 Task: Look for space in Xique Xique, Brazil from 8th June, 2023 to 19th June, 2023 for 1 adult in price range Rs.5000 to Rs.12000. Place can be shared room with 1  bedroom having 1 bed and 1 bathroom. Property type can be house, flat, guest house, hotel. Amenities needed are: washing machine. Booking option can be shelf check-in. Required host language is Spanish.
Action: Mouse moved to (383, 199)
Screenshot: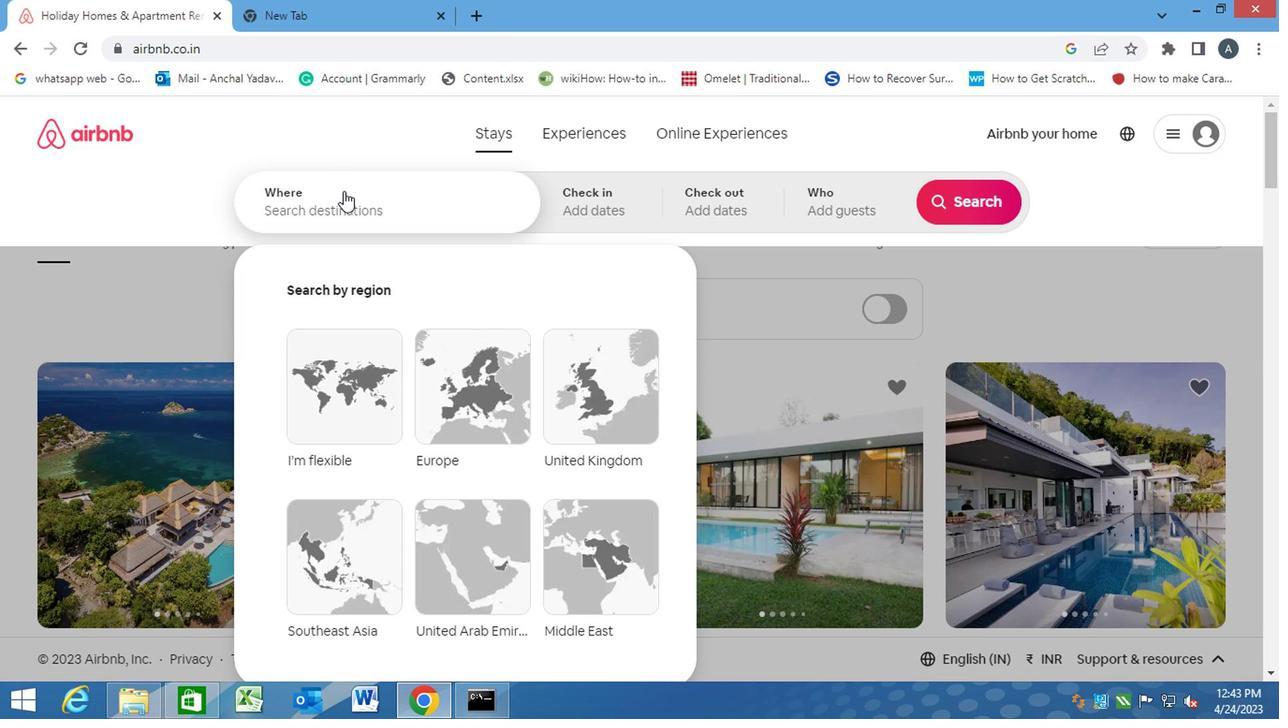 
Action: Mouse pressed left at (383, 199)
Screenshot: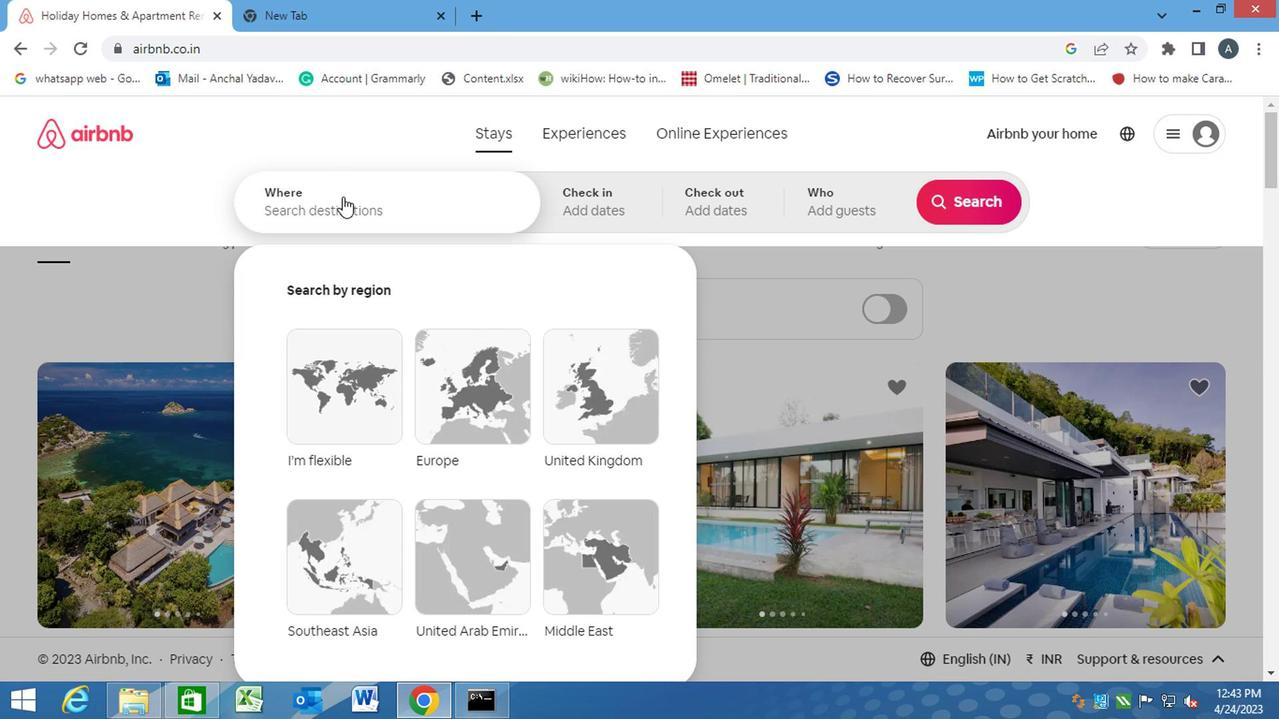 
Action: Key pressed x<Key.caps_lock>ique<Key.space><Key.caps_lock>x<Key.caps_lock>ique,<Key.space><Key.caps_lock>b<Key.caps_lock>razil
Screenshot: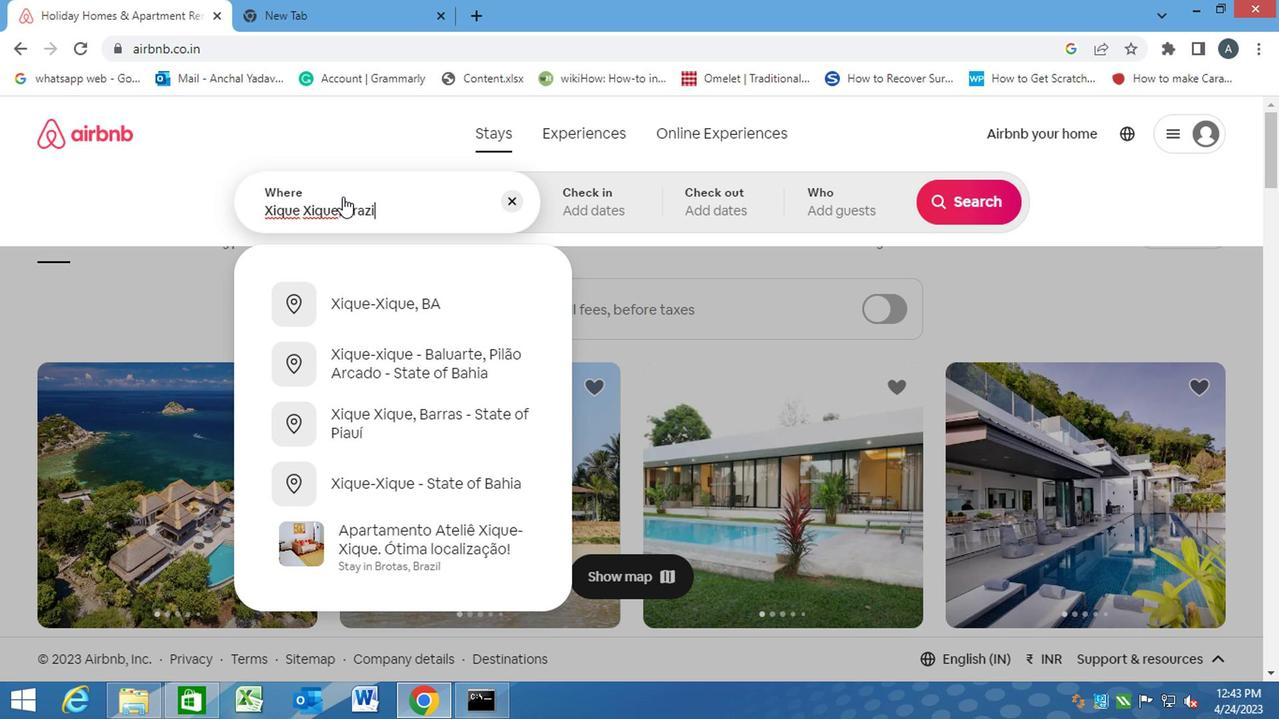
Action: Mouse moved to (732, 430)
Screenshot: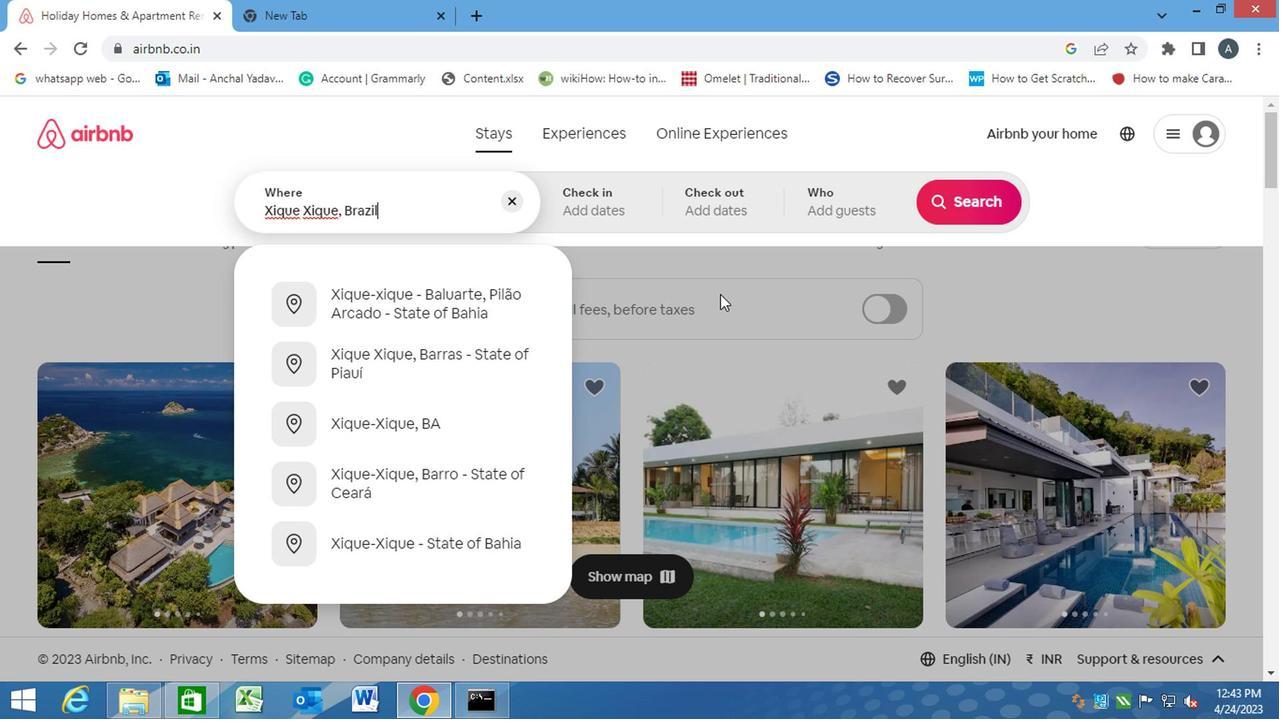 
Action: Key pressed <Key.enter>
Screenshot: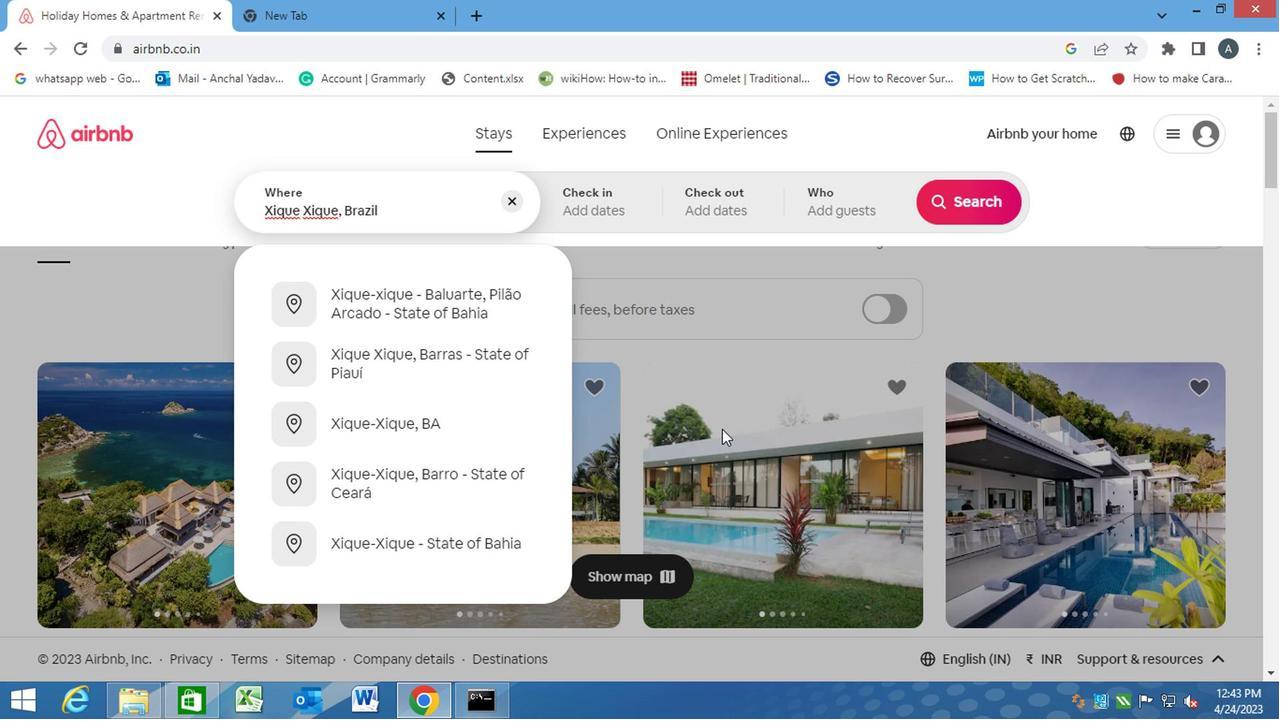 
Action: Mouse moved to (946, 344)
Screenshot: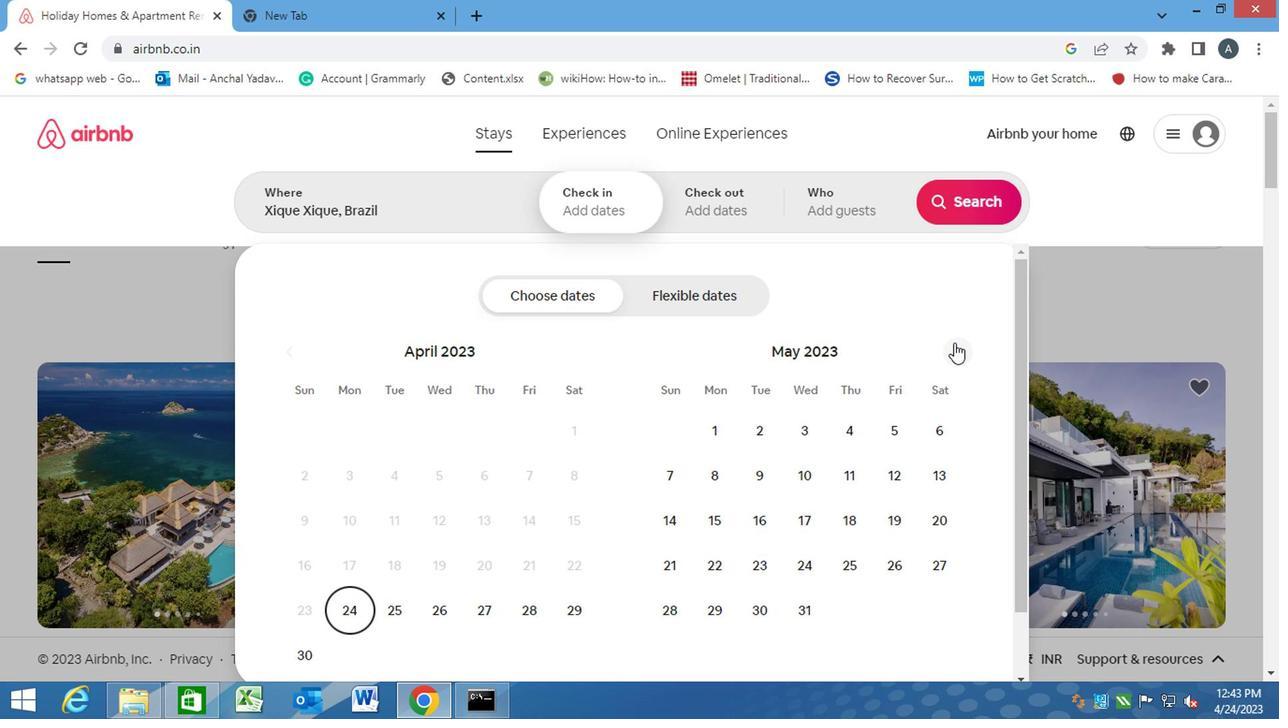 
Action: Mouse pressed left at (946, 344)
Screenshot: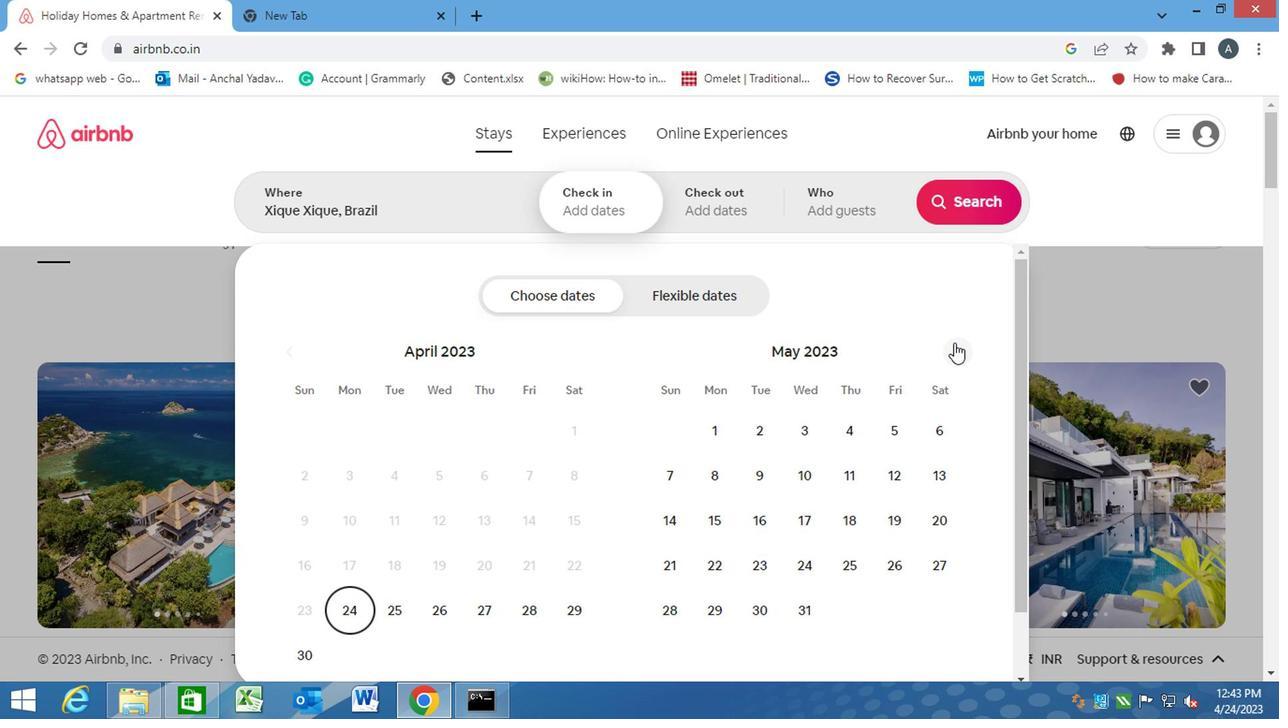 
Action: Mouse moved to (852, 483)
Screenshot: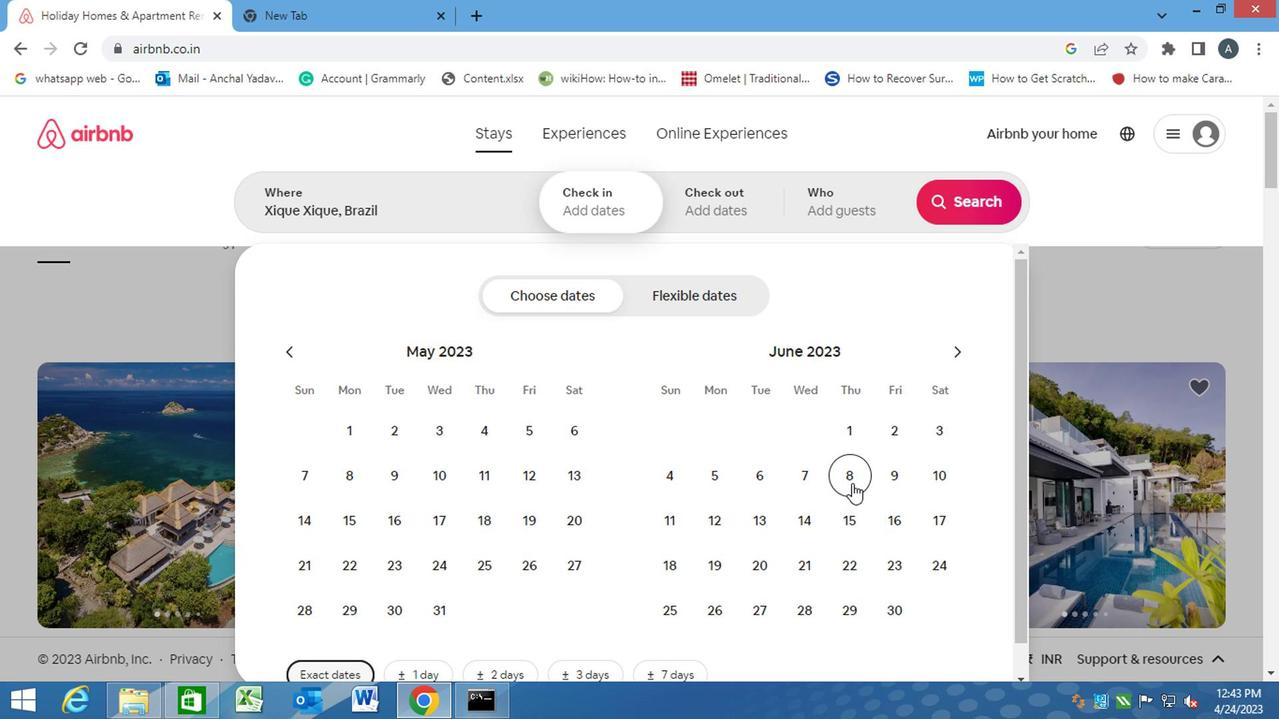 
Action: Mouse pressed left at (852, 483)
Screenshot: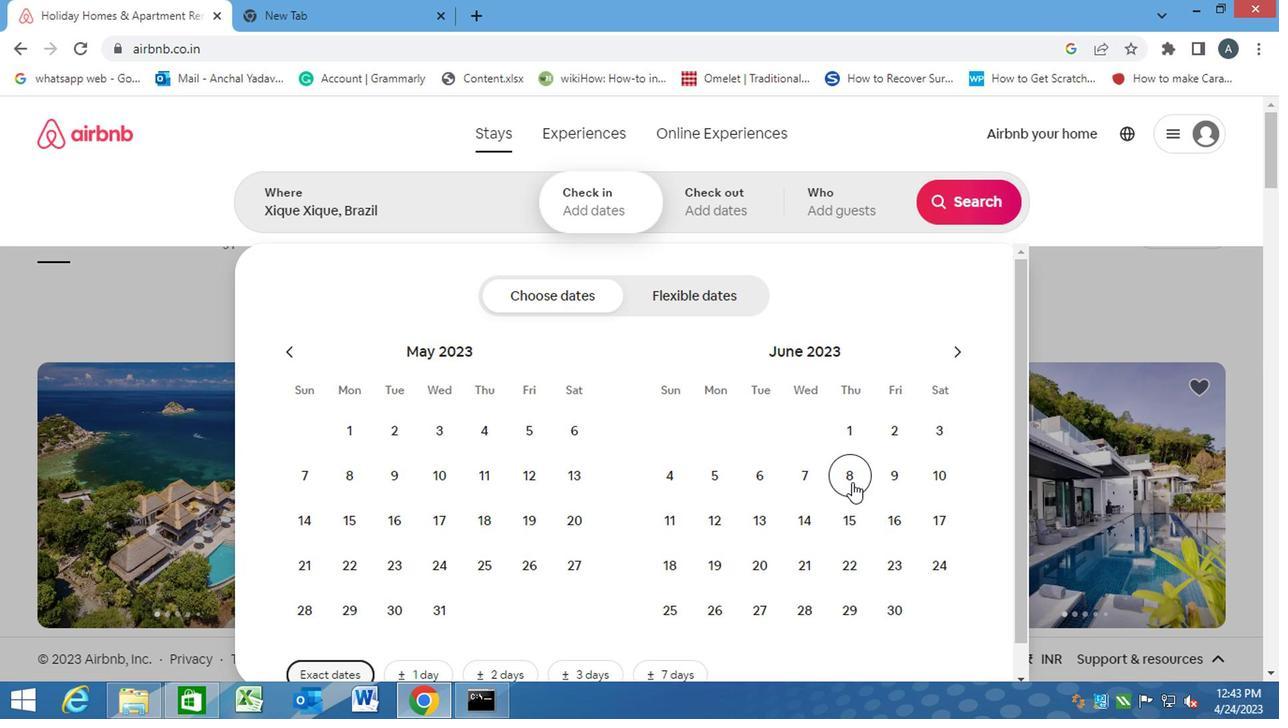 
Action: Mouse moved to (717, 554)
Screenshot: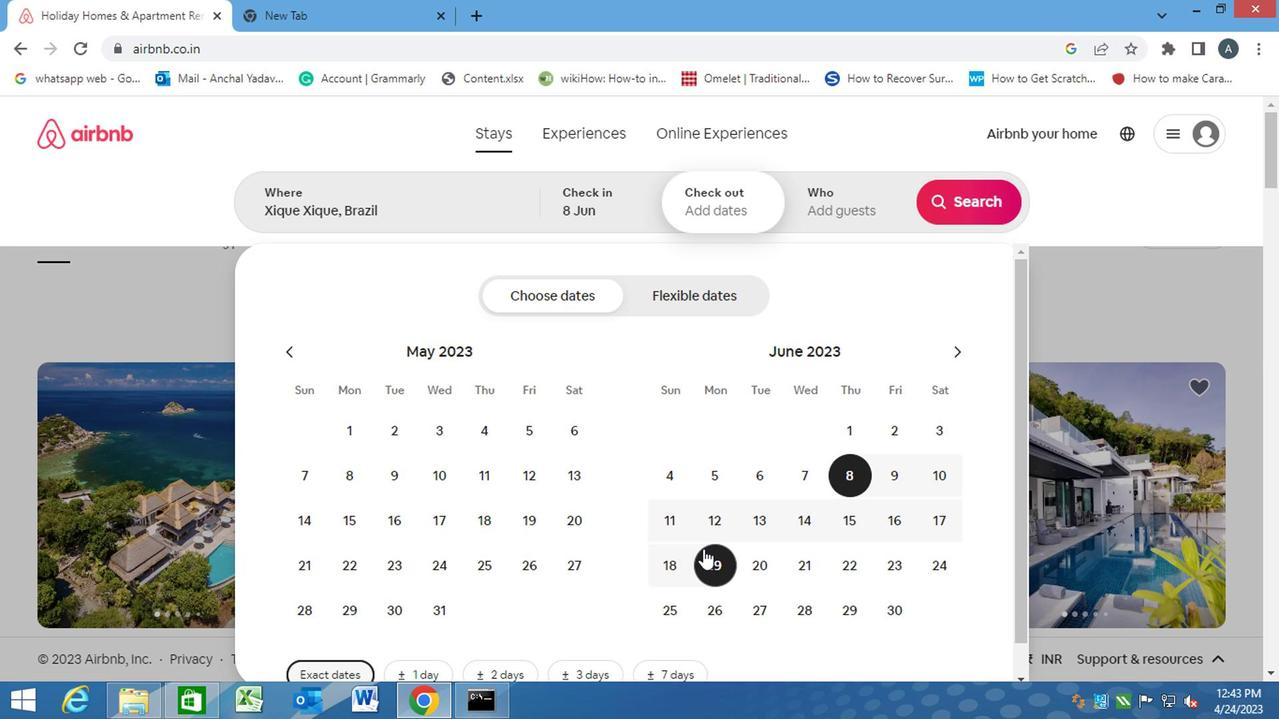 
Action: Mouse pressed left at (717, 554)
Screenshot: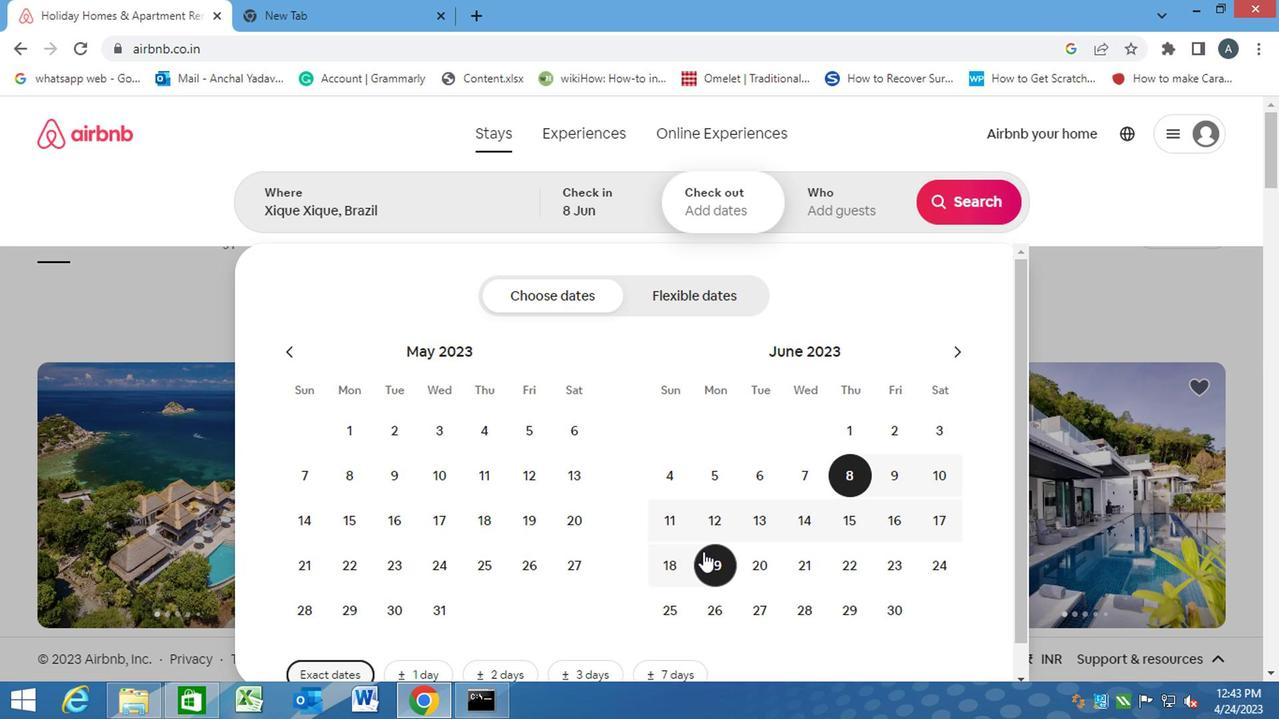 
Action: Mouse moved to (835, 193)
Screenshot: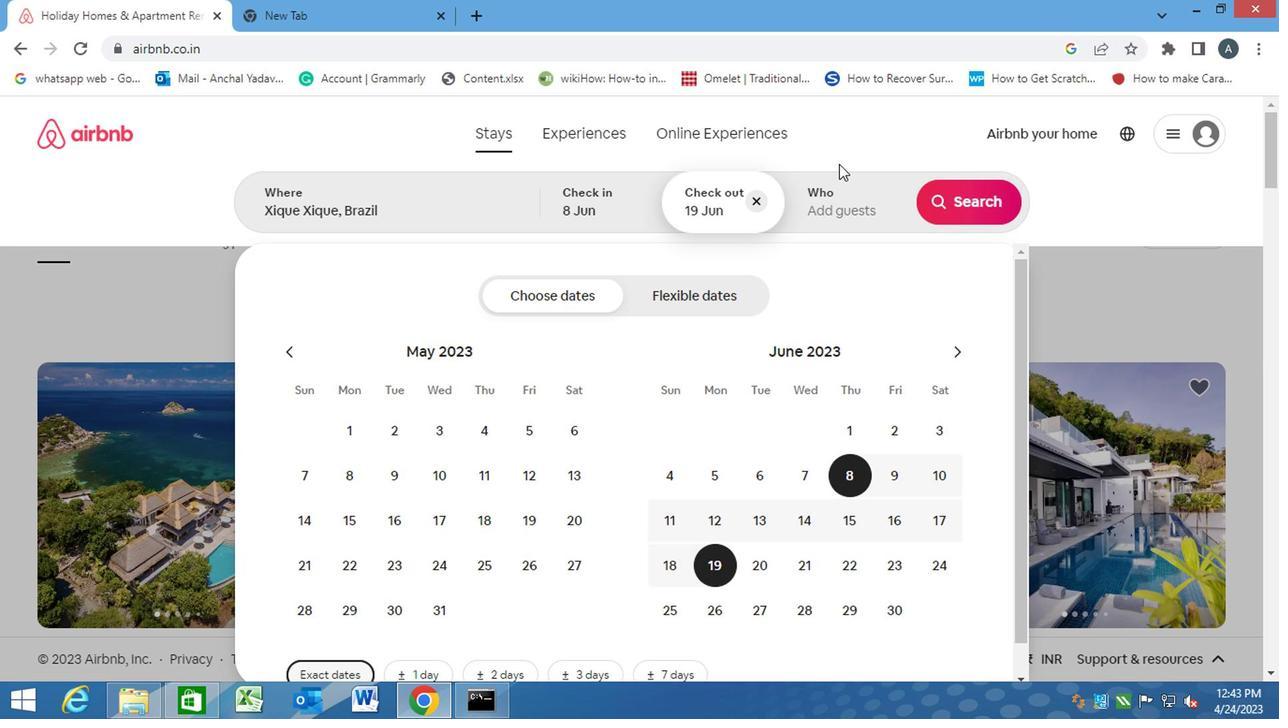 
Action: Mouse pressed left at (835, 193)
Screenshot: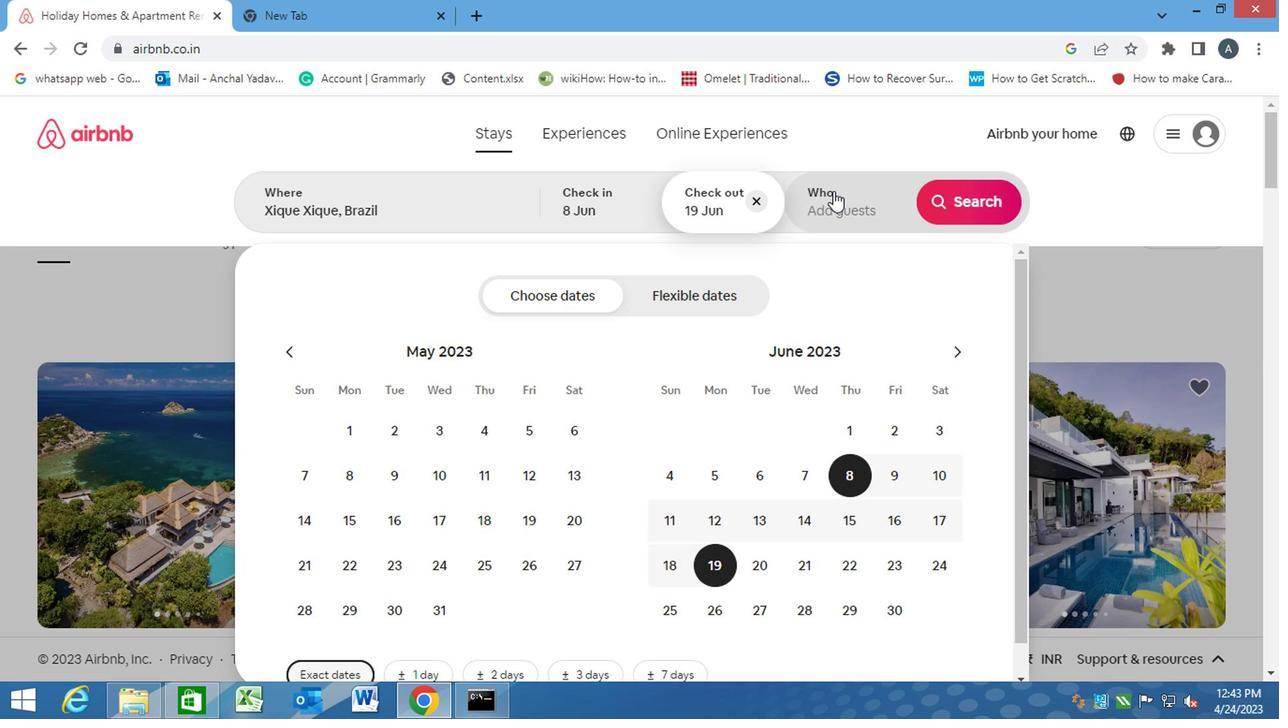 
Action: Mouse moved to (767, 296)
Screenshot: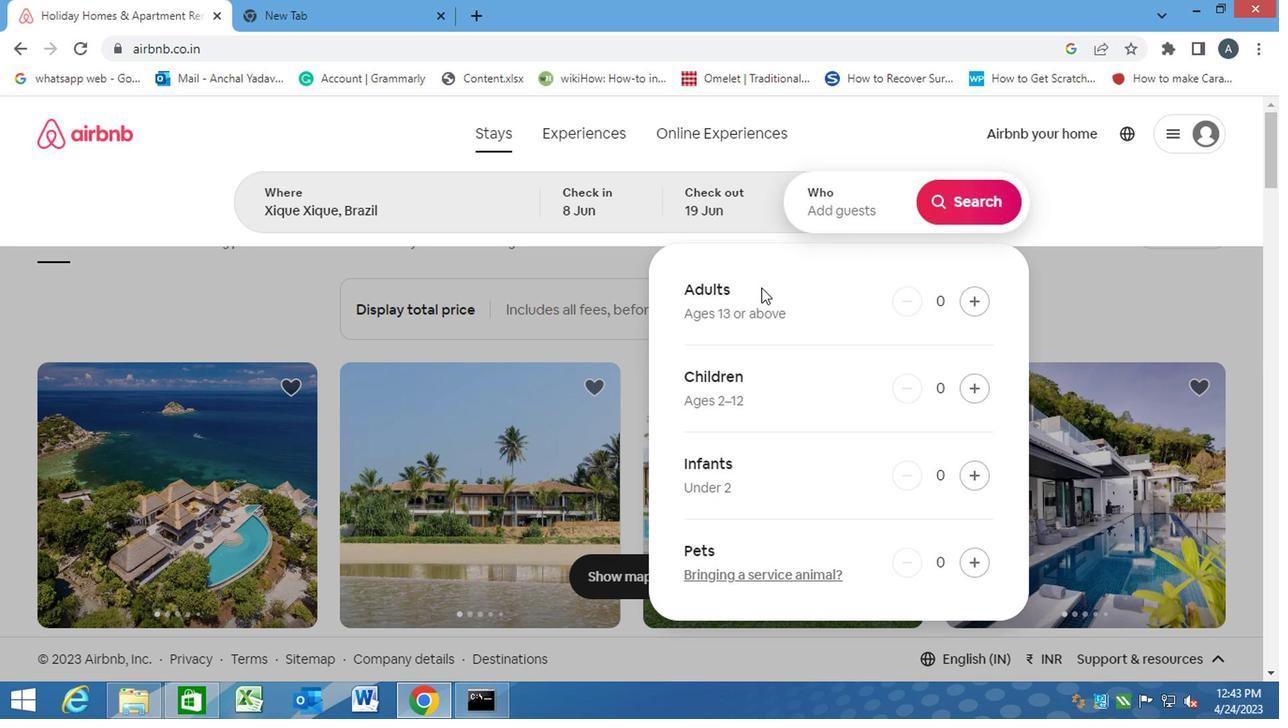 
Action: Mouse pressed left at (767, 296)
Screenshot: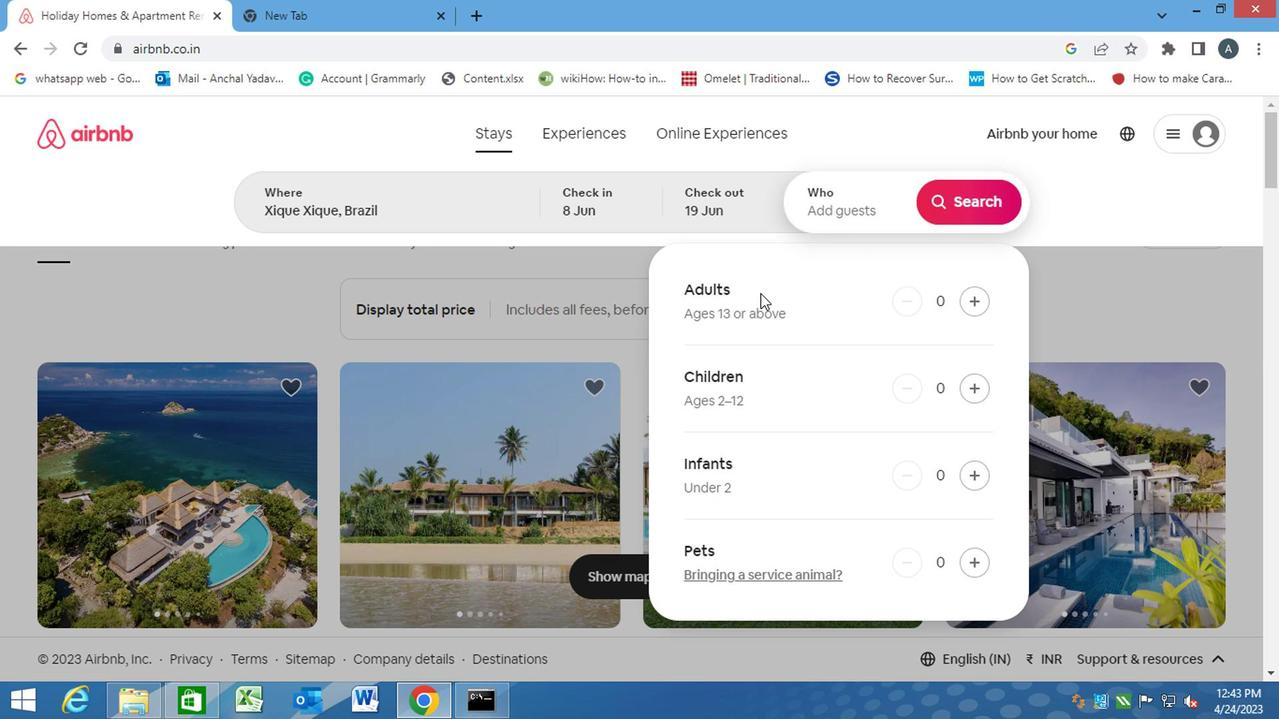 
Action: Mouse moved to (960, 304)
Screenshot: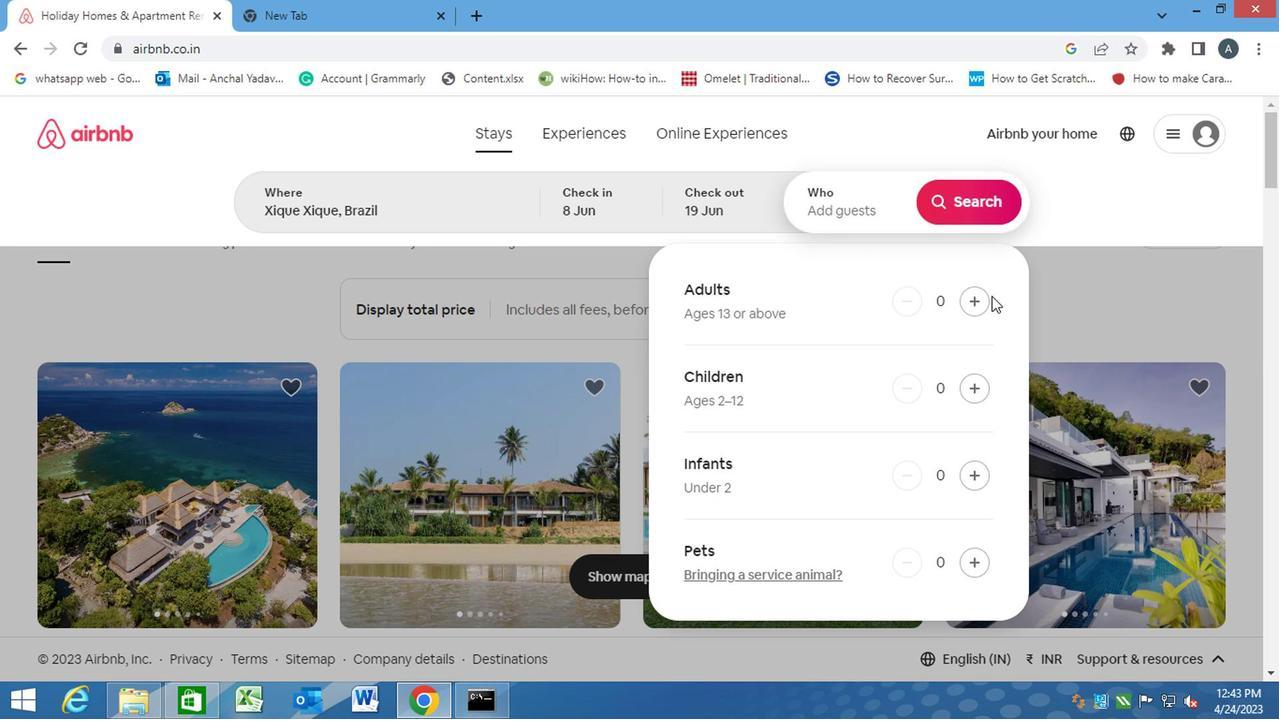 
Action: Mouse pressed left at (960, 304)
Screenshot: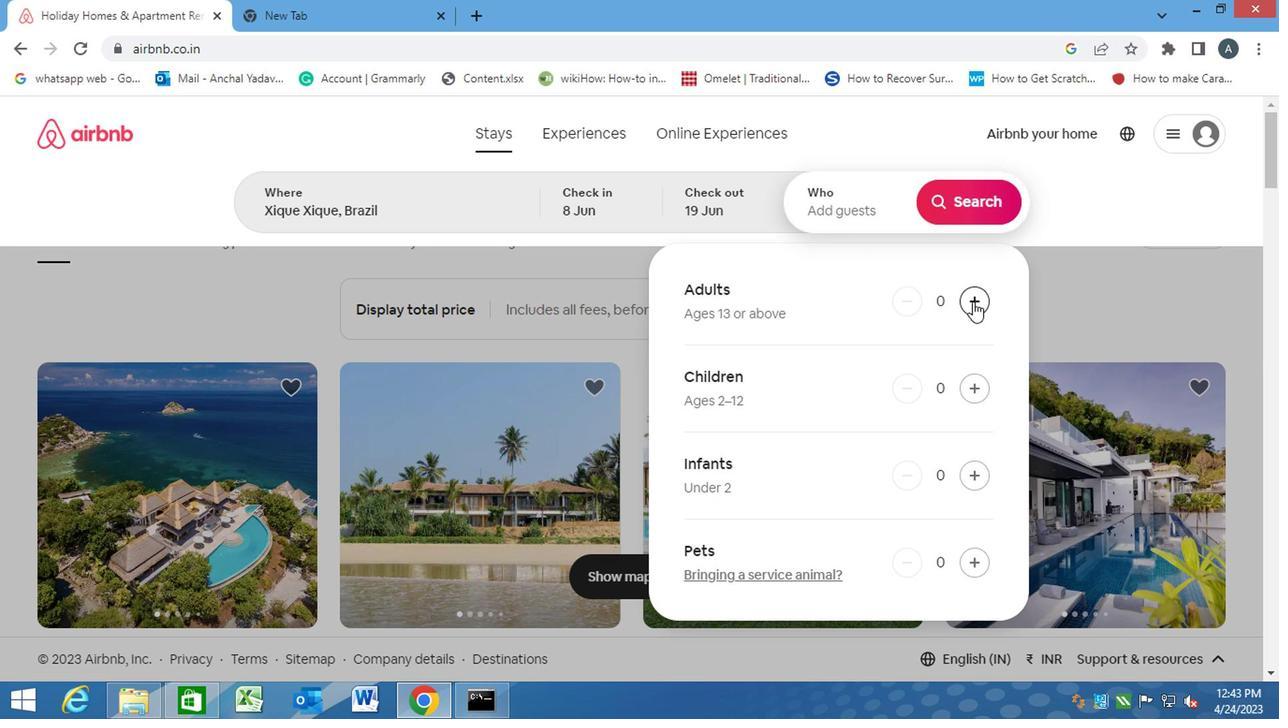 
Action: Mouse moved to (982, 191)
Screenshot: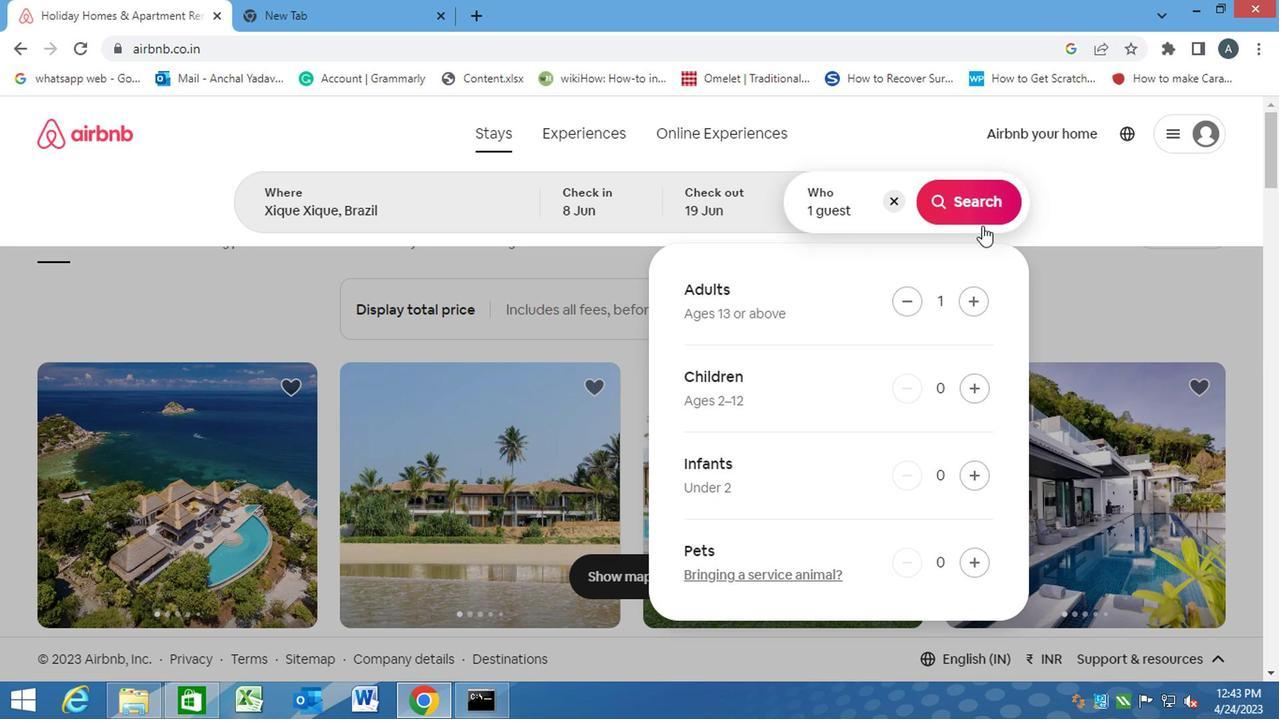 
Action: Mouse pressed left at (982, 191)
Screenshot: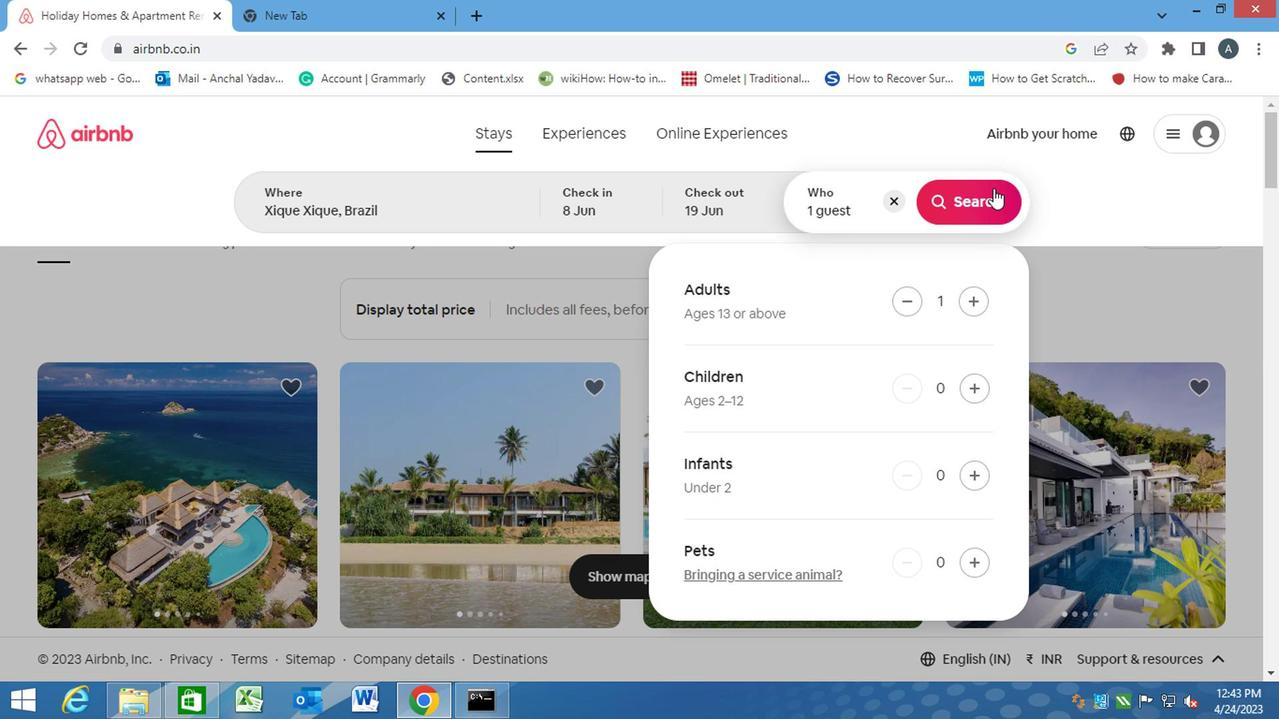 
Action: Mouse moved to (1168, 213)
Screenshot: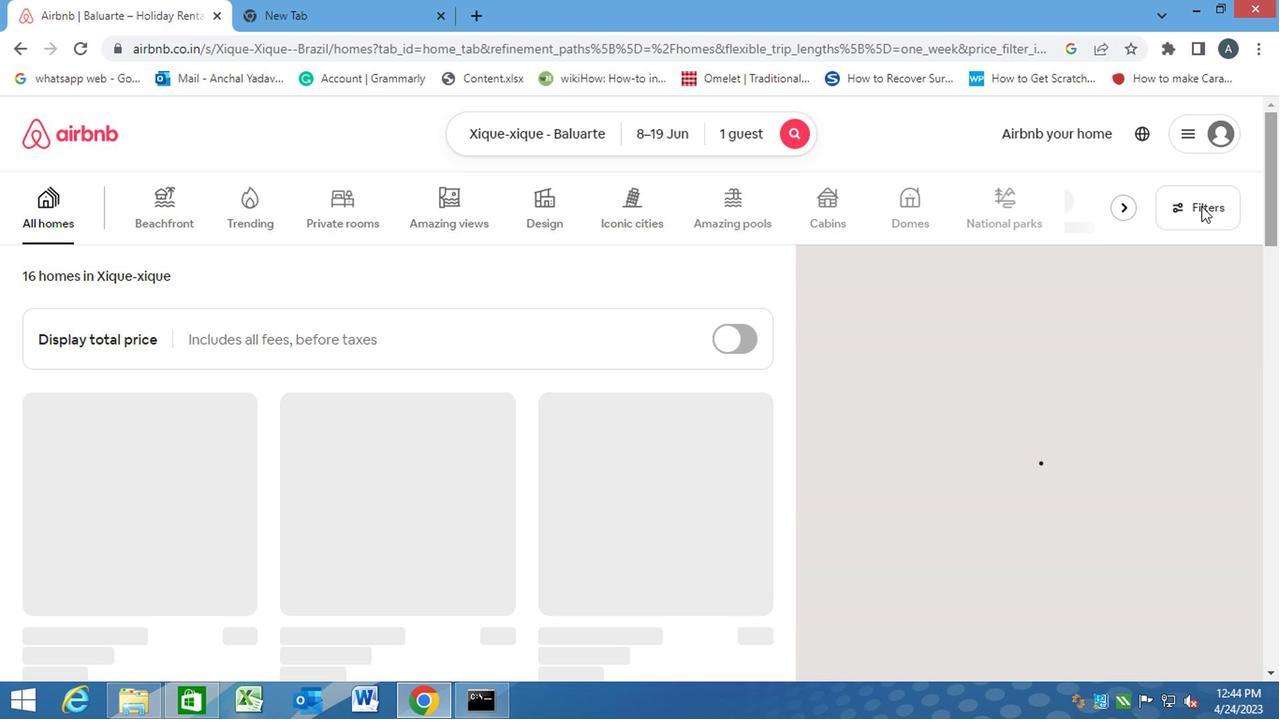 
Action: Mouse pressed left at (1168, 213)
Screenshot: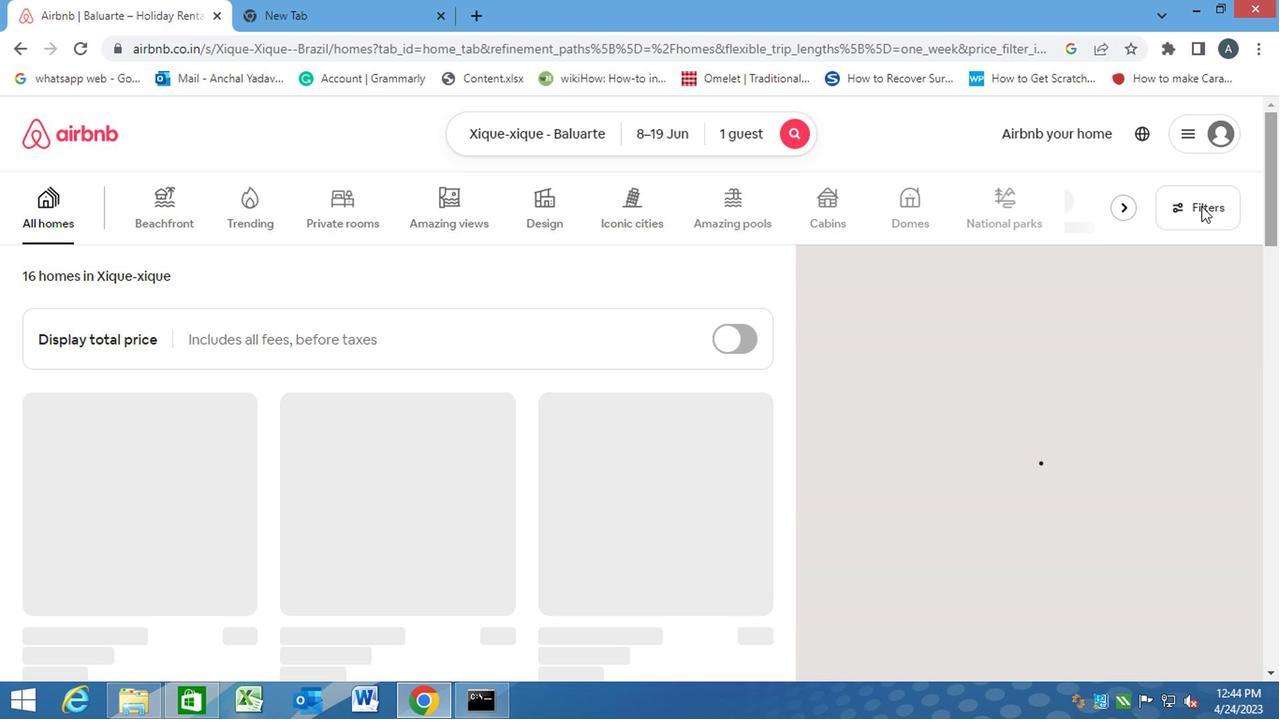 
Action: Mouse moved to (425, 454)
Screenshot: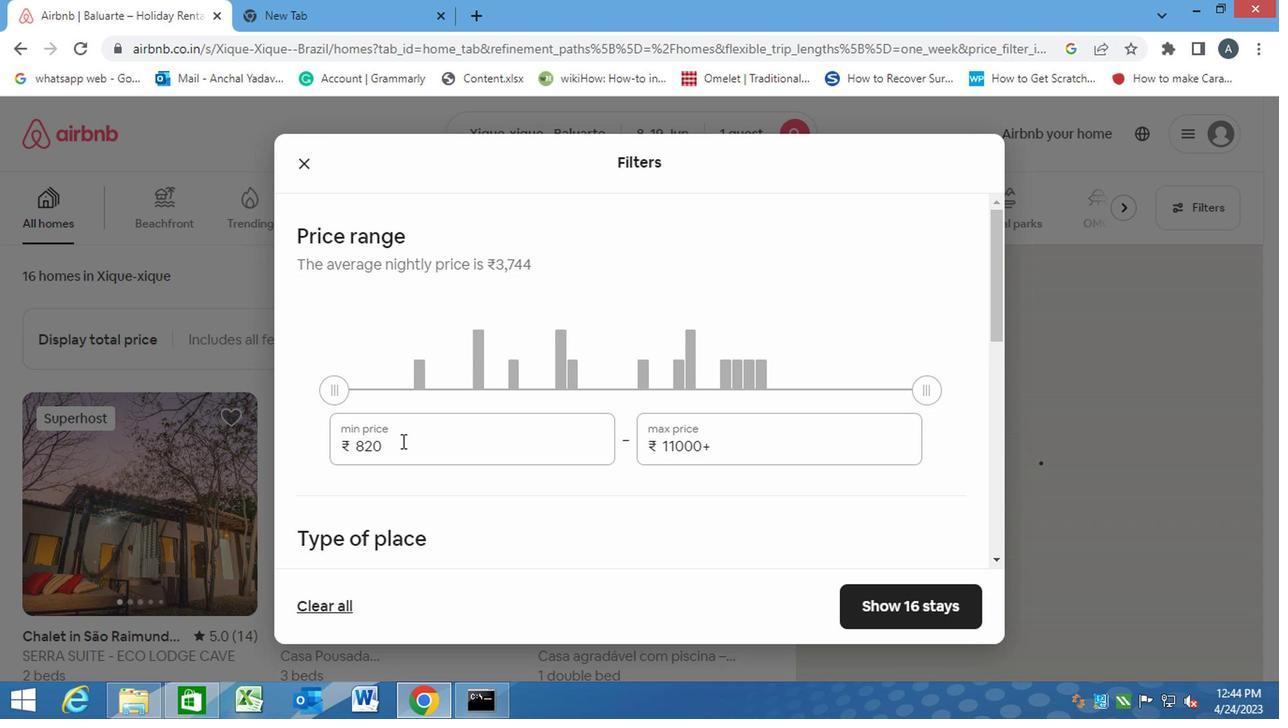 
Action: Mouse pressed left at (425, 454)
Screenshot: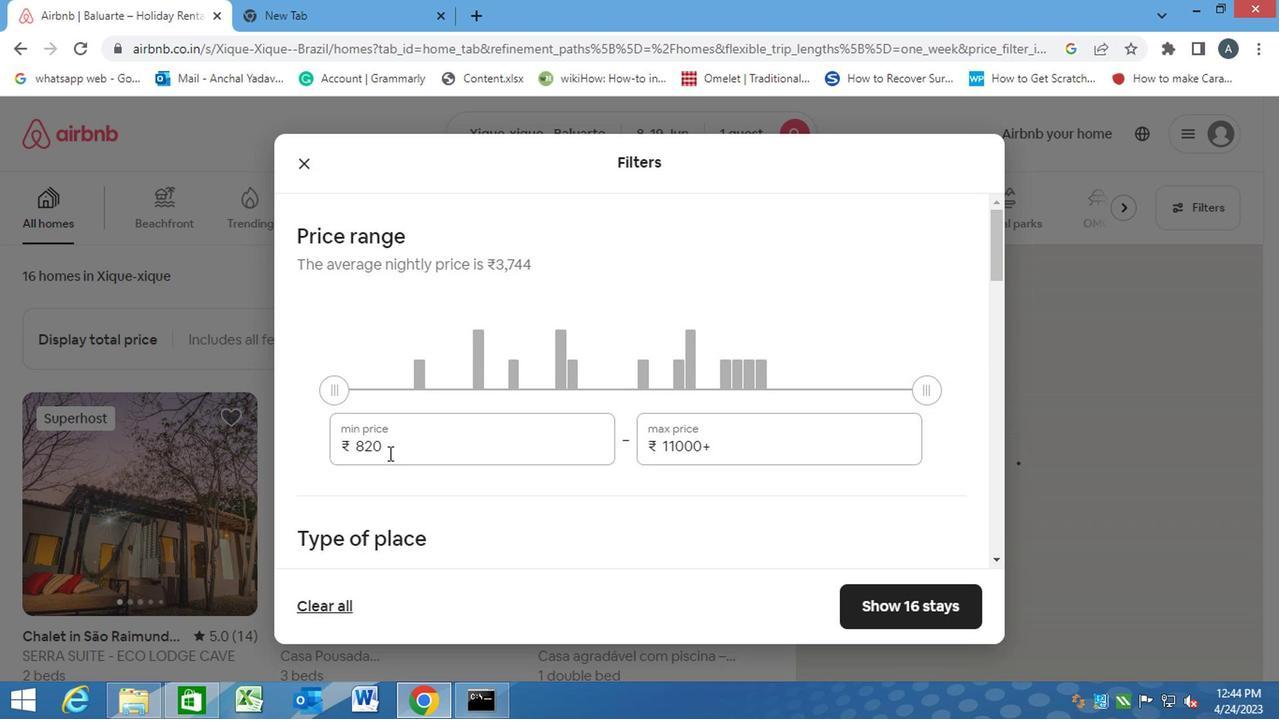 
Action: Mouse moved to (379, 454)
Screenshot: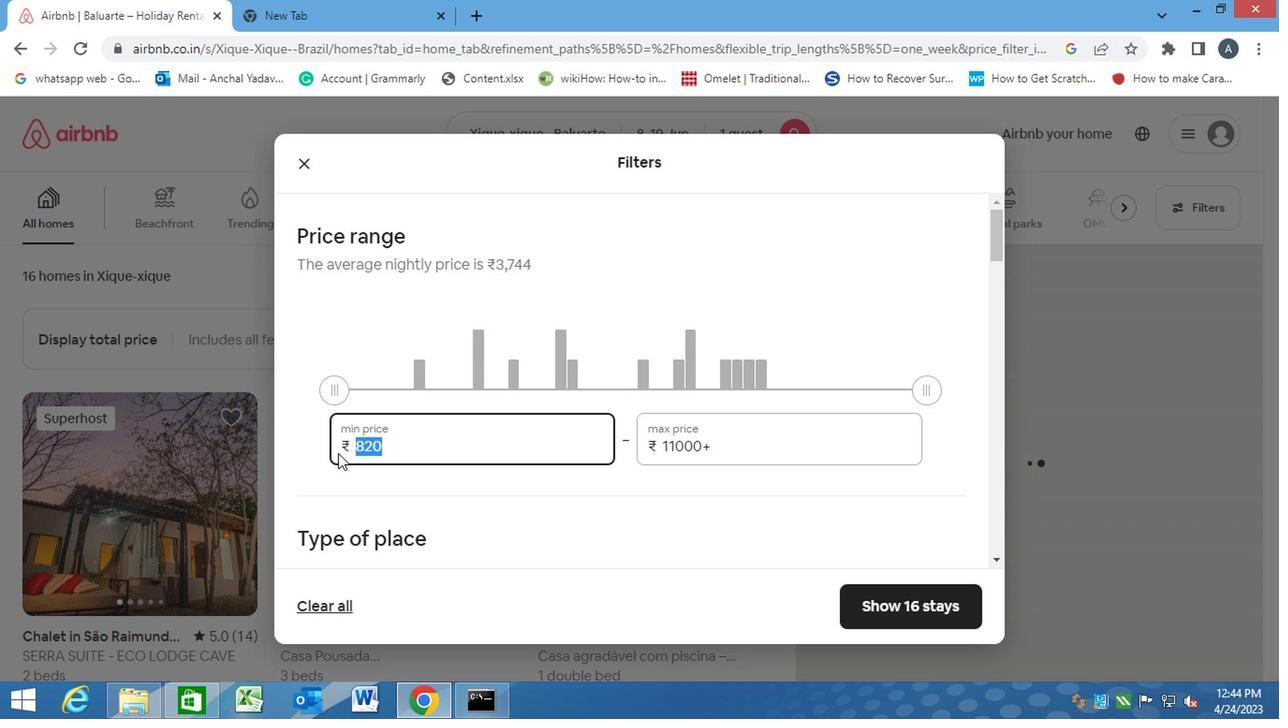 
Action: Key pressed 5000<Key.tab><Key.backspace>12<Key.backspace><Key.backspace><Key.backspace><Key.backspace><Key.backspace><Key.backspace><Key.backspace><Key.backspace><Key.backspace><Key.backspace><Key.backspace><Key.backspace><Key.backspace><Key.backspace><Key.backspace><Key.backspace><Key.backspace><Key.backspace><Key.backspace><Key.backspace><Key.backspace><Key.backspace><Key.backspace><Key.backspace><Key.backspace><Key.backspace>12000
Screenshot: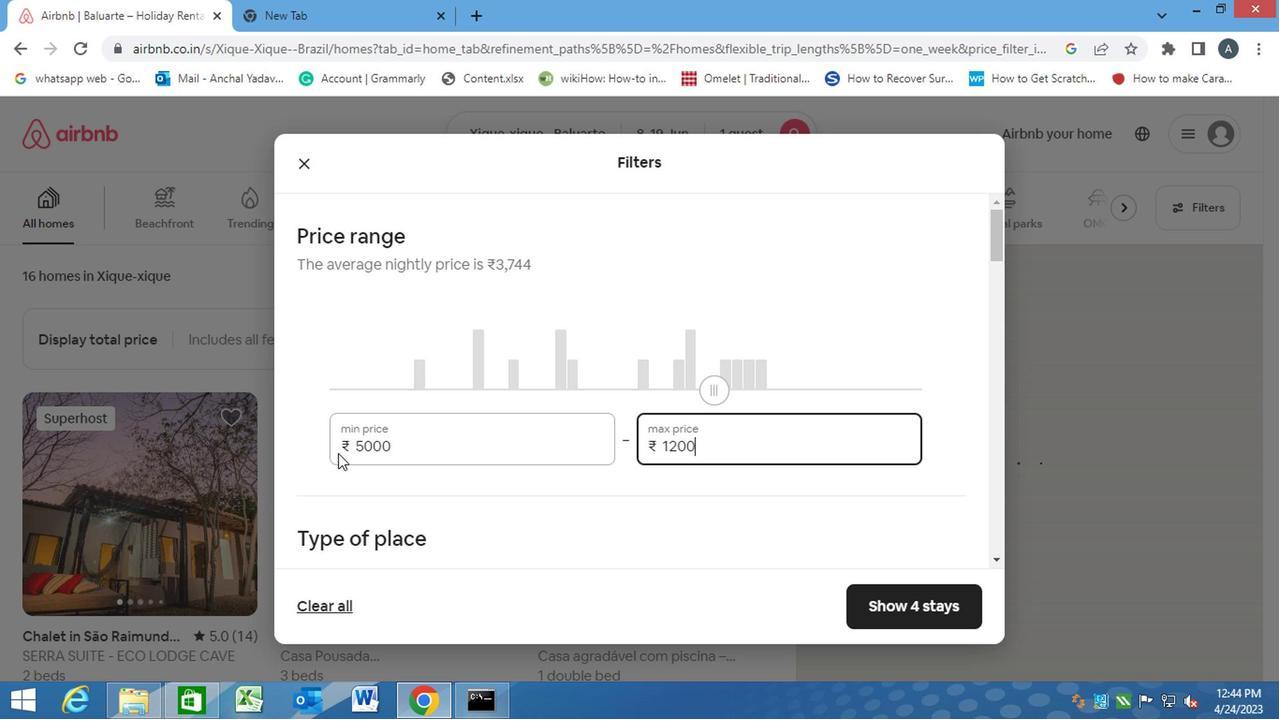 
Action: Mouse moved to (627, 558)
Screenshot: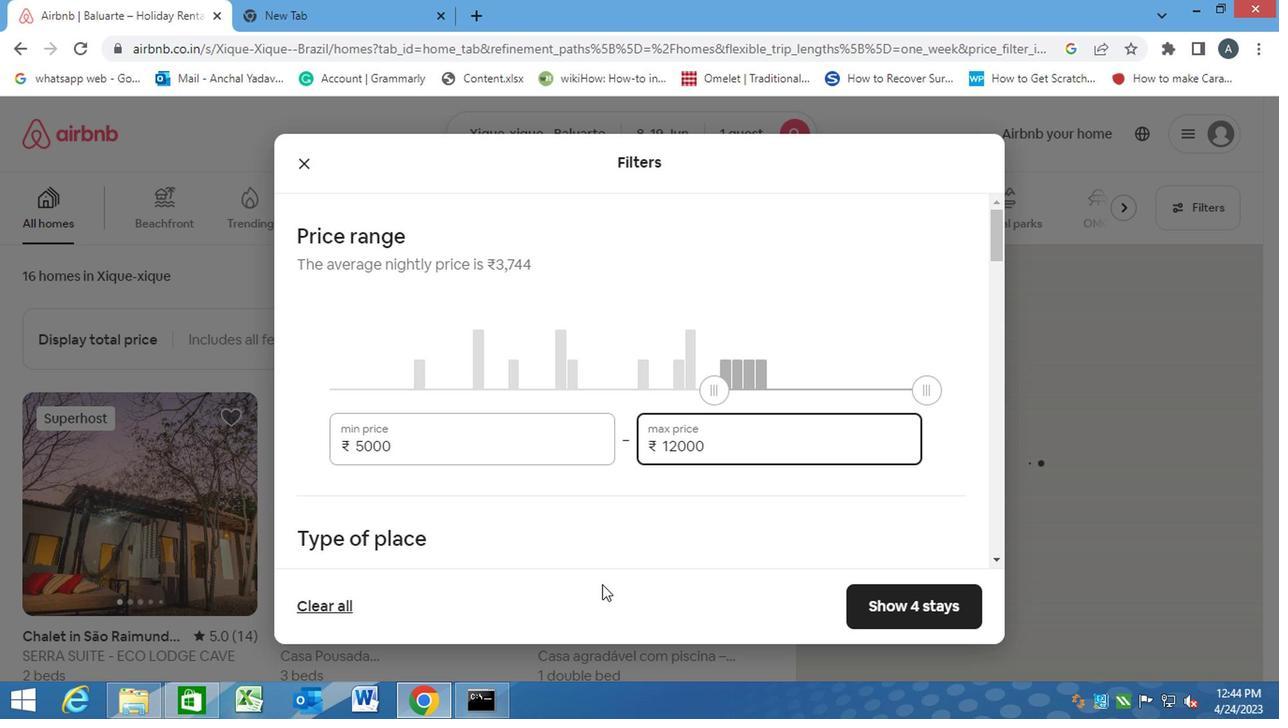 
Action: Mouse pressed left at (627, 558)
Screenshot: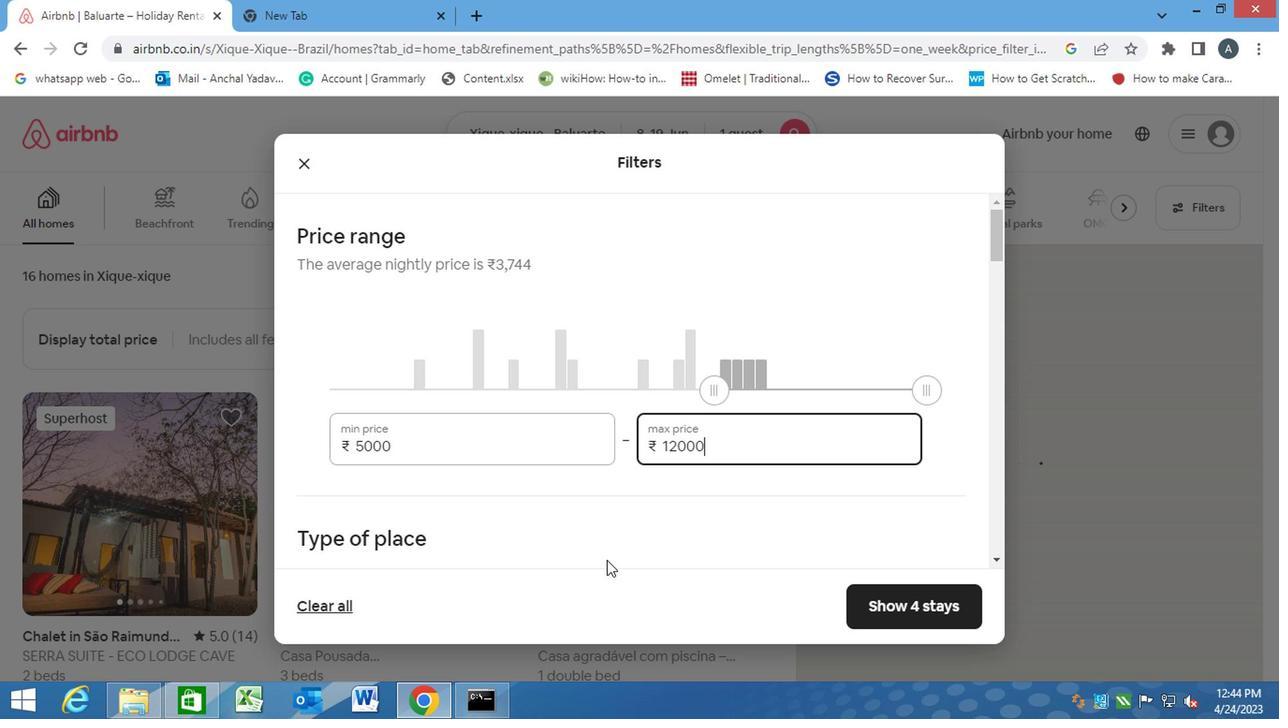 
Action: Mouse scrolled (627, 557) with delta (0, -1)
Screenshot: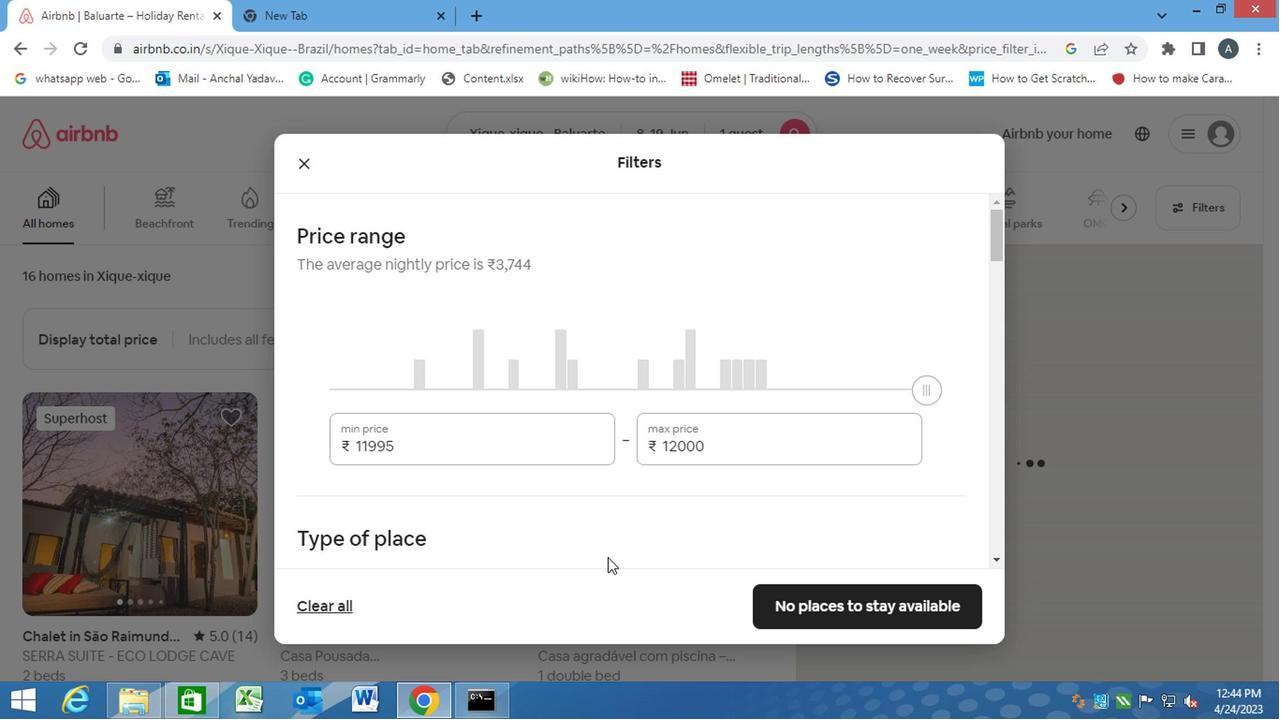 
Action: Mouse scrolled (627, 557) with delta (0, -1)
Screenshot: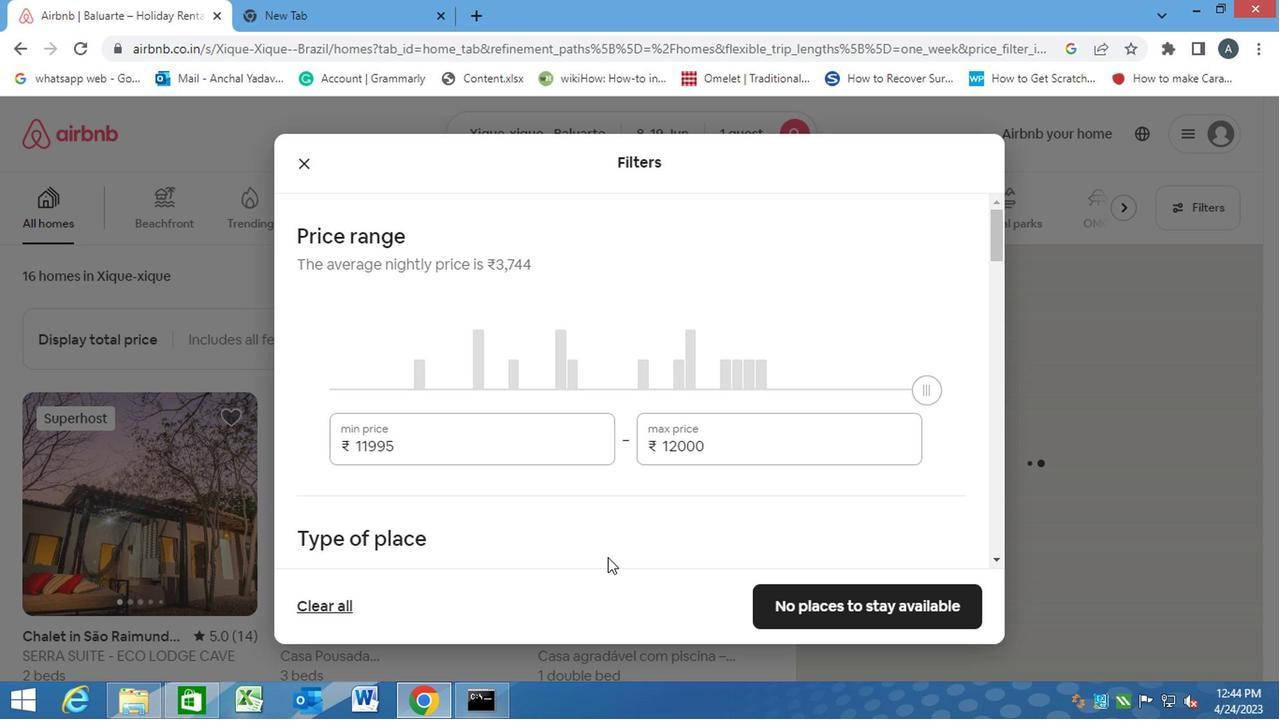 
Action: Mouse moved to (363, 486)
Screenshot: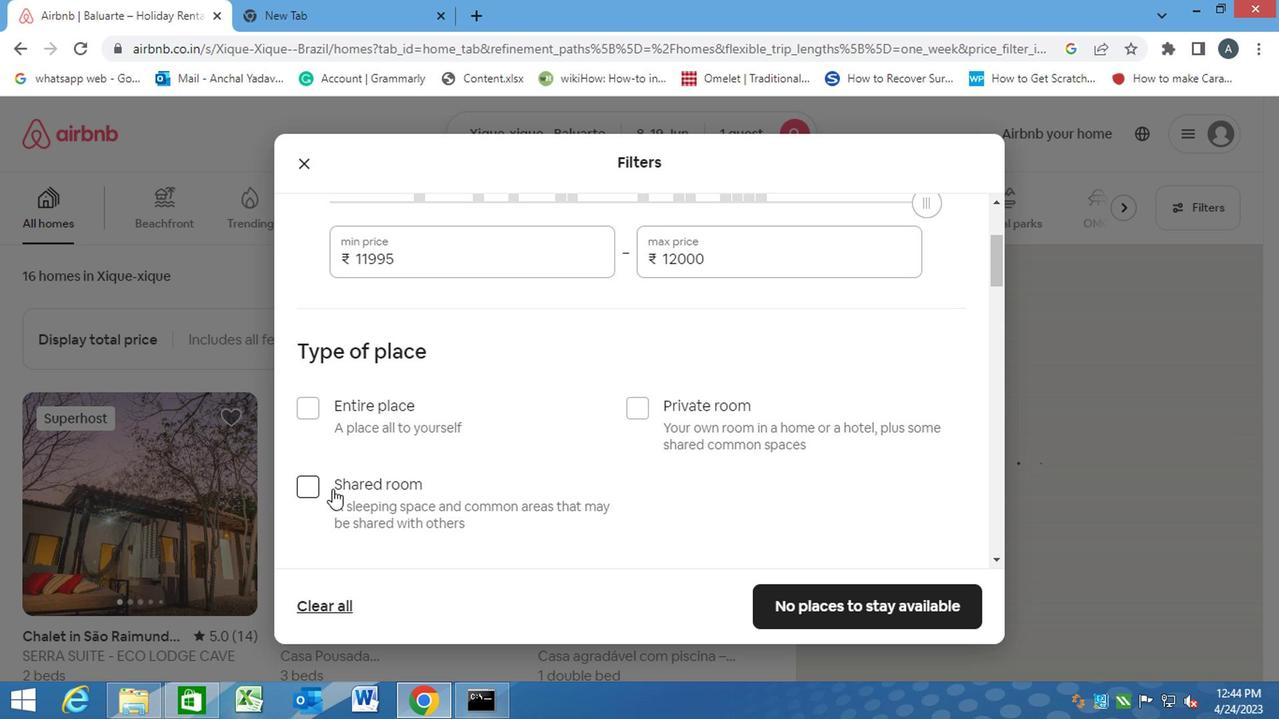 
Action: Mouse pressed left at (363, 486)
Screenshot: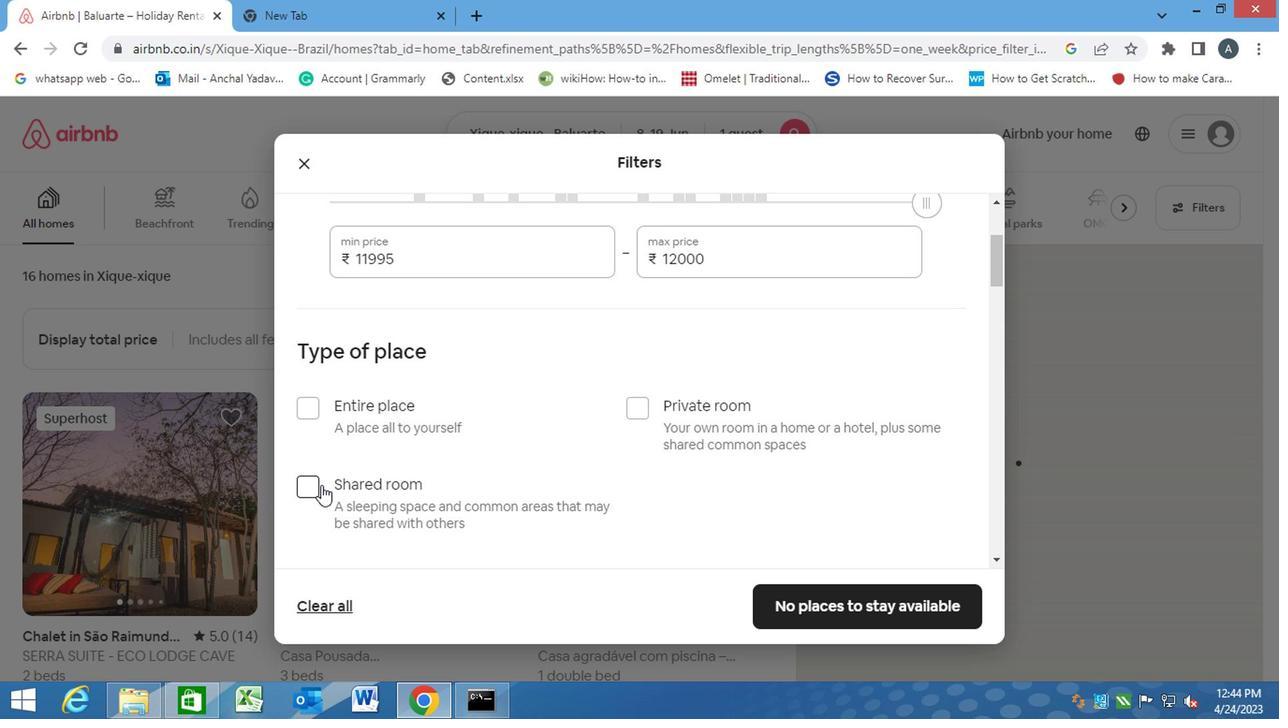 
Action: Mouse moved to (515, 499)
Screenshot: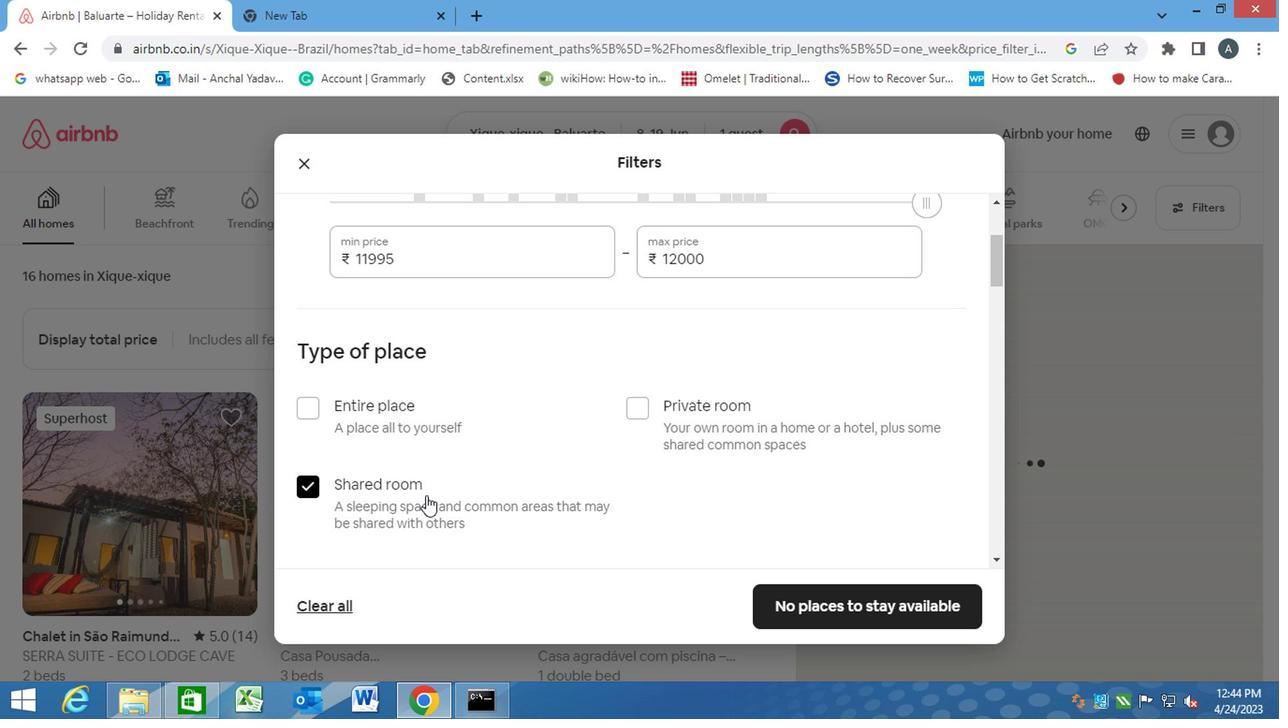 
Action: Mouse scrolled (515, 498) with delta (0, -1)
Screenshot: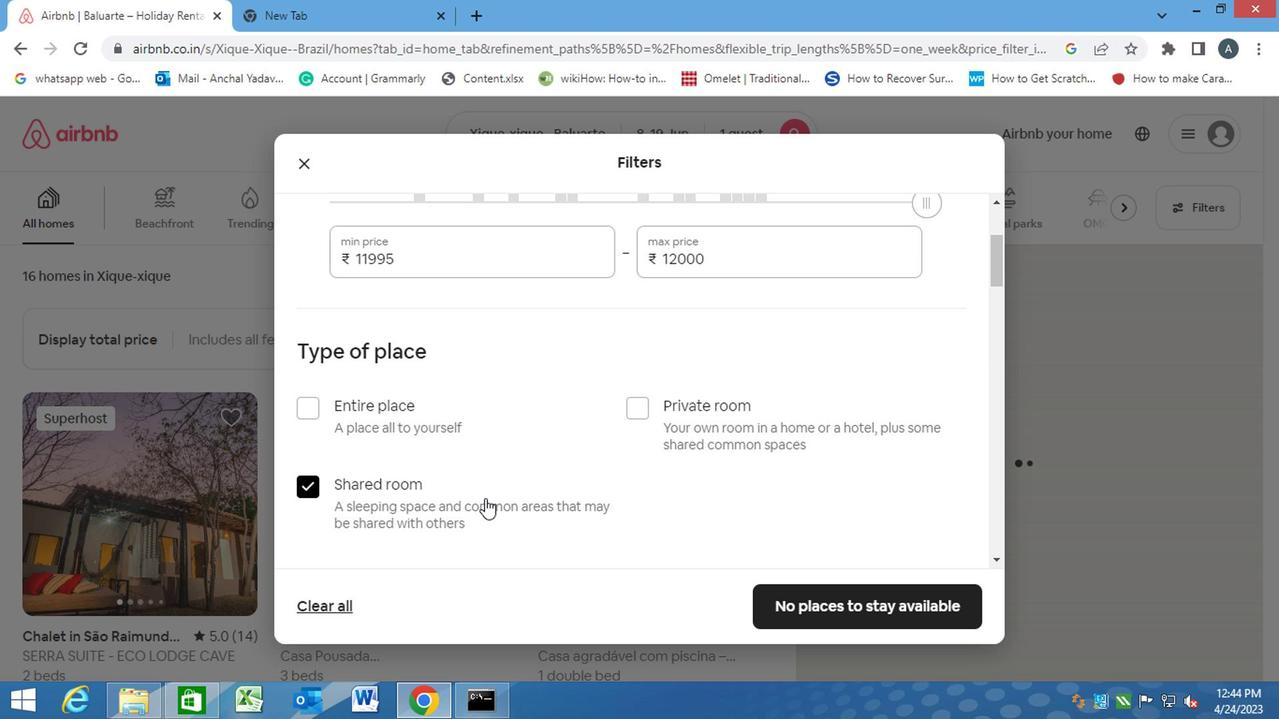 
Action: Mouse scrolled (515, 498) with delta (0, -1)
Screenshot: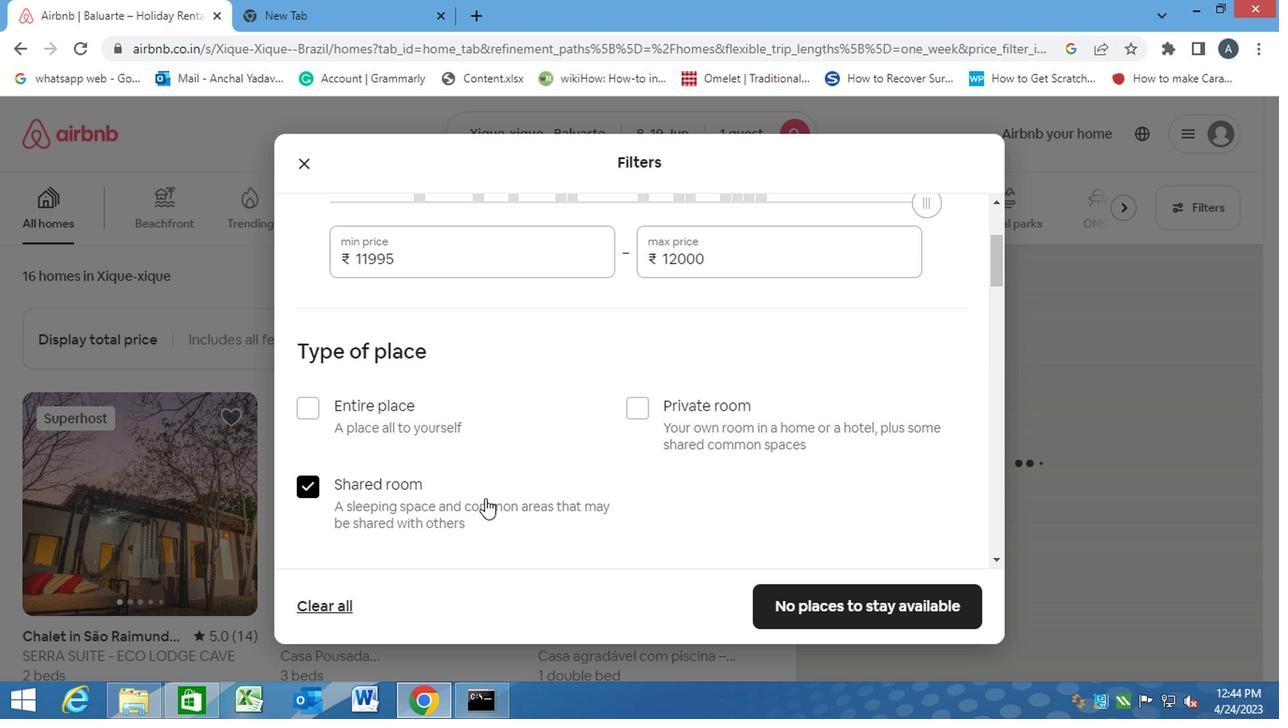 
Action: Mouse scrolled (515, 498) with delta (0, -1)
Screenshot: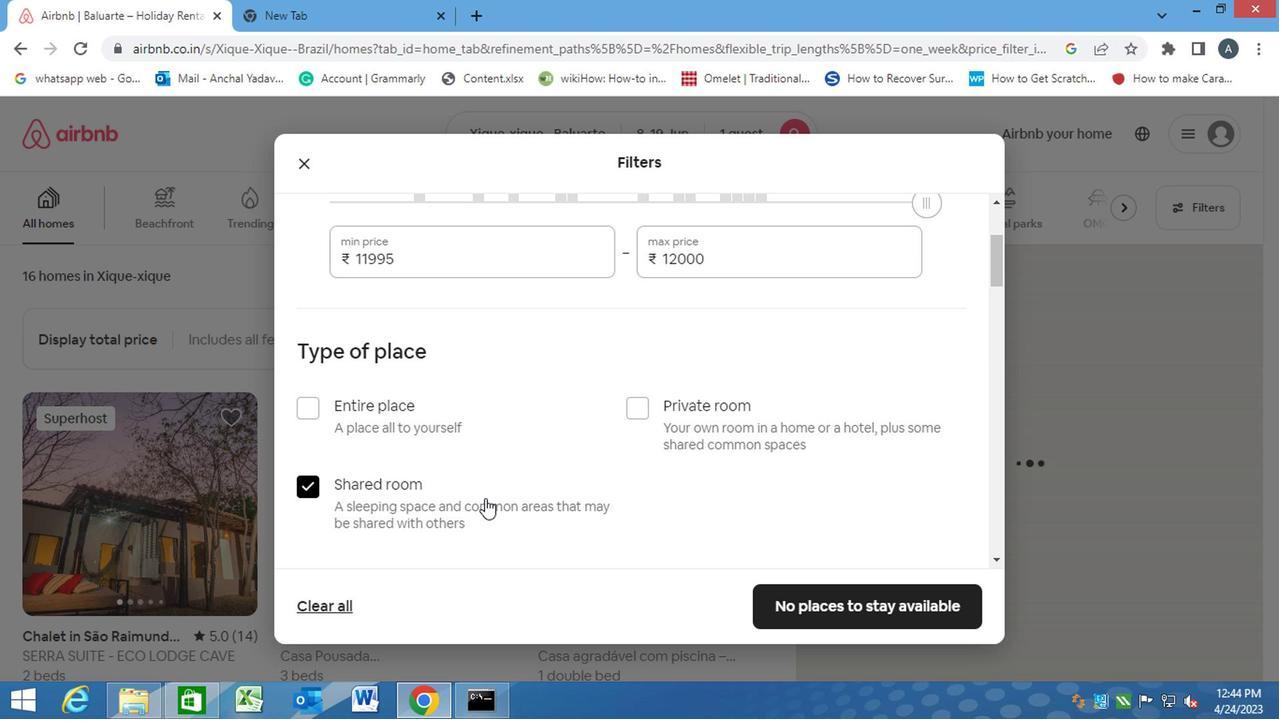 
Action: Mouse scrolled (515, 498) with delta (0, -1)
Screenshot: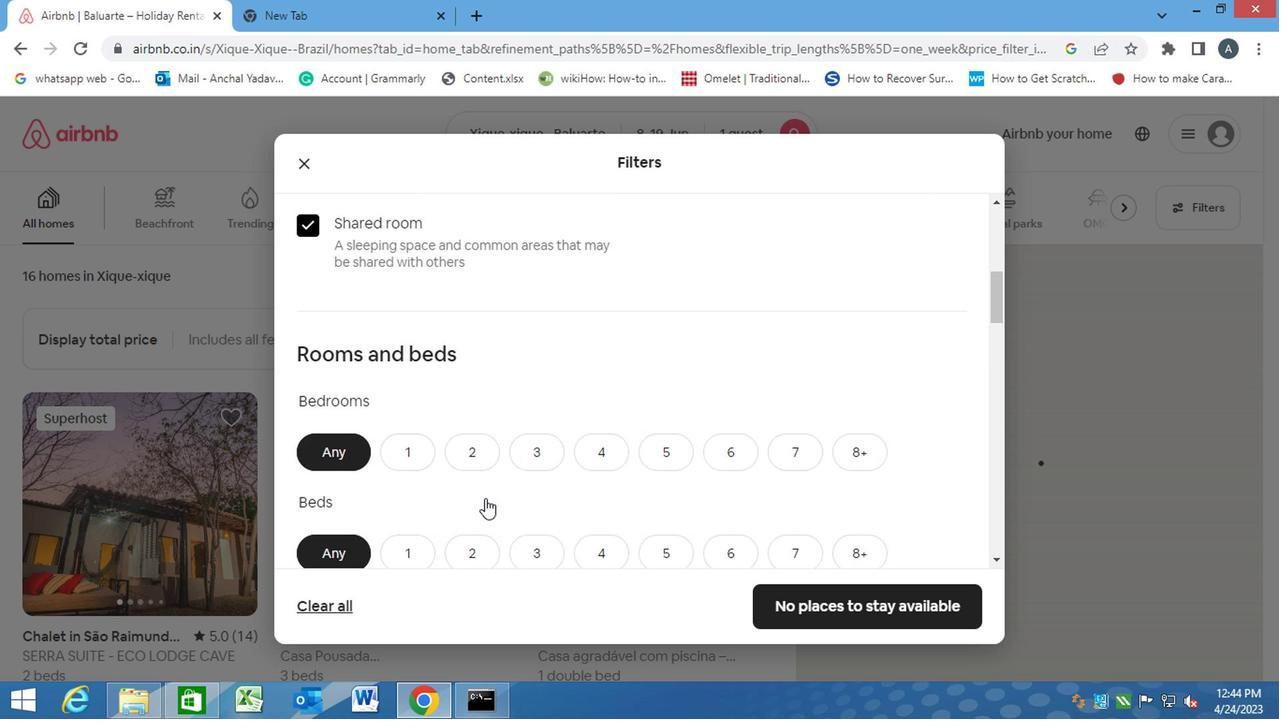 
Action: Mouse scrolled (515, 498) with delta (0, -1)
Screenshot: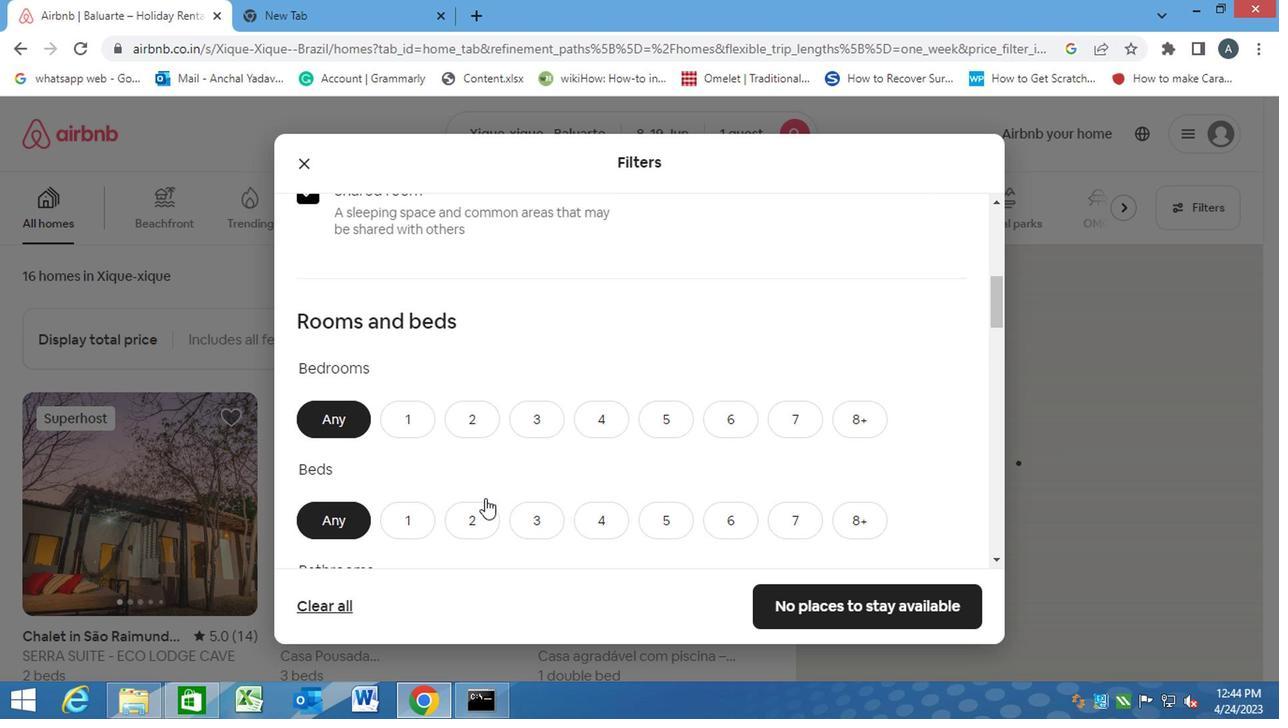 
Action: Mouse moved to (444, 261)
Screenshot: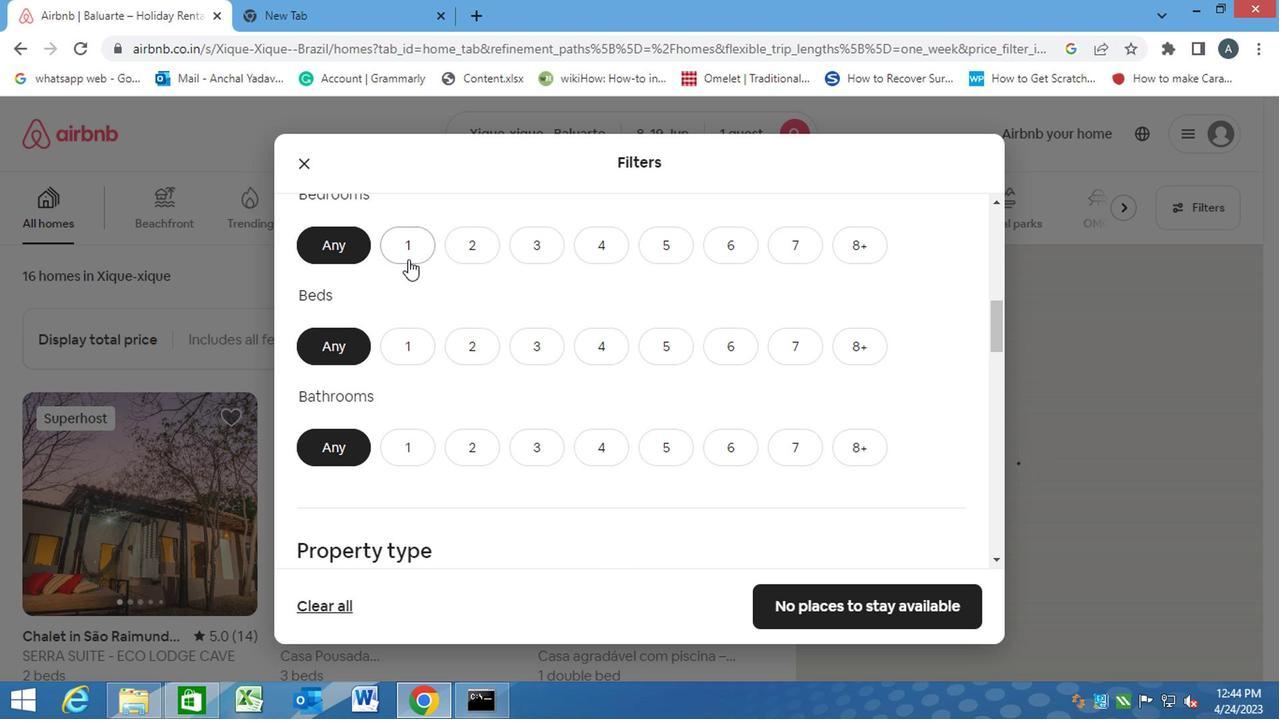 
Action: Mouse pressed left at (444, 261)
Screenshot: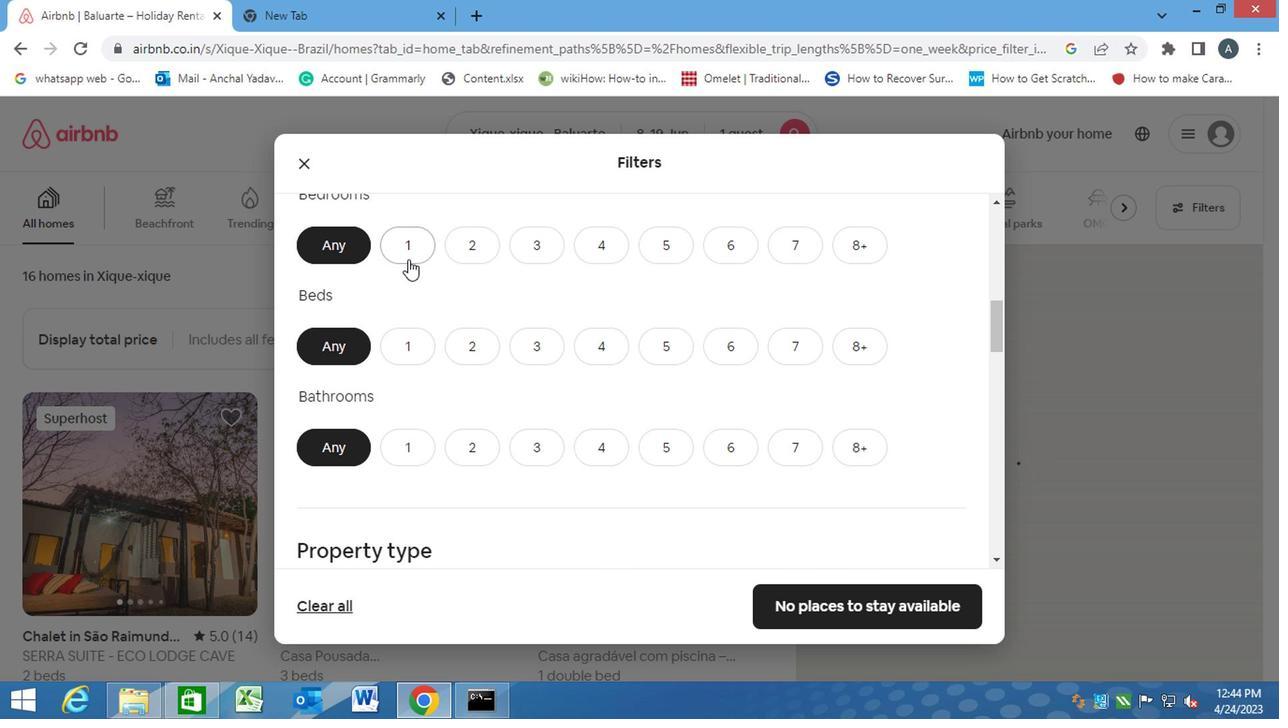 
Action: Mouse moved to (445, 343)
Screenshot: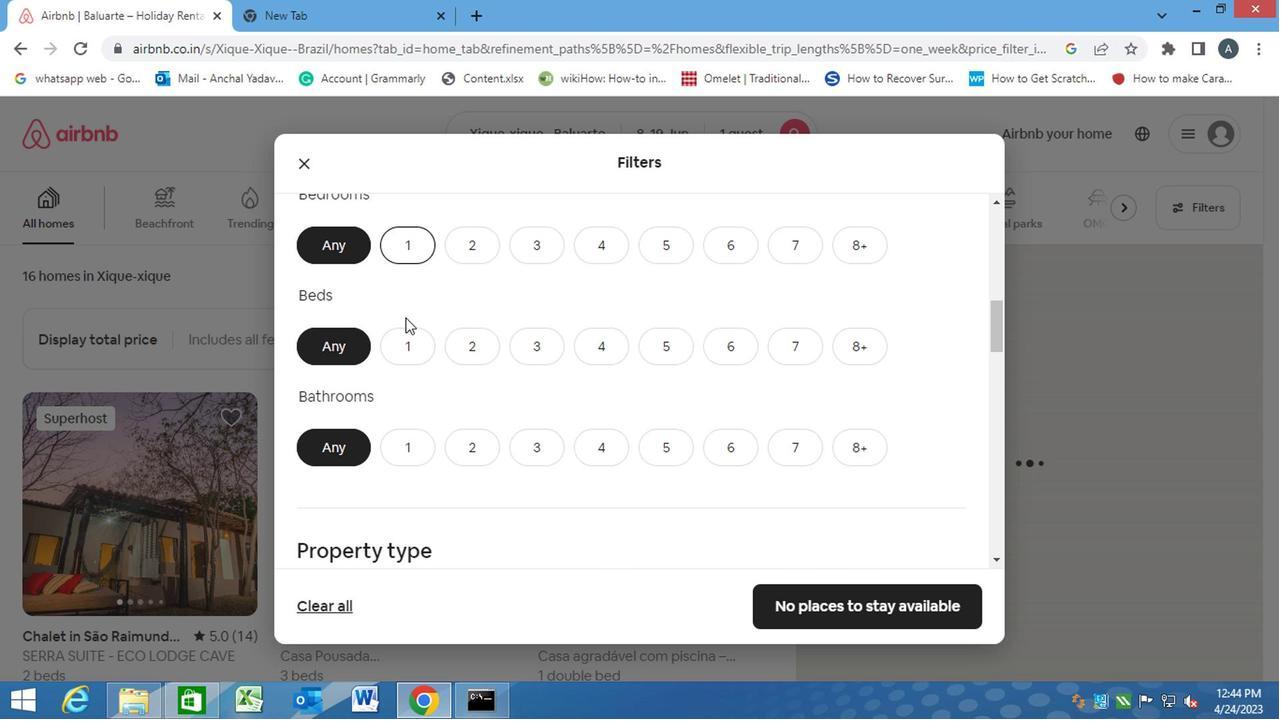 
Action: Mouse pressed left at (445, 343)
Screenshot: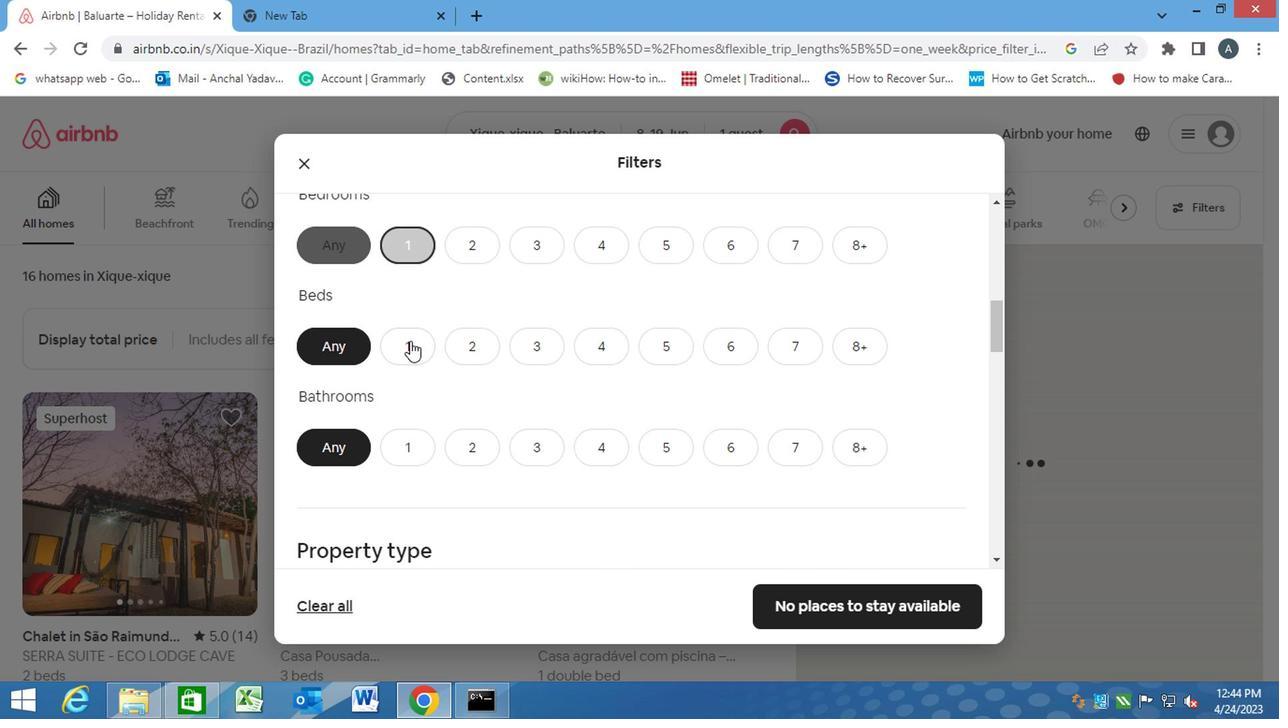 
Action: Mouse moved to (438, 453)
Screenshot: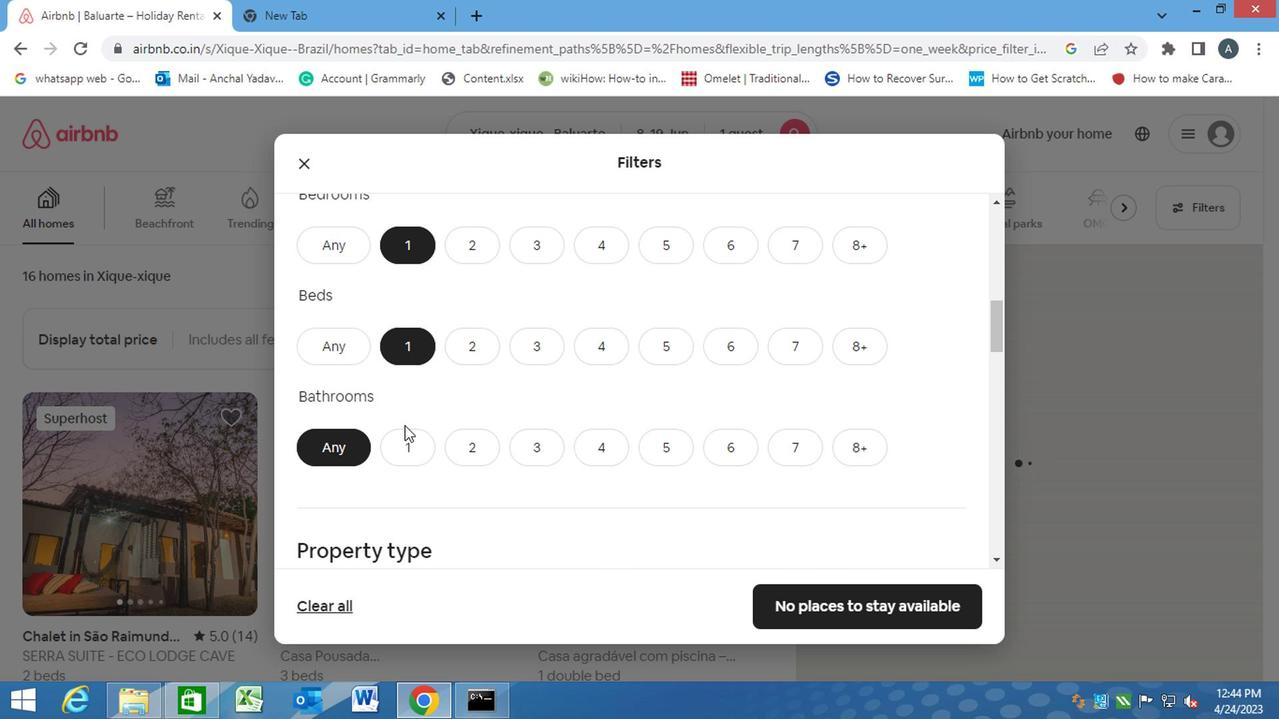 
Action: Mouse pressed left at (438, 453)
Screenshot: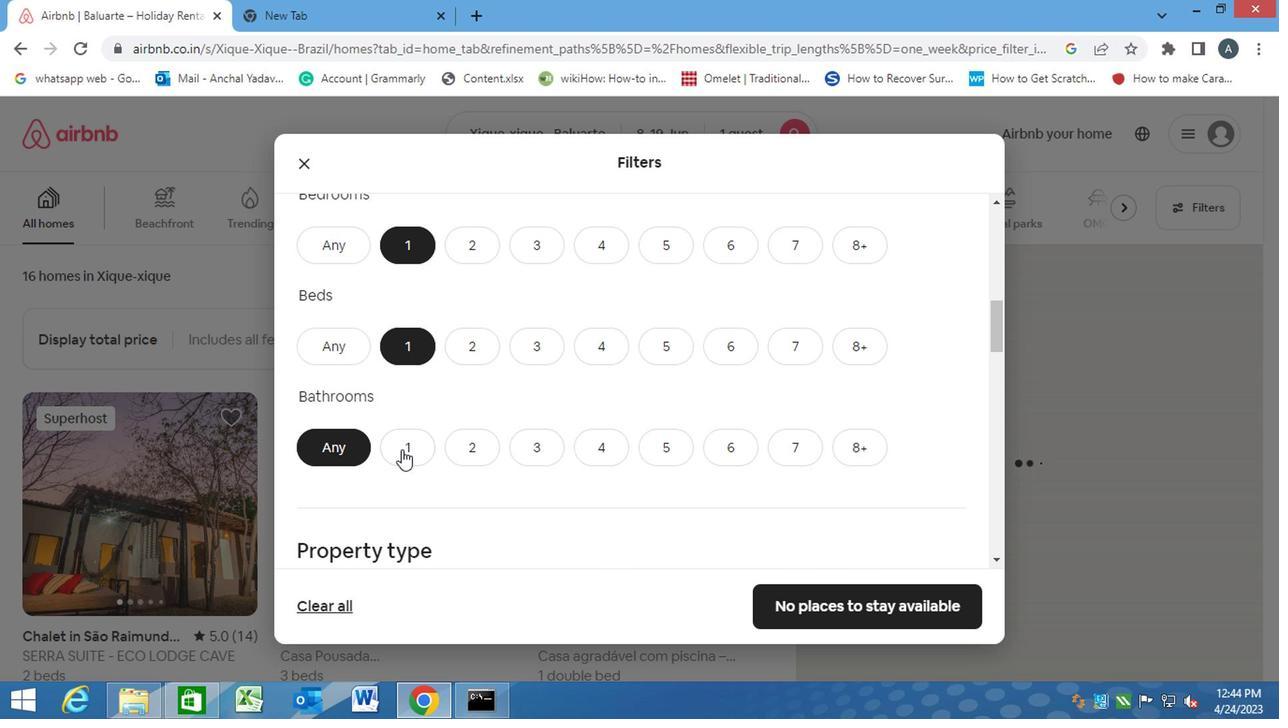 
Action: Mouse moved to (437, 453)
Screenshot: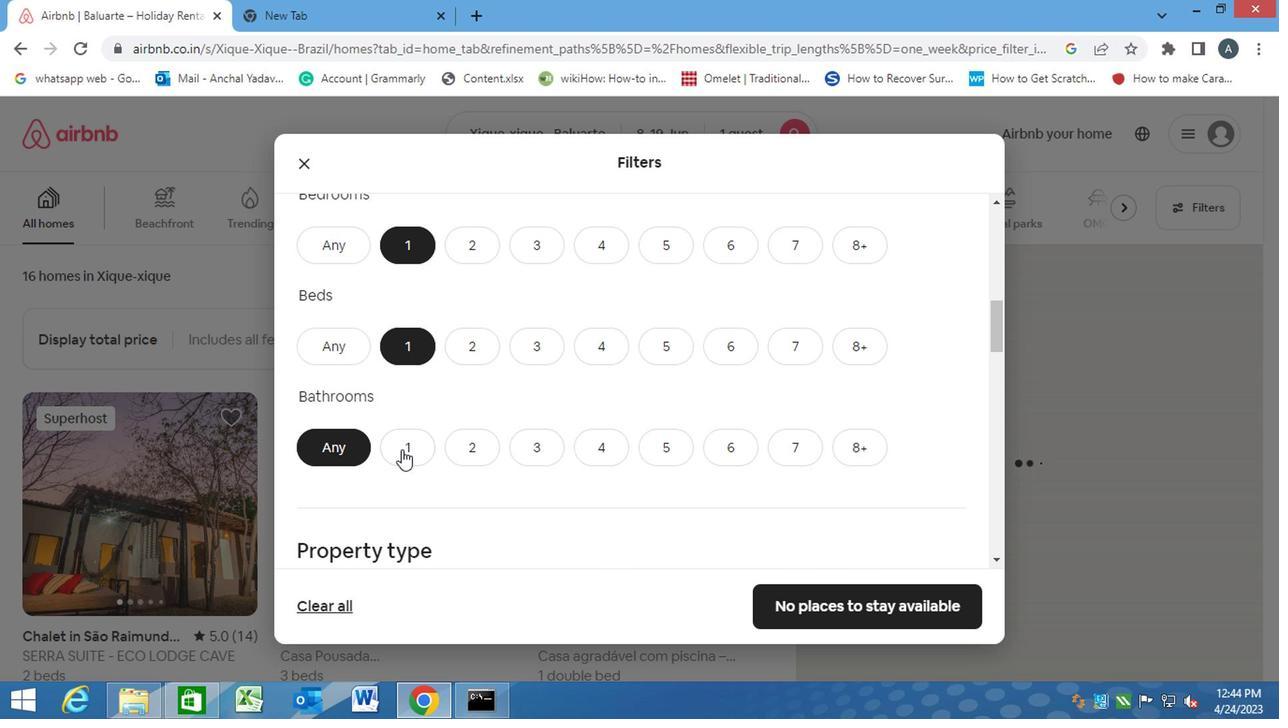 
Action: Mouse scrolled (437, 453) with delta (0, 0)
Screenshot: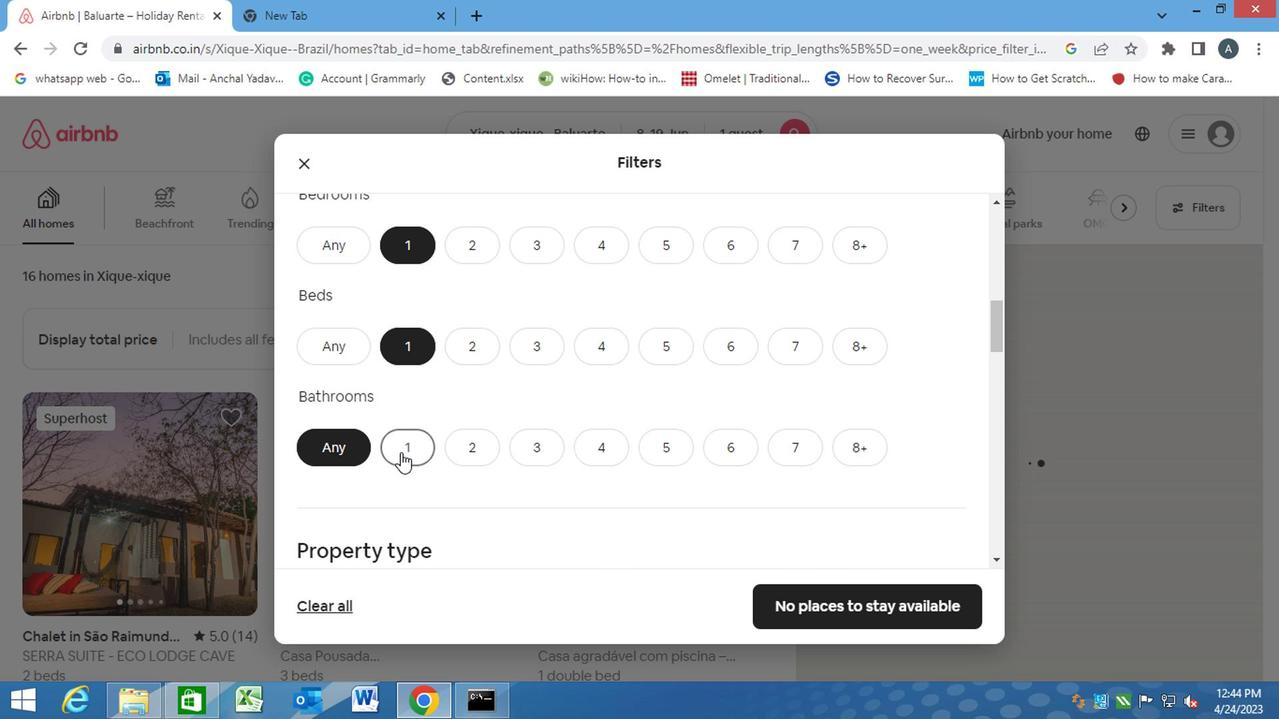 
Action: Mouse scrolled (437, 453) with delta (0, 0)
Screenshot: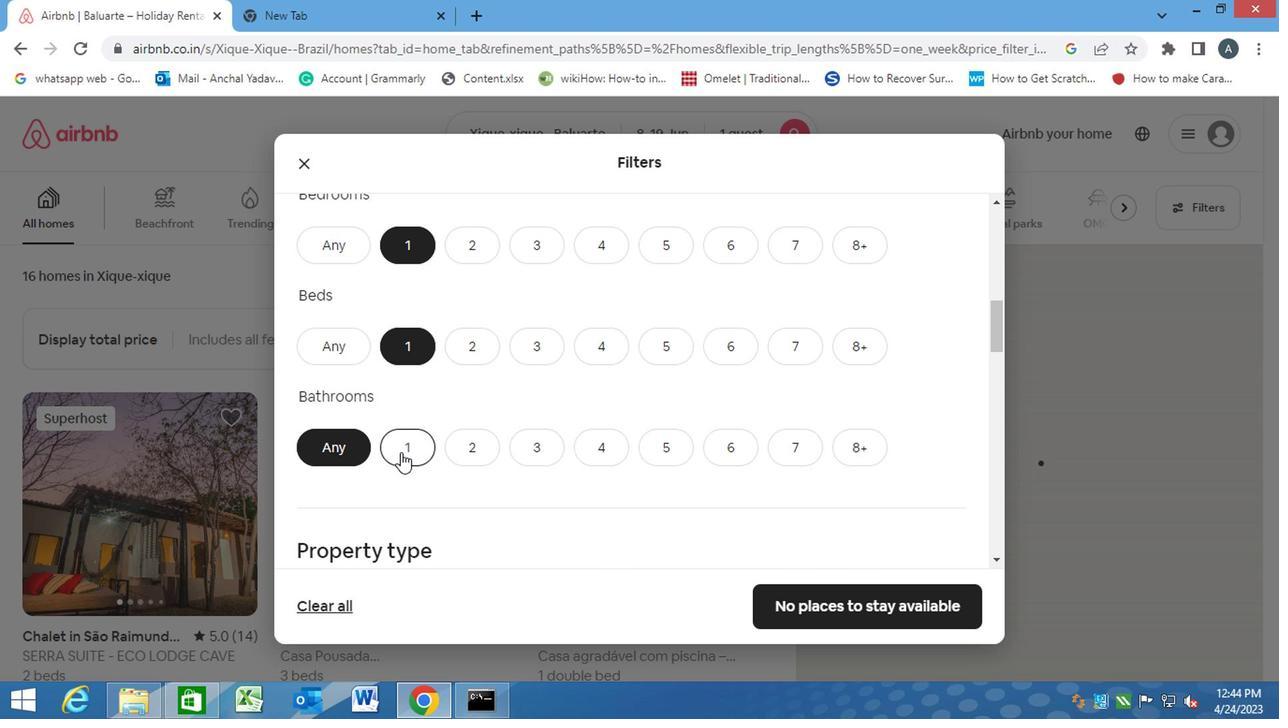 
Action: Mouse scrolled (437, 453) with delta (0, 0)
Screenshot: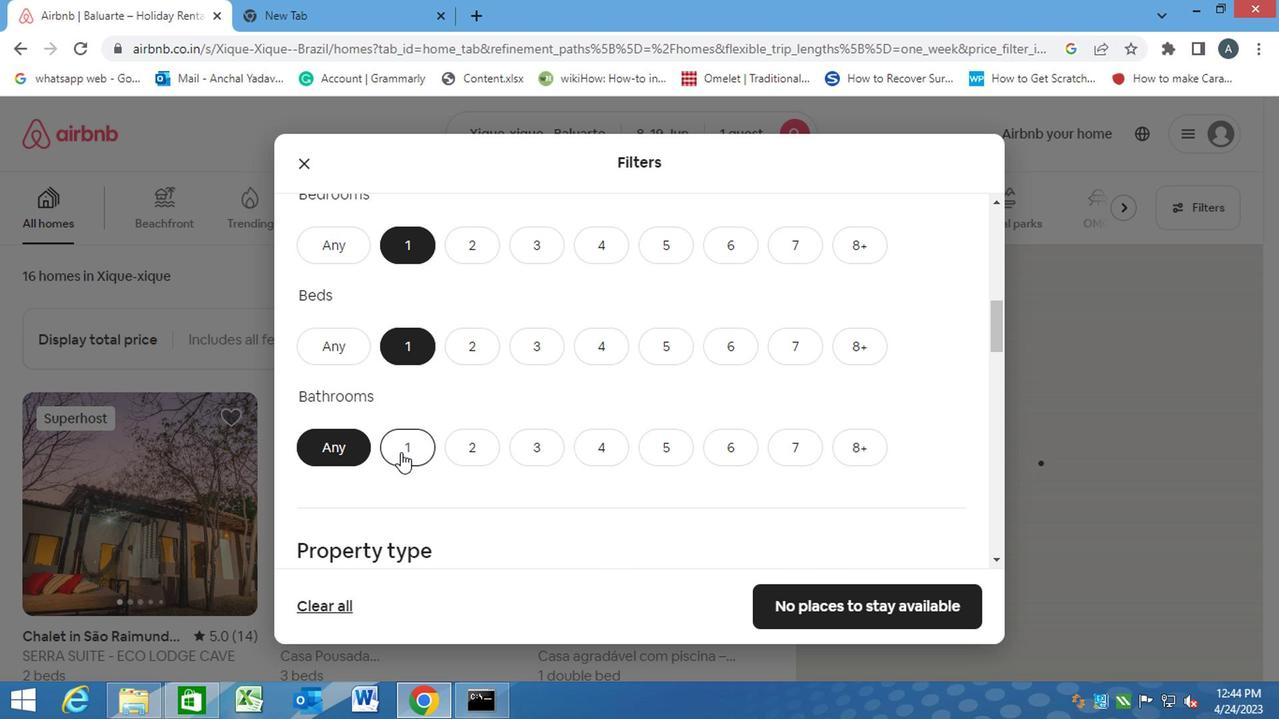 
Action: Mouse scrolled (437, 454) with delta (0, 0)
Screenshot: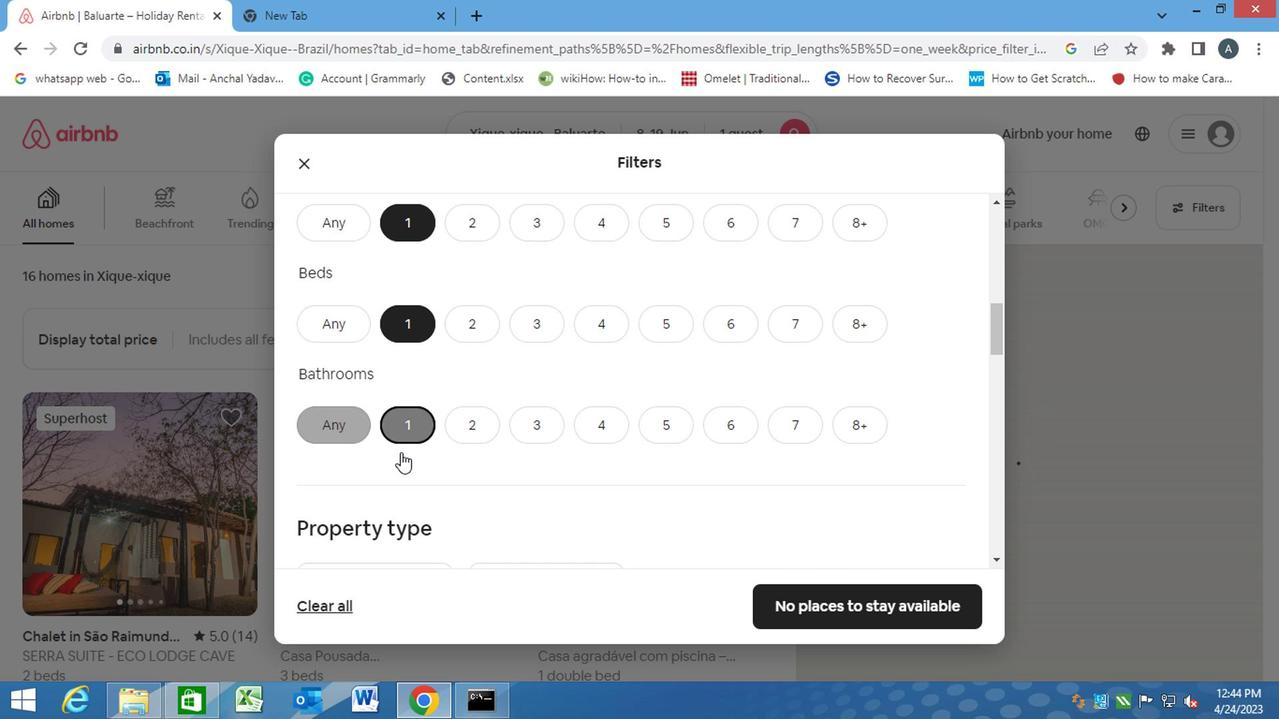 
Action: Mouse scrolled (437, 453) with delta (0, 0)
Screenshot: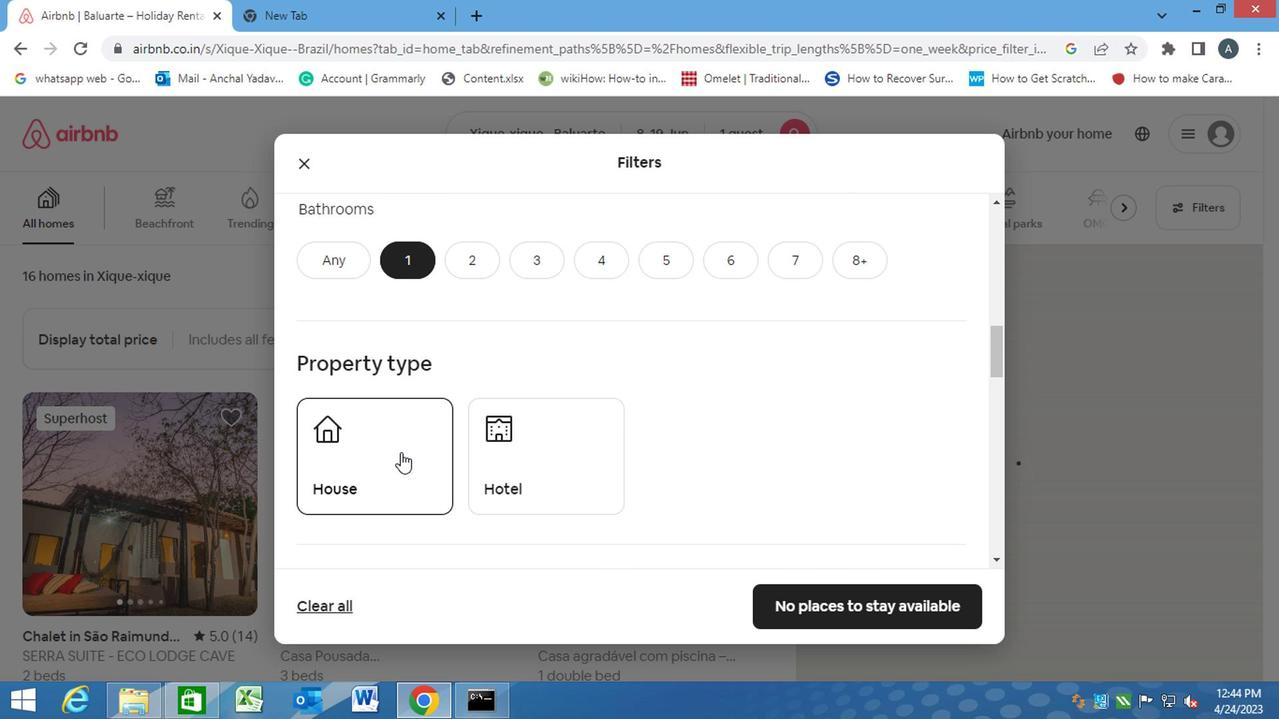 
Action: Mouse scrolled (437, 453) with delta (0, 0)
Screenshot: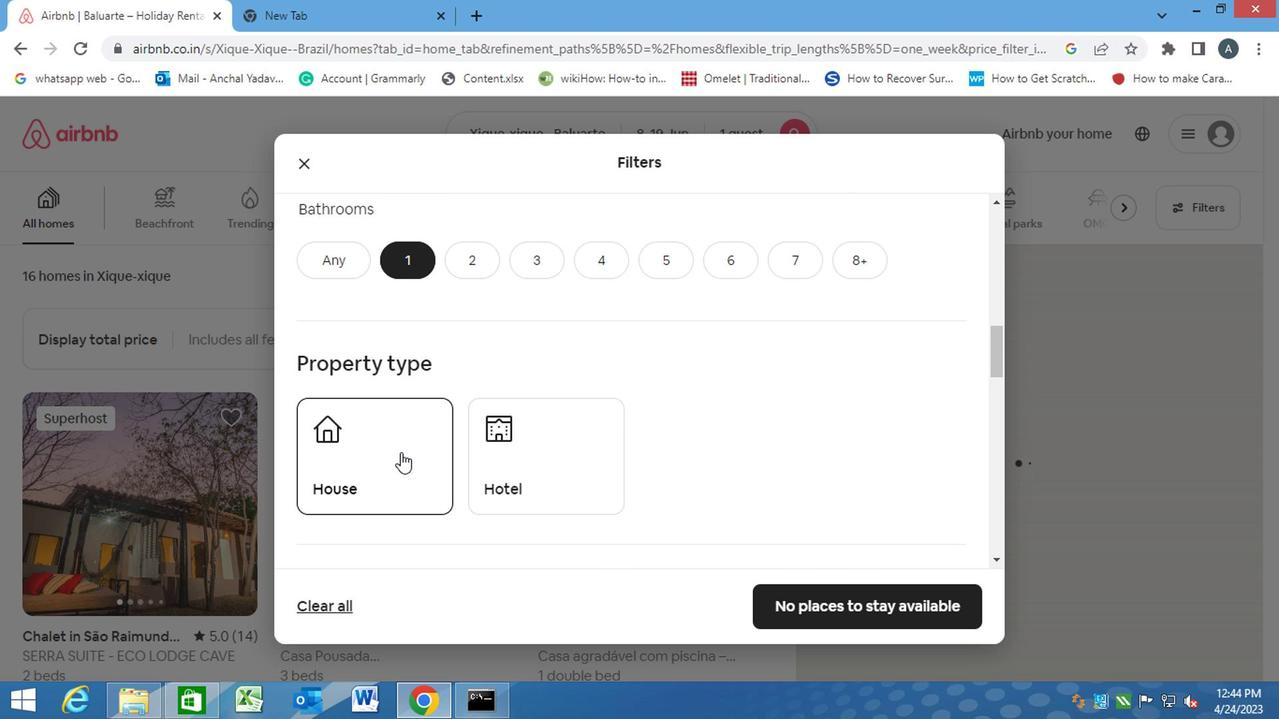 
Action: Mouse scrolled (437, 454) with delta (0, 0)
Screenshot: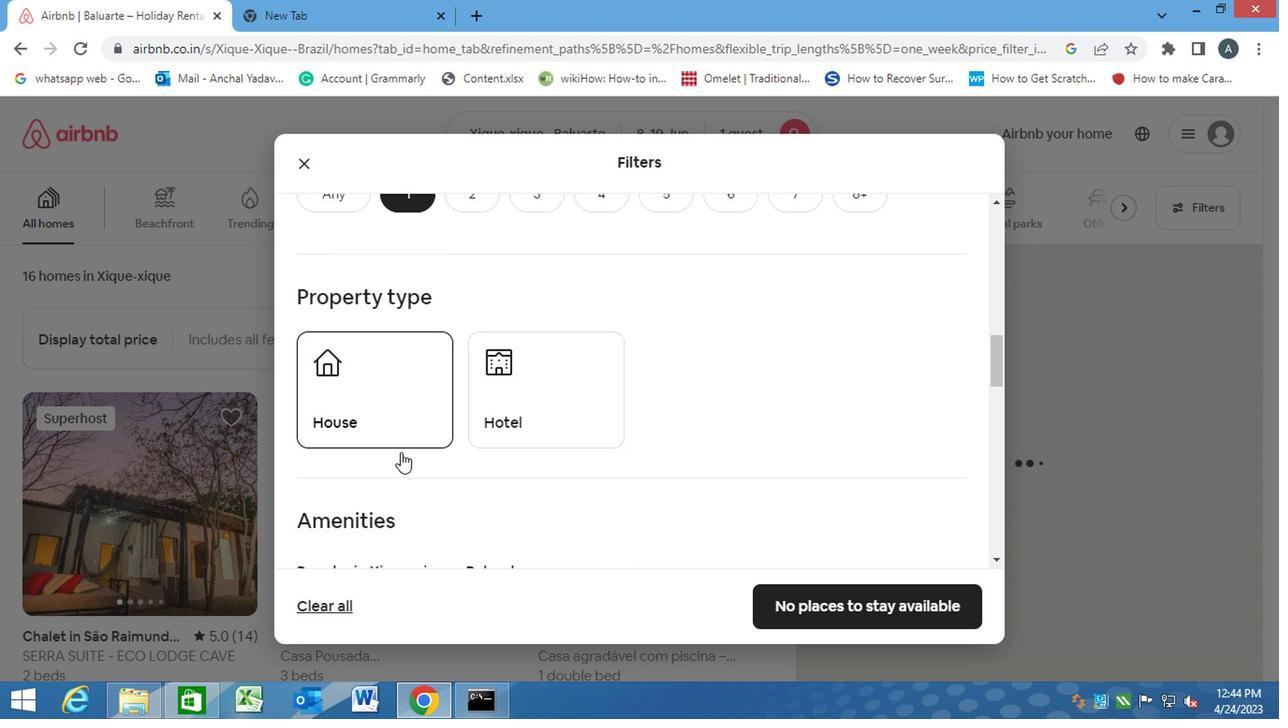 
Action: Mouse moved to (395, 385)
Screenshot: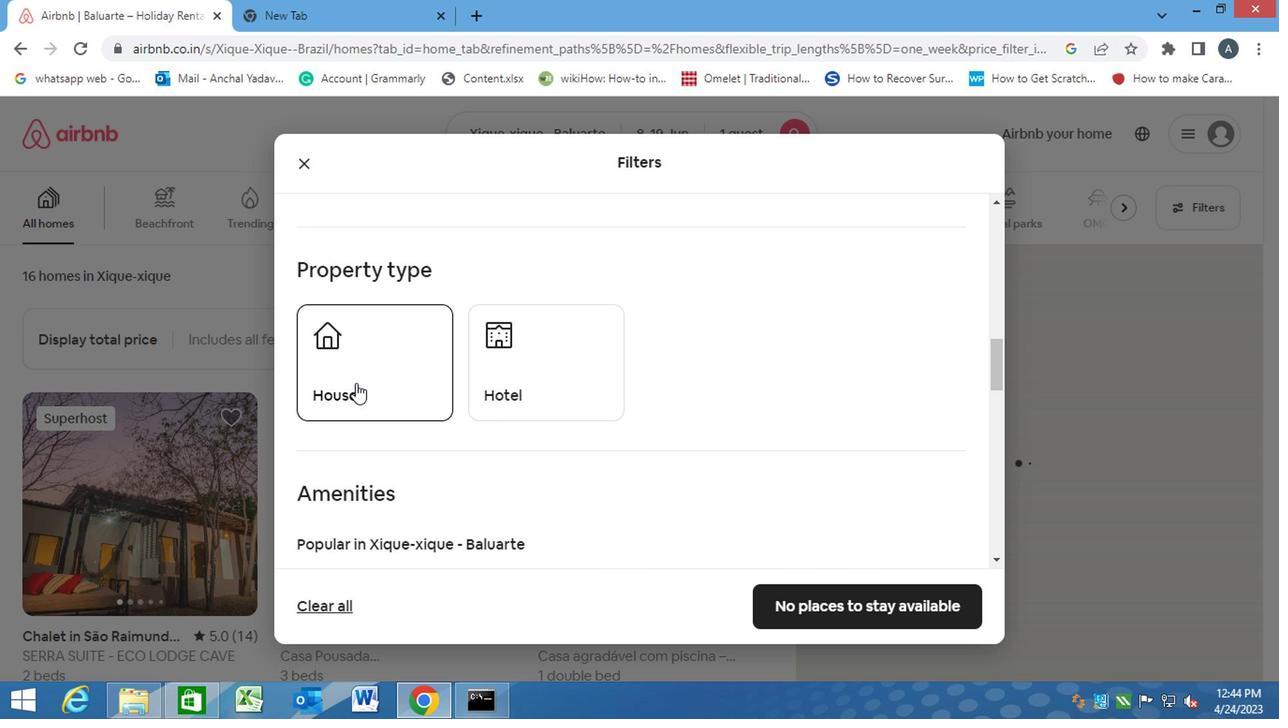 
Action: Mouse pressed left at (395, 385)
Screenshot: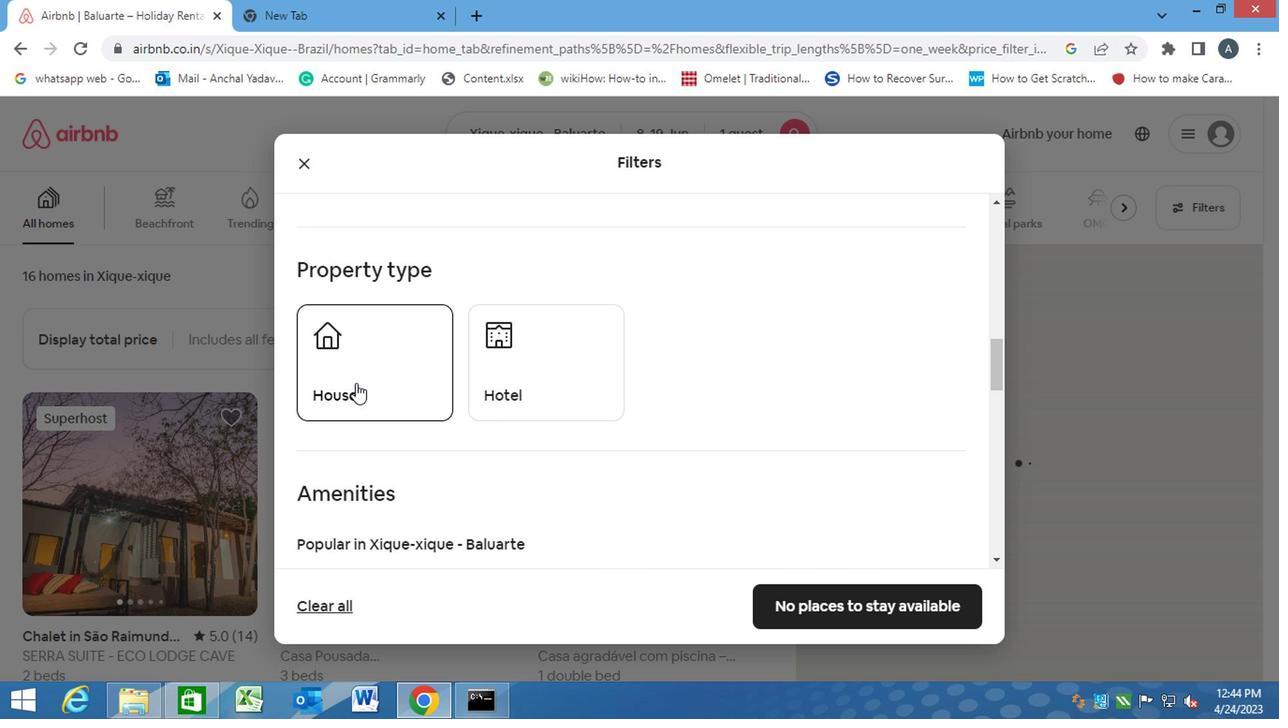 
Action: Mouse moved to (450, 471)
Screenshot: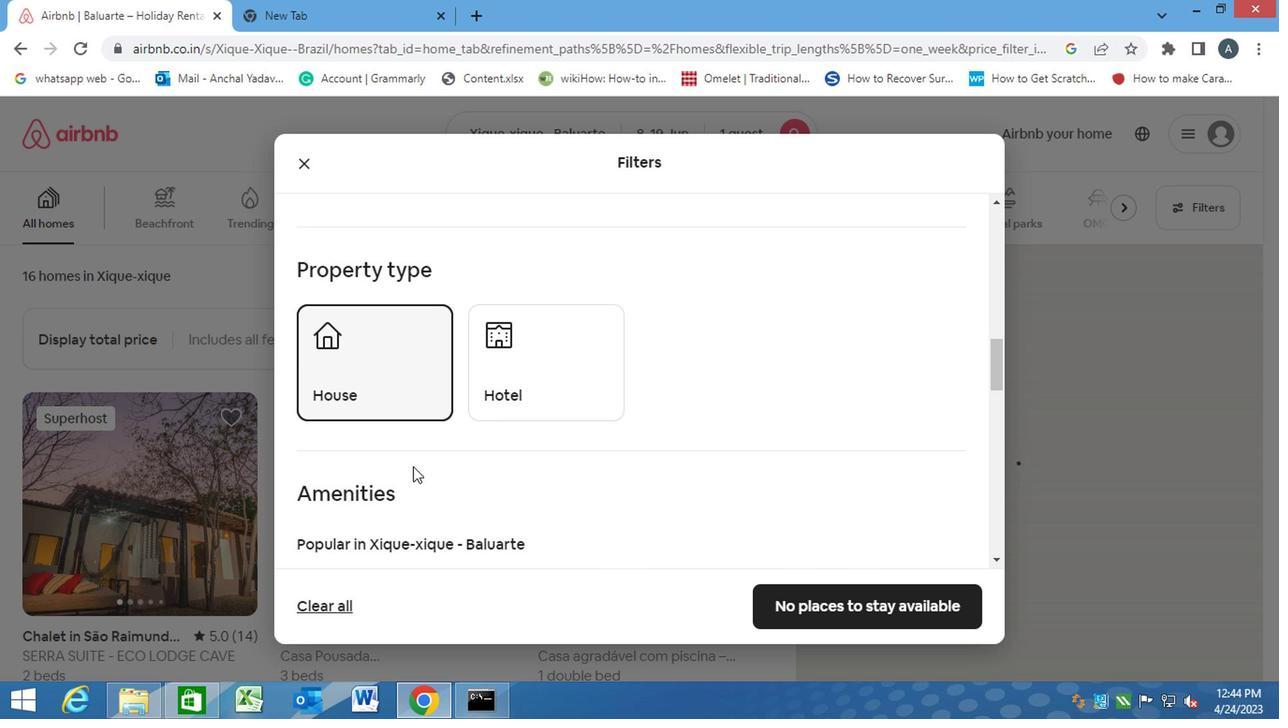 
Action: Mouse scrolled (450, 470) with delta (0, -1)
Screenshot: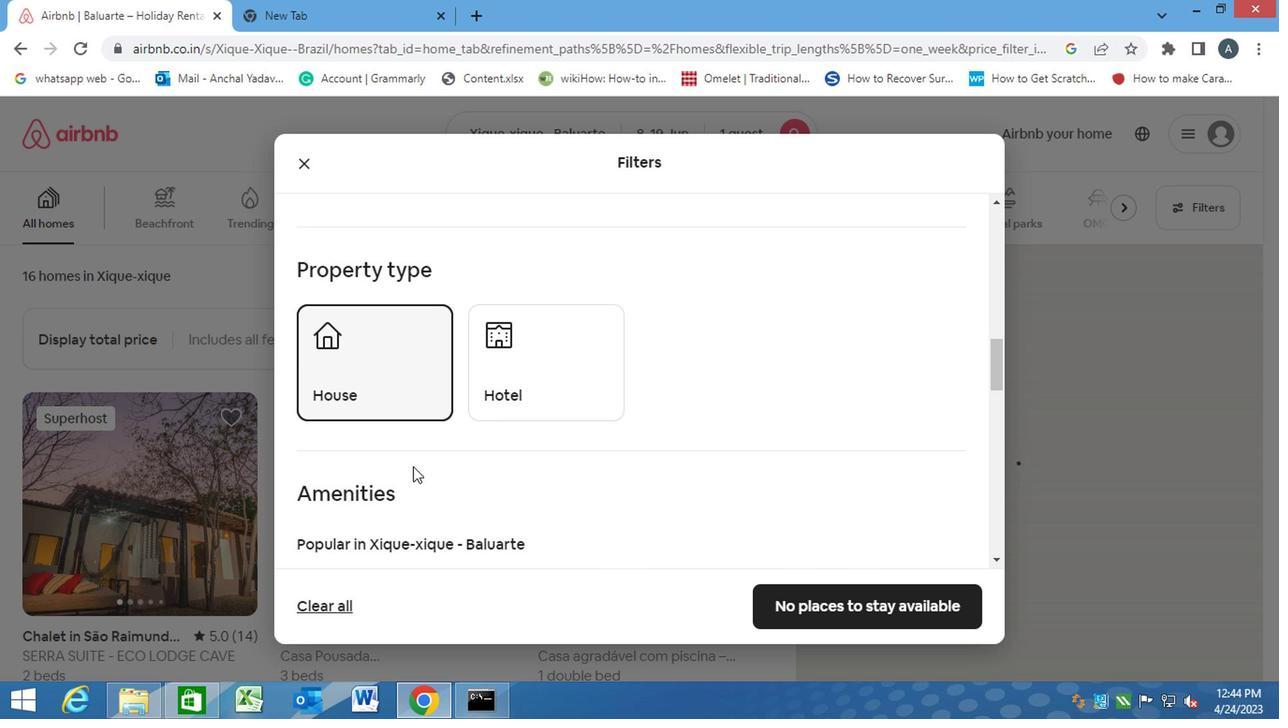 
Action: Mouse moved to (450, 472)
Screenshot: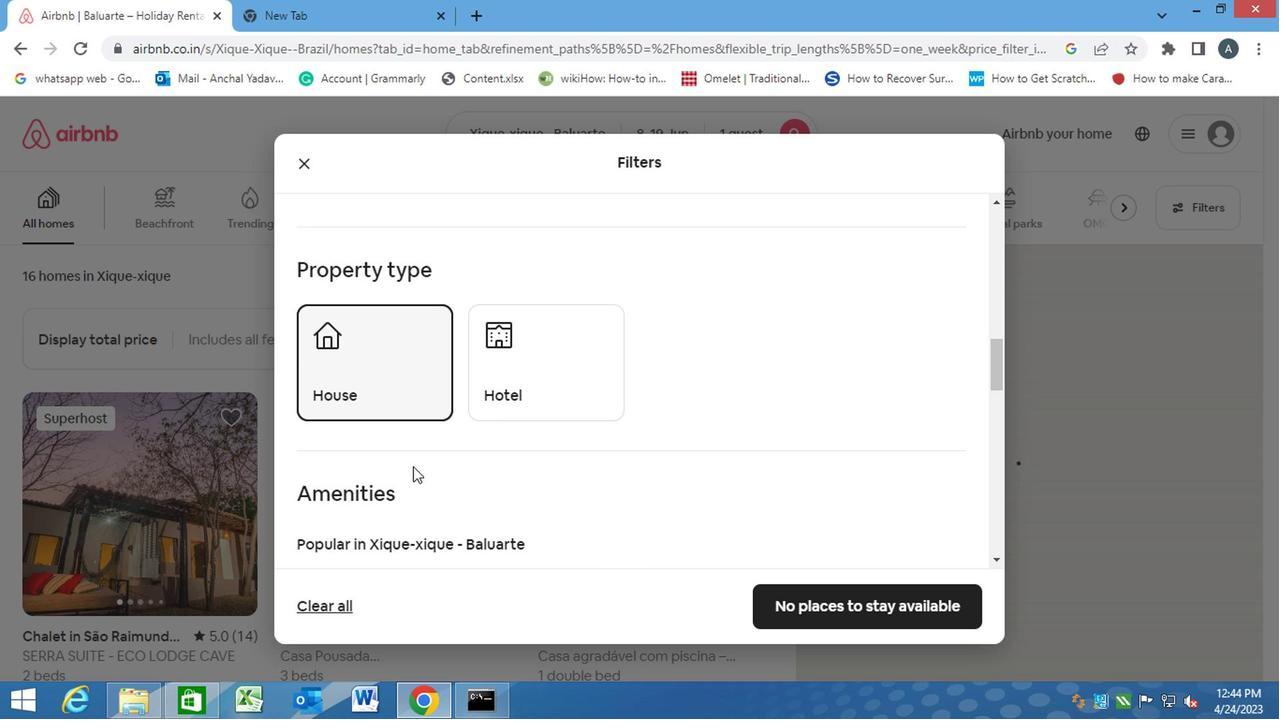 
Action: Mouse scrolled (450, 471) with delta (0, 0)
Screenshot: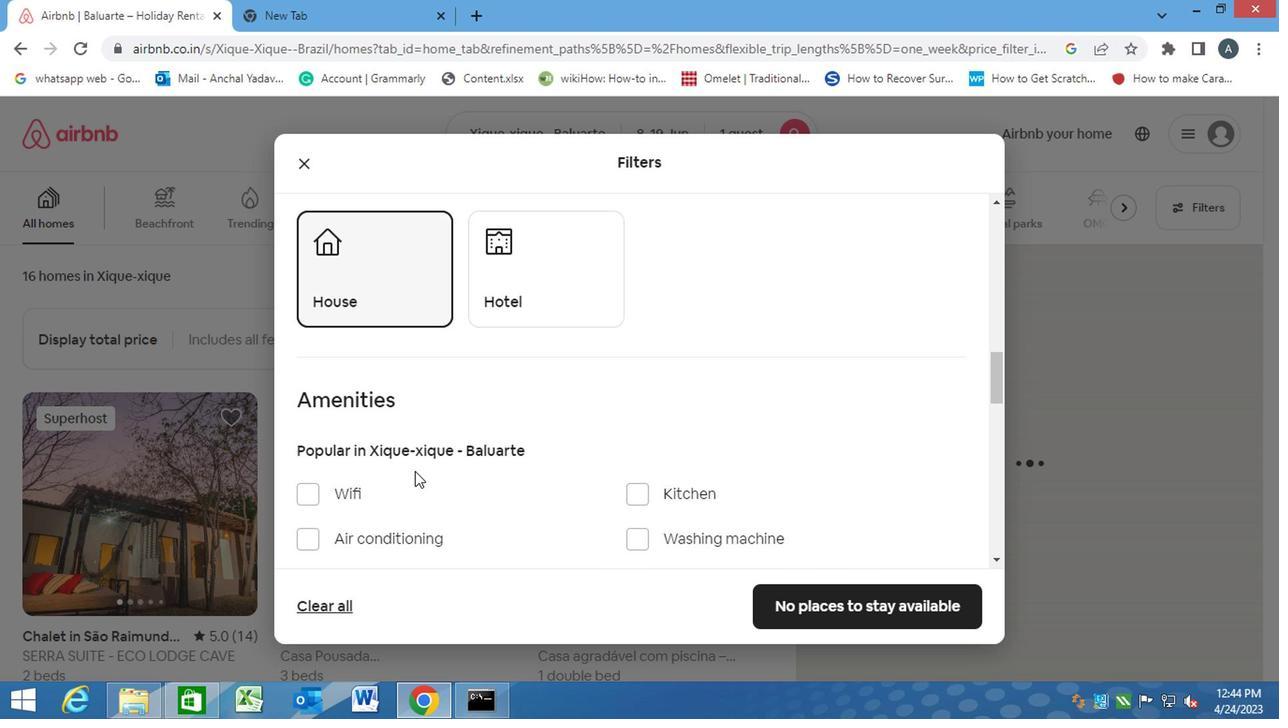 
Action: Mouse scrolled (450, 471) with delta (0, 0)
Screenshot: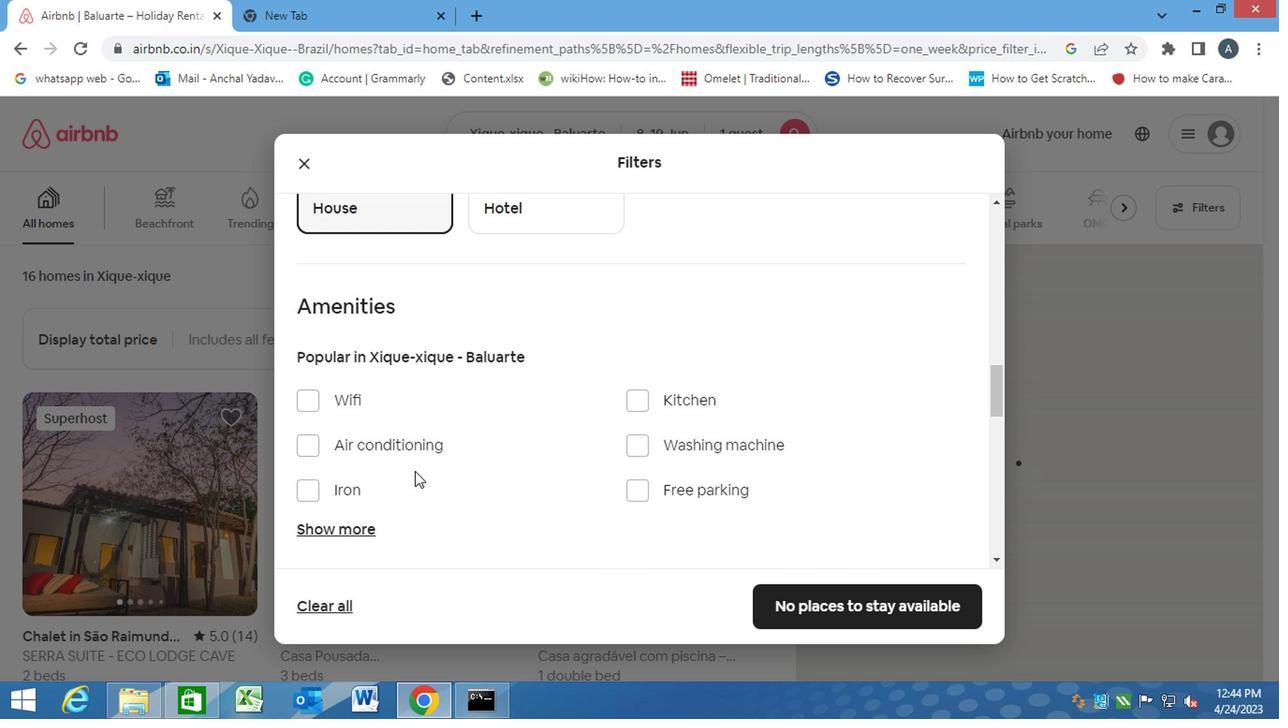 
Action: Mouse moved to (663, 353)
Screenshot: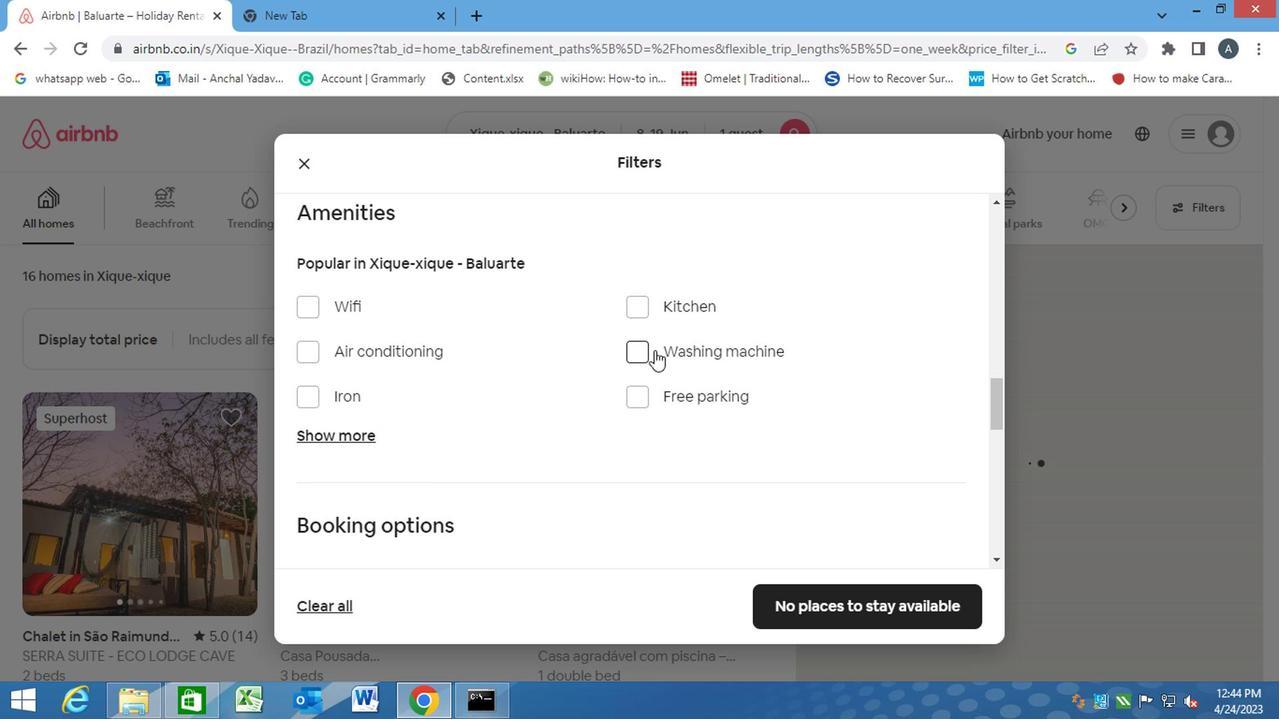 
Action: Mouse pressed left at (663, 353)
Screenshot: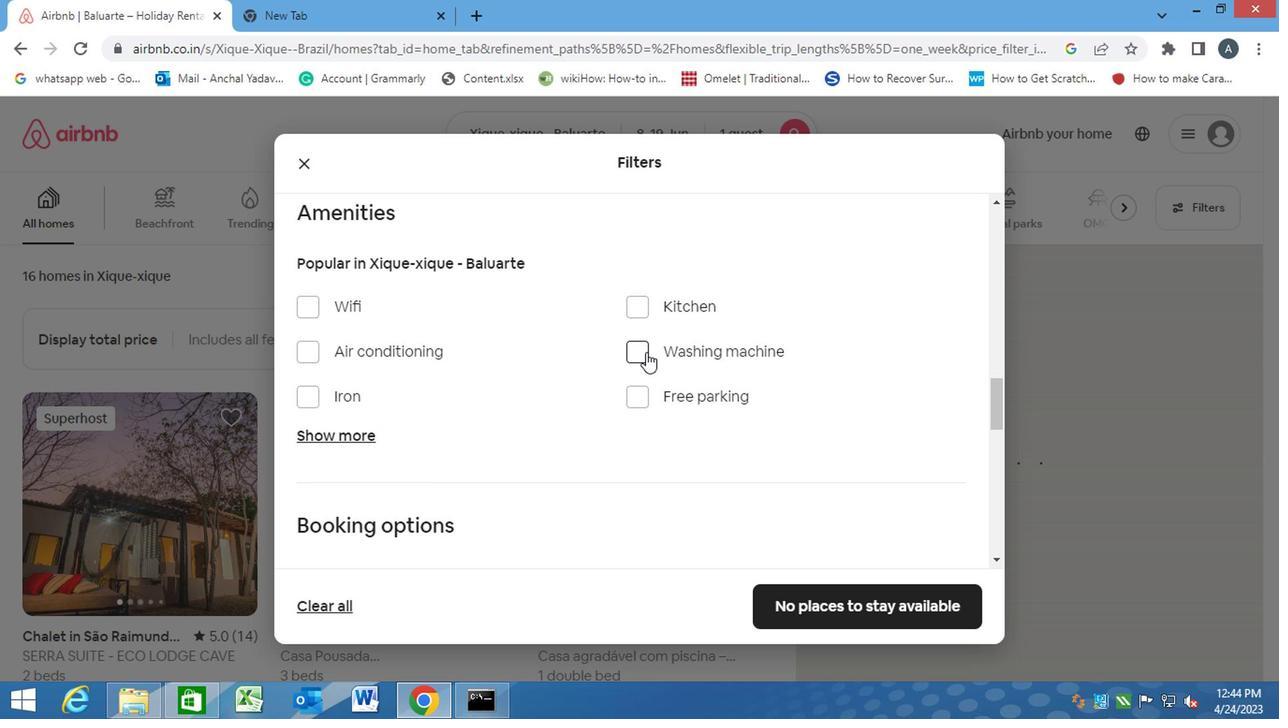 
Action: Mouse moved to (599, 448)
Screenshot: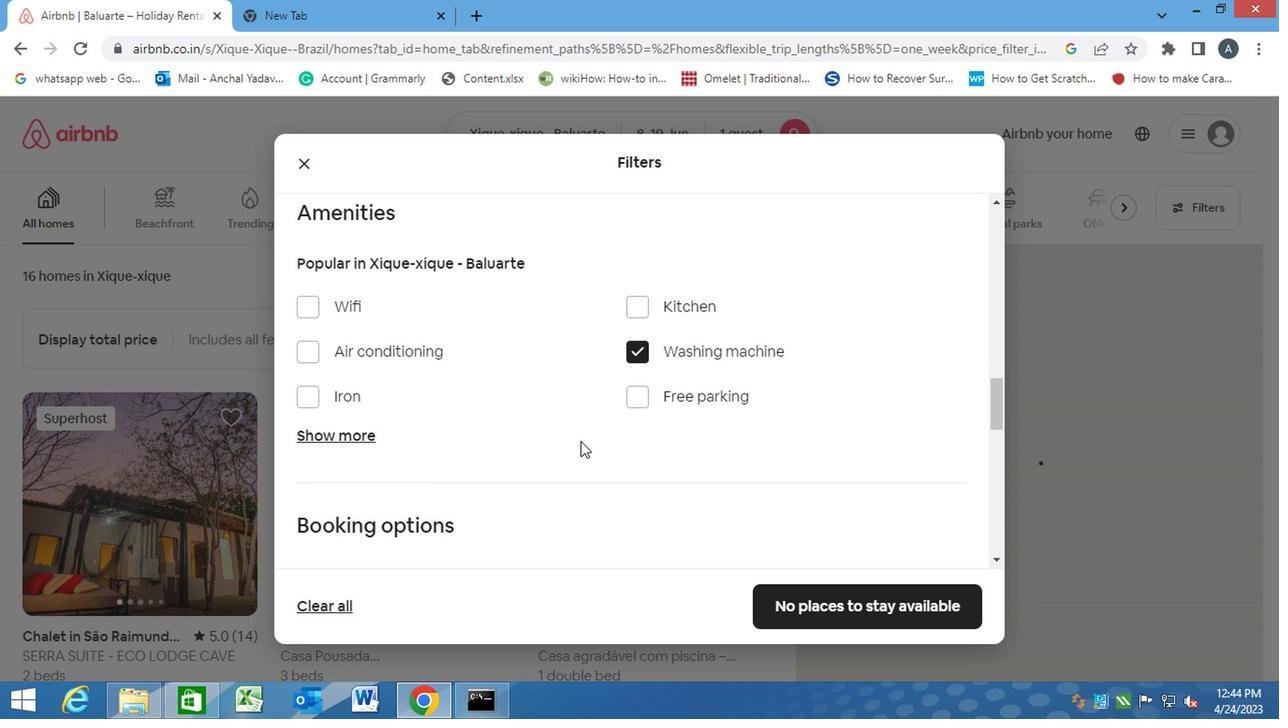 
Action: Mouse scrolled (599, 447) with delta (0, -1)
Screenshot: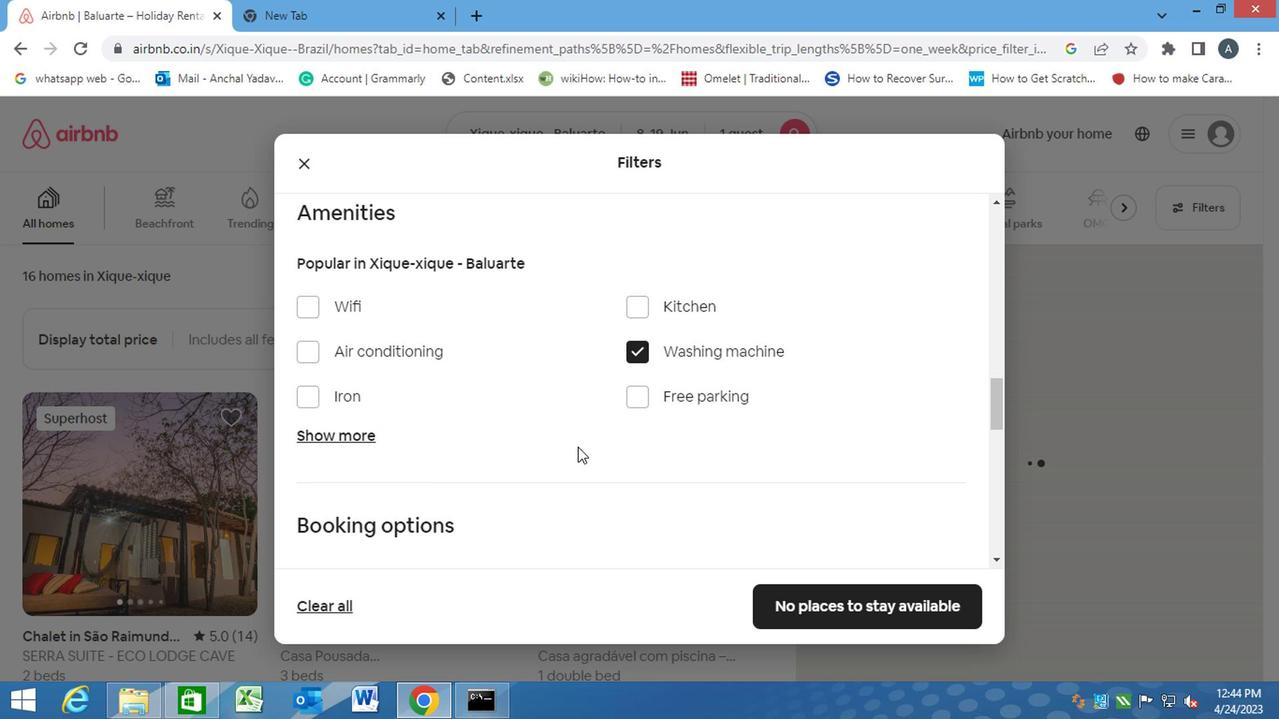 
Action: Mouse scrolled (599, 447) with delta (0, -1)
Screenshot: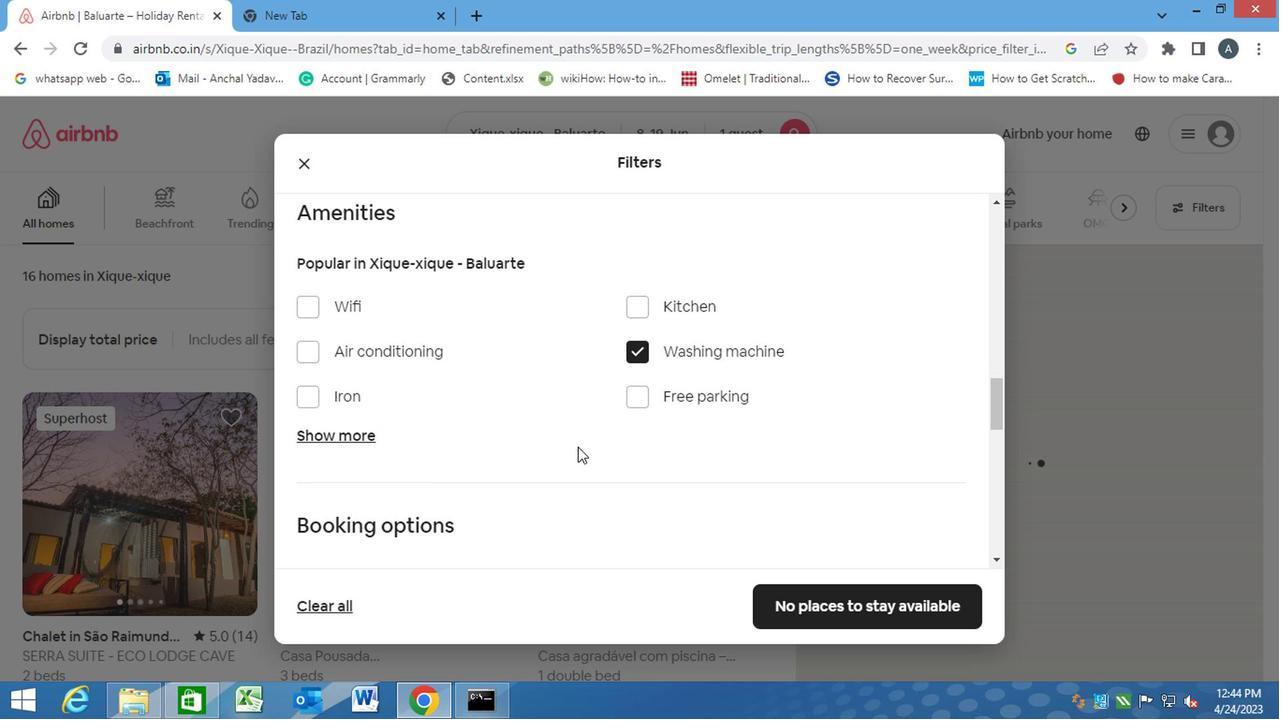 
Action: Mouse scrolled (599, 447) with delta (0, -1)
Screenshot: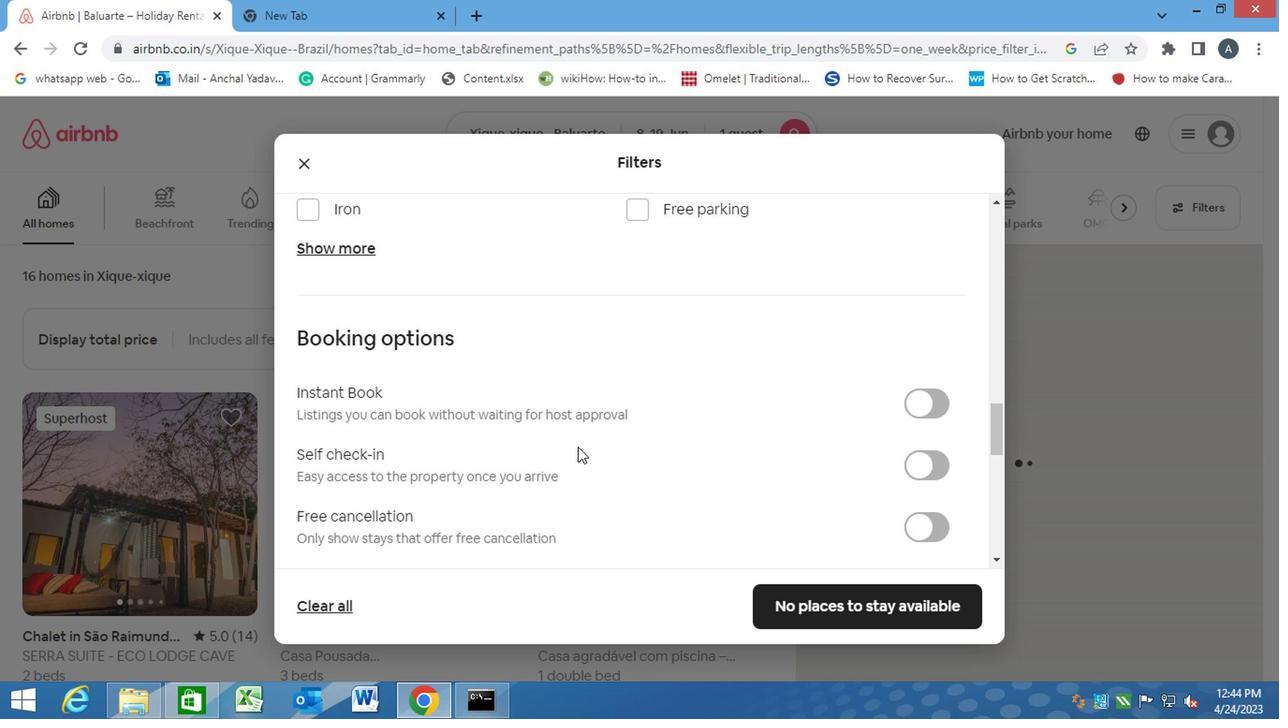 
Action: Mouse scrolled (599, 447) with delta (0, -1)
Screenshot: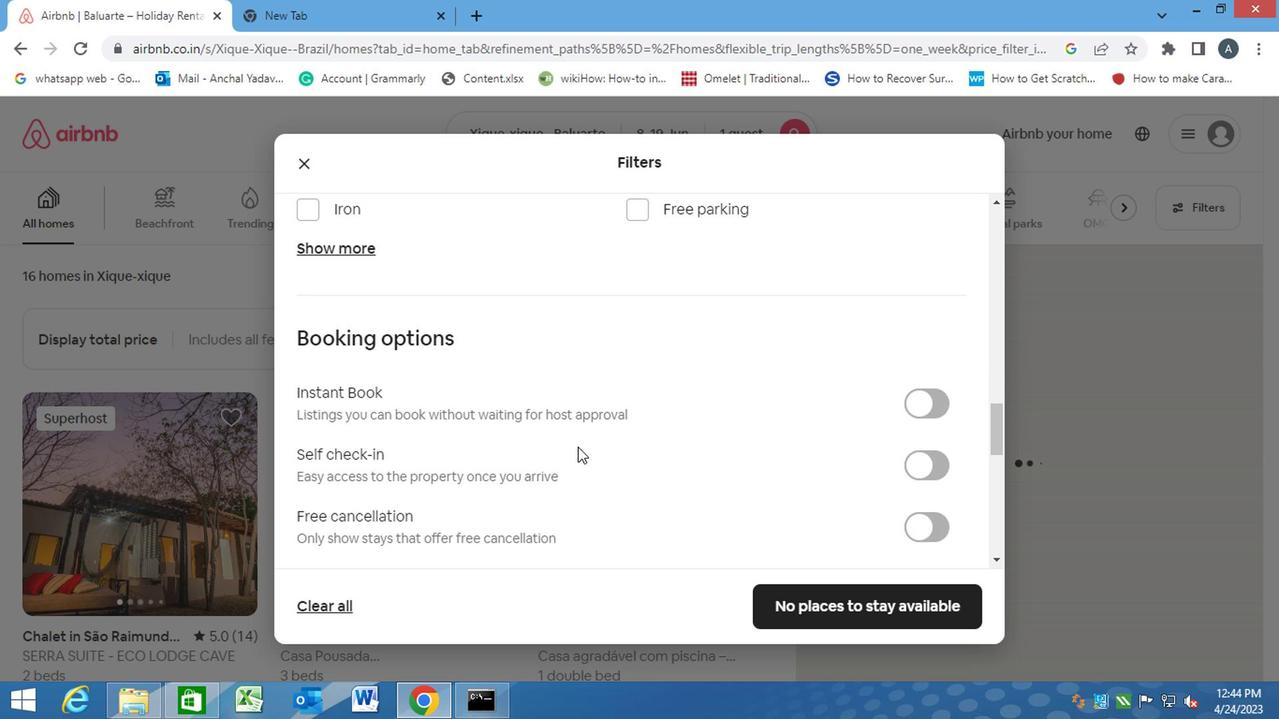 
Action: Mouse moved to (899, 284)
Screenshot: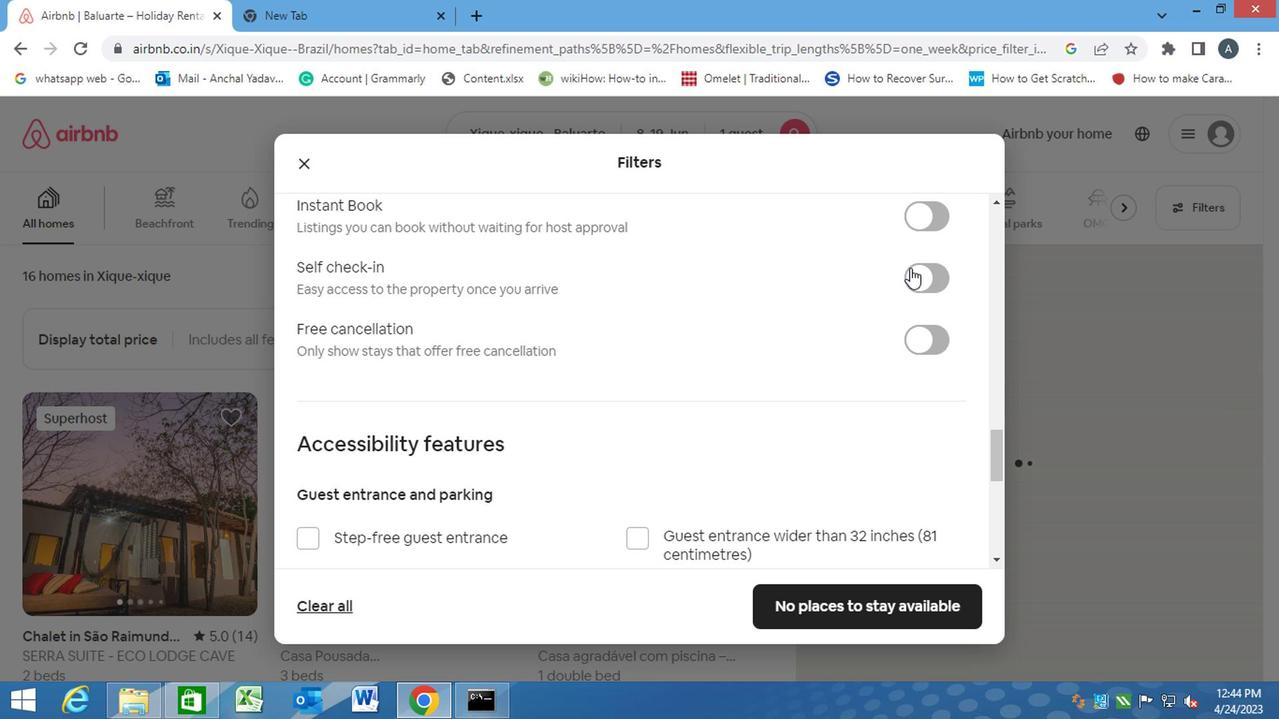 
Action: Mouse pressed left at (899, 284)
Screenshot: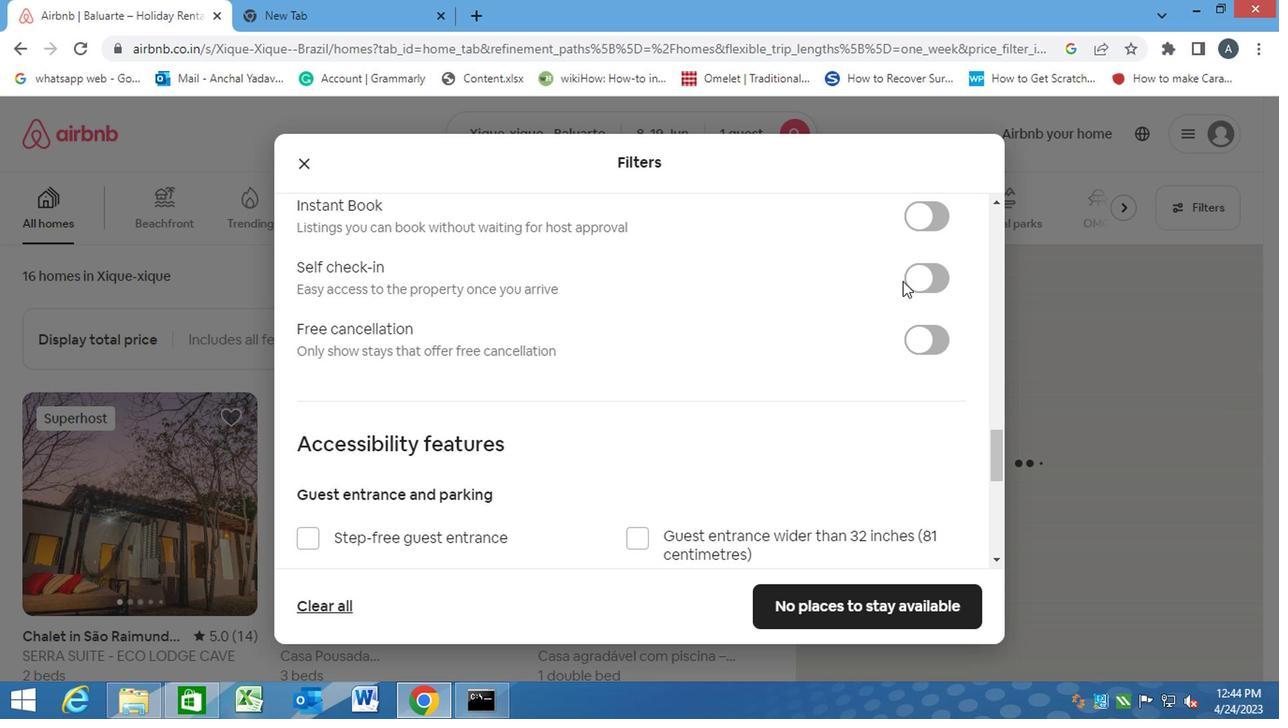 
Action: Mouse moved to (912, 275)
Screenshot: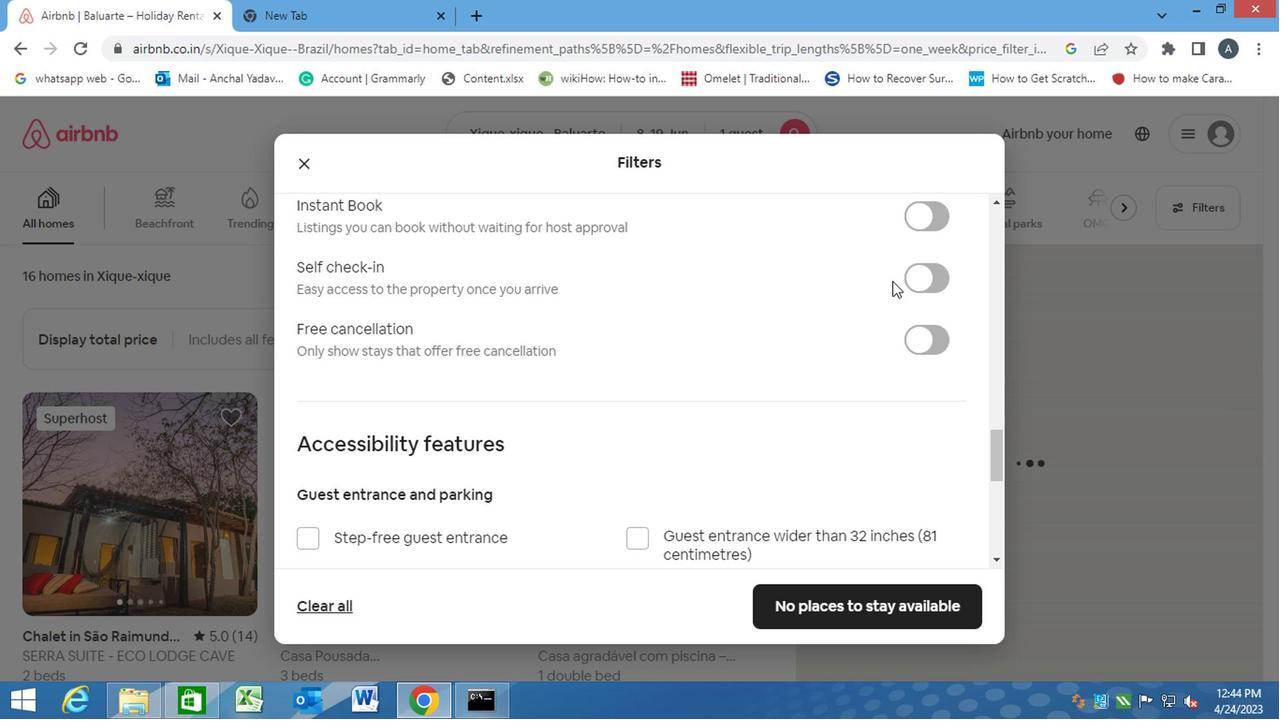 
Action: Mouse pressed left at (912, 275)
Screenshot: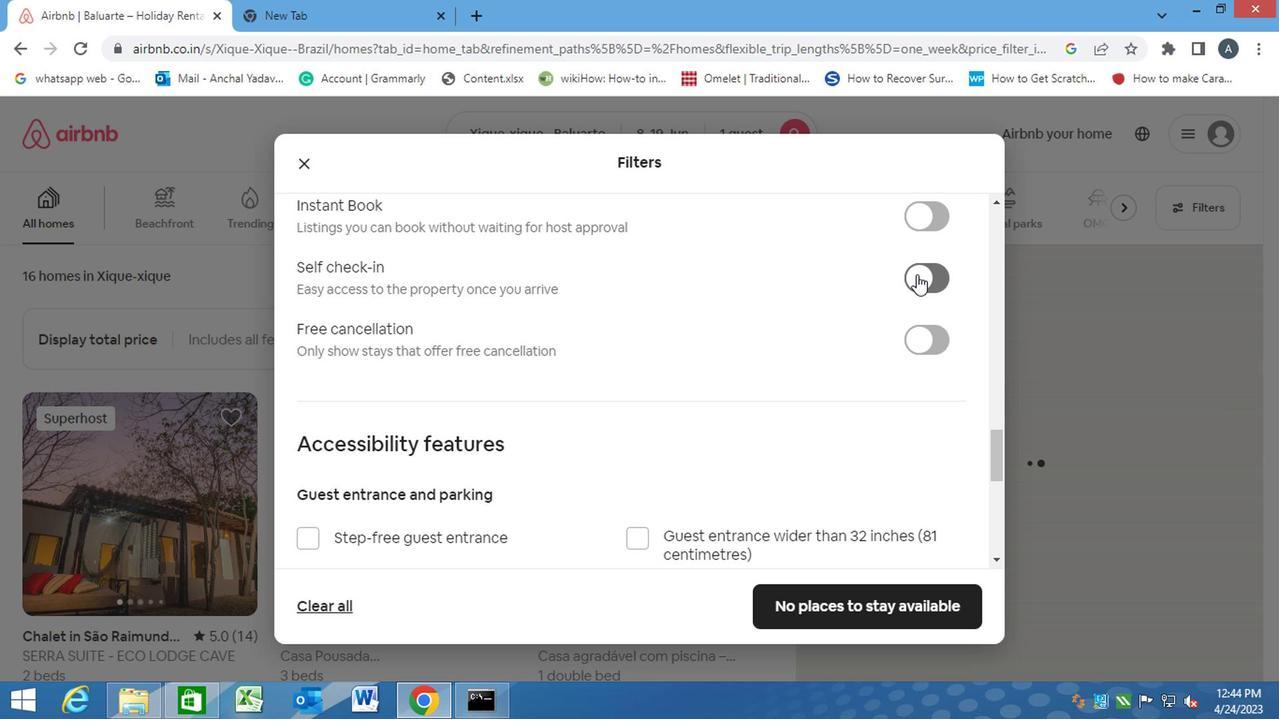 
Action: Mouse moved to (651, 385)
Screenshot: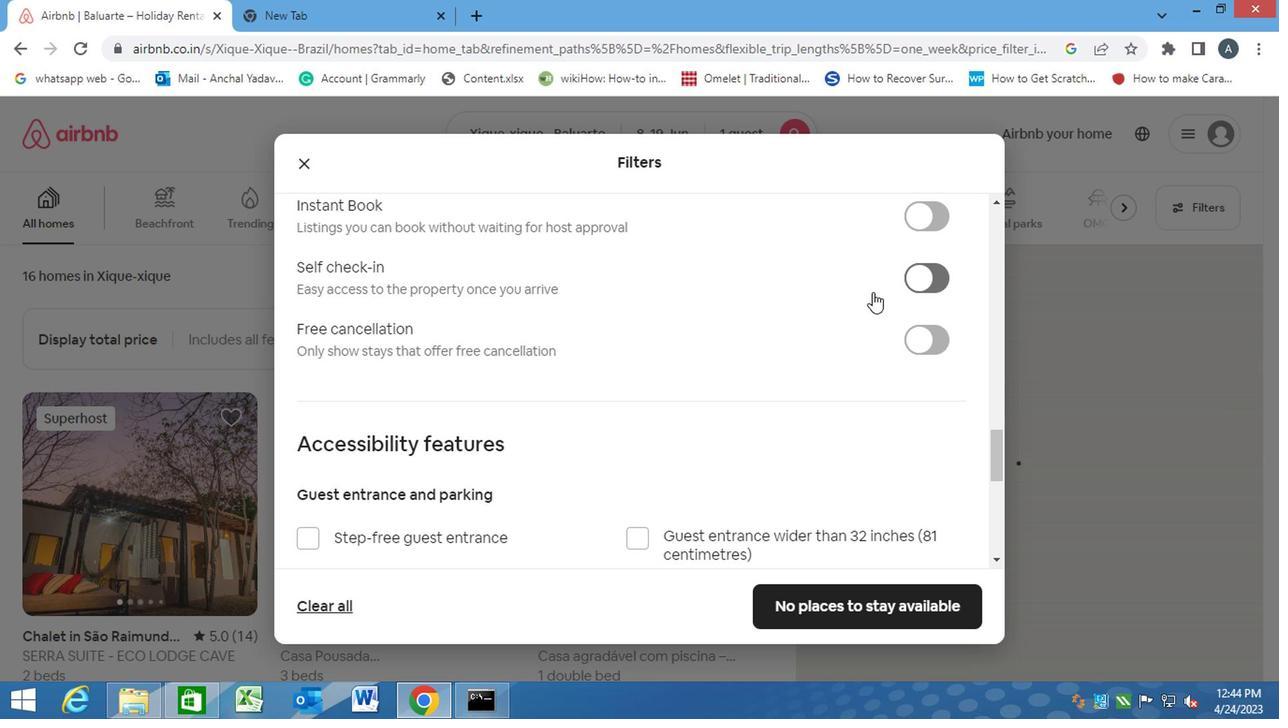 
Action: Mouse scrolled (651, 383) with delta (0, -1)
Screenshot: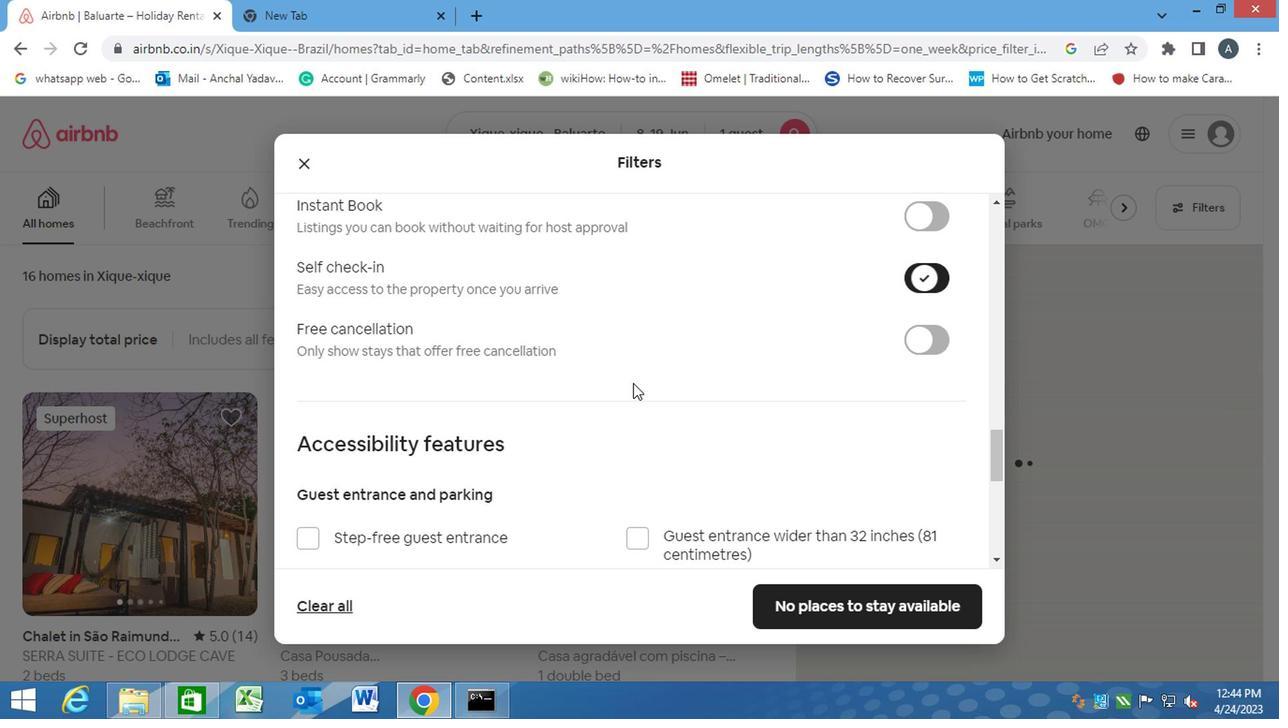 
Action: Mouse scrolled (651, 383) with delta (0, -1)
Screenshot: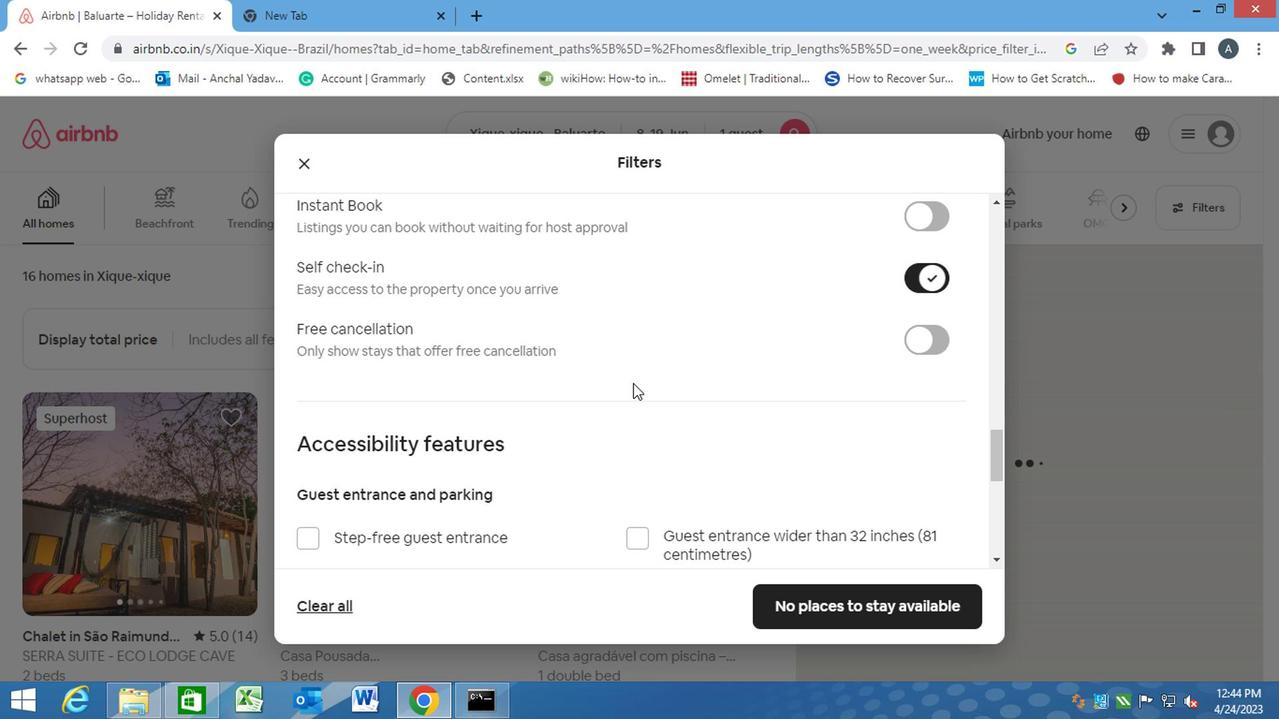 
Action: Mouse scrolled (651, 383) with delta (0, -1)
Screenshot: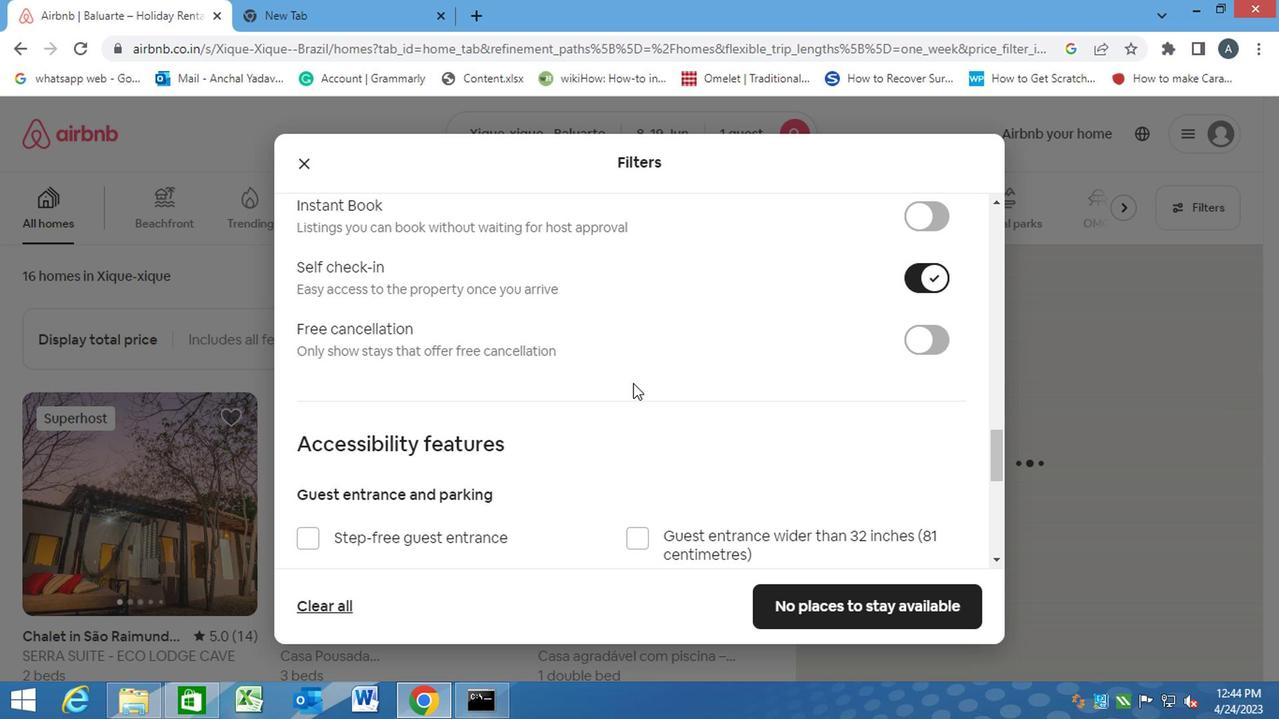 
Action: Mouse scrolled (651, 383) with delta (0, -1)
Screenshot: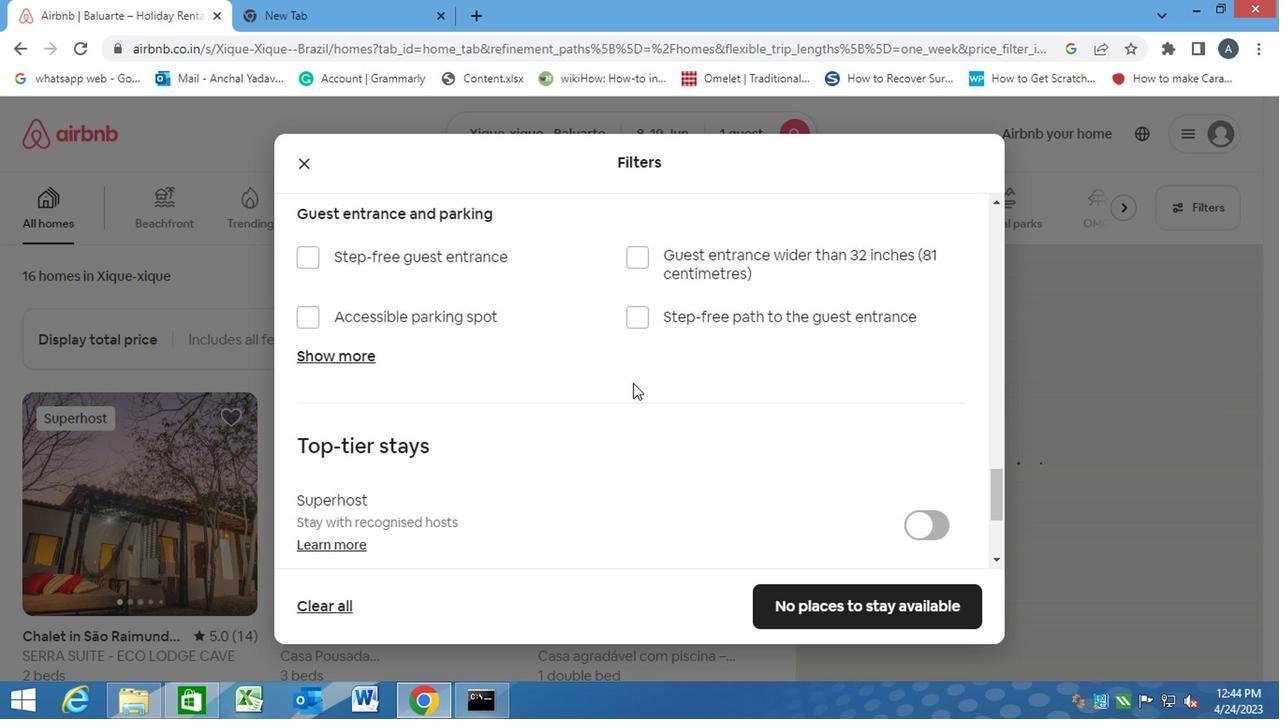 
Action: Mouse scrolled (651, 383) with delta (0, -1)
Screenshot: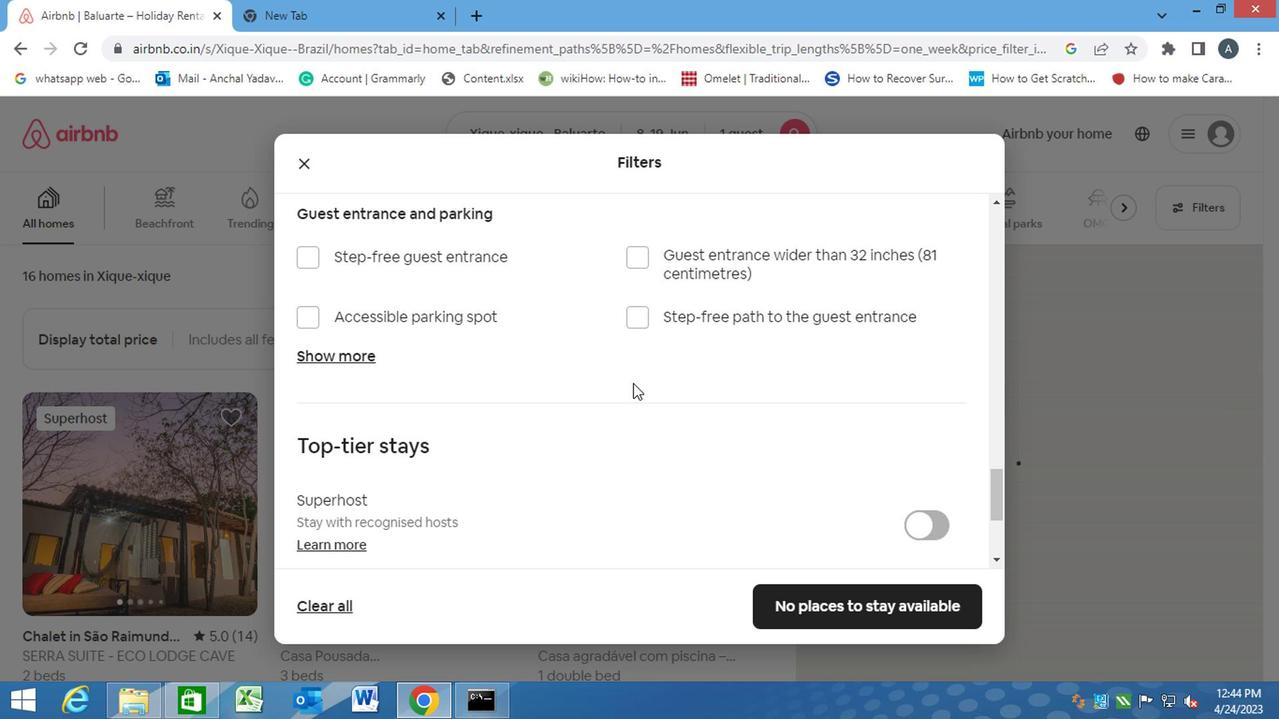 
Action: Mouse moved to (585, 418)
Screenshot: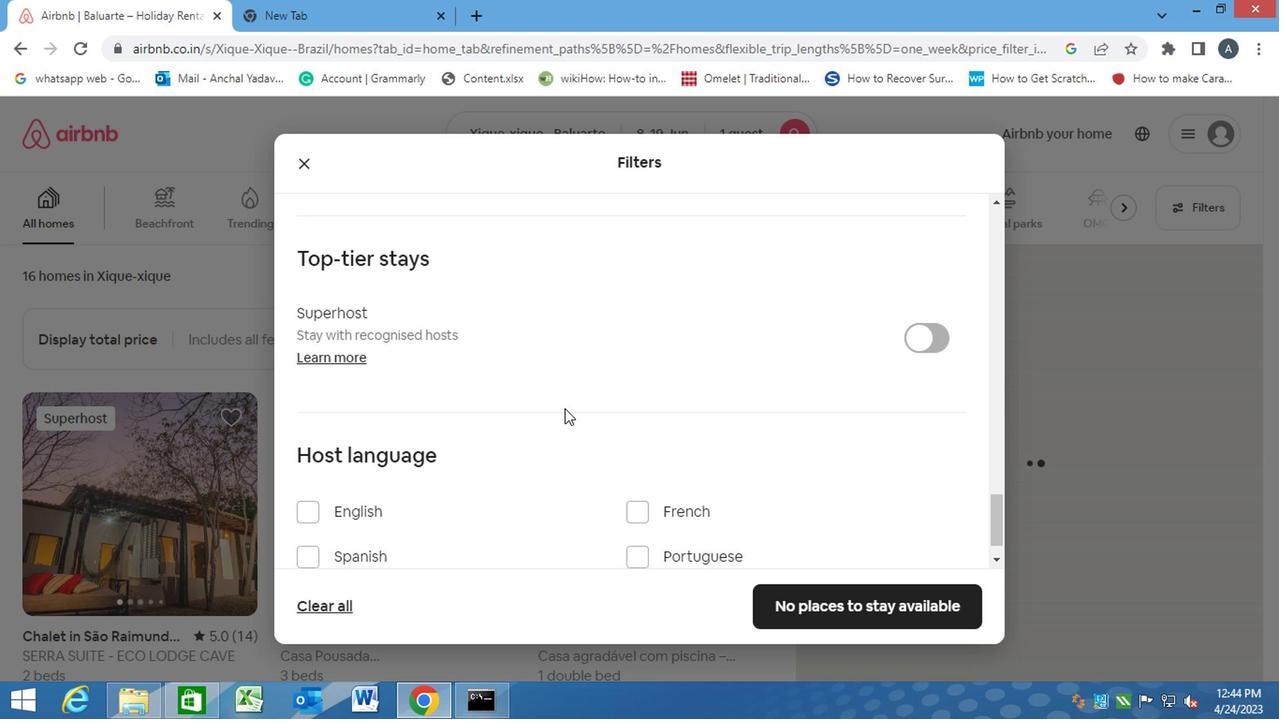 
Action: Mouse scrolled (585, 417) with delta (0, 0)
Screenshot: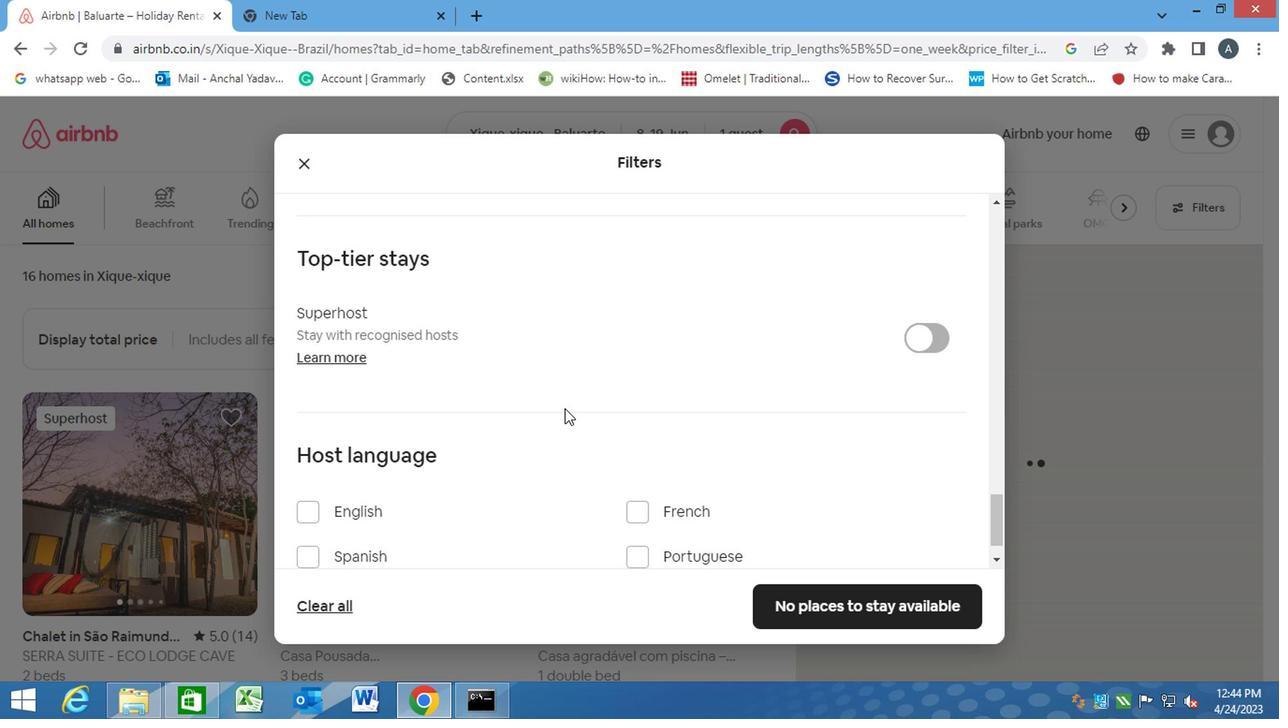 
Action: Mouse moved to (585, 418)
Screenshot: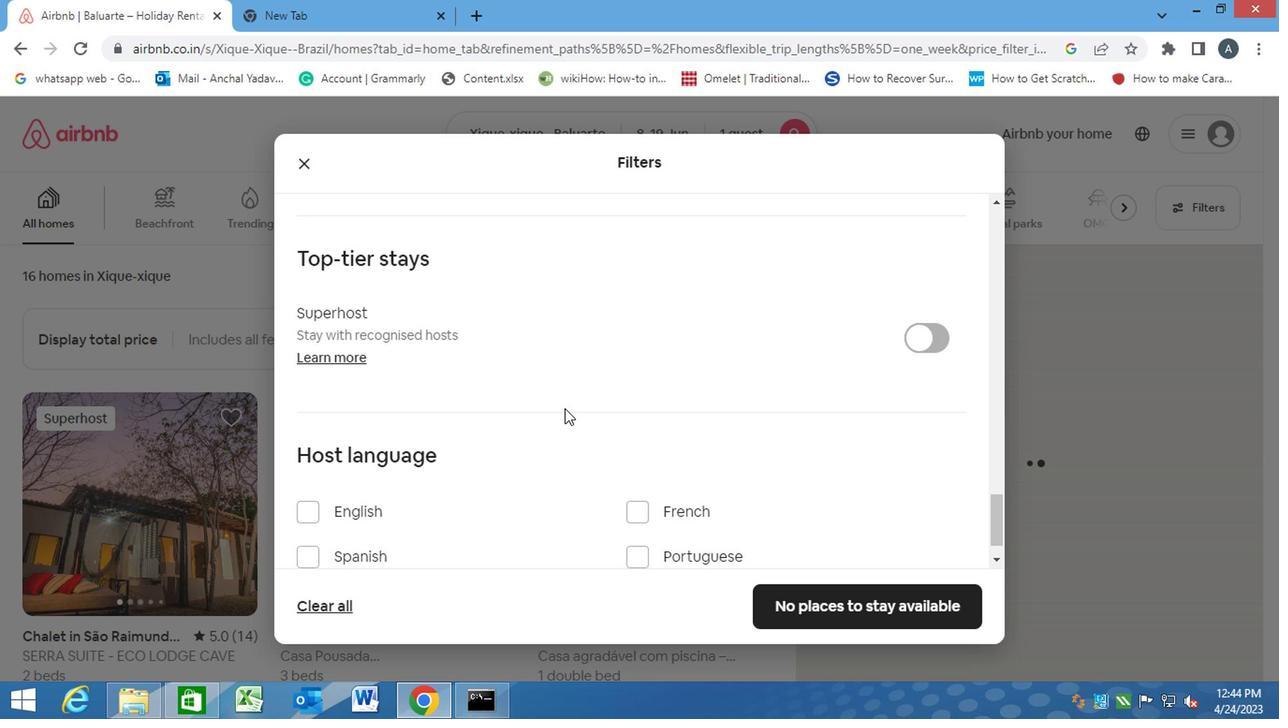
Action: Mouse scrolled (585, 417) with delta (0, 0)
Screenshot: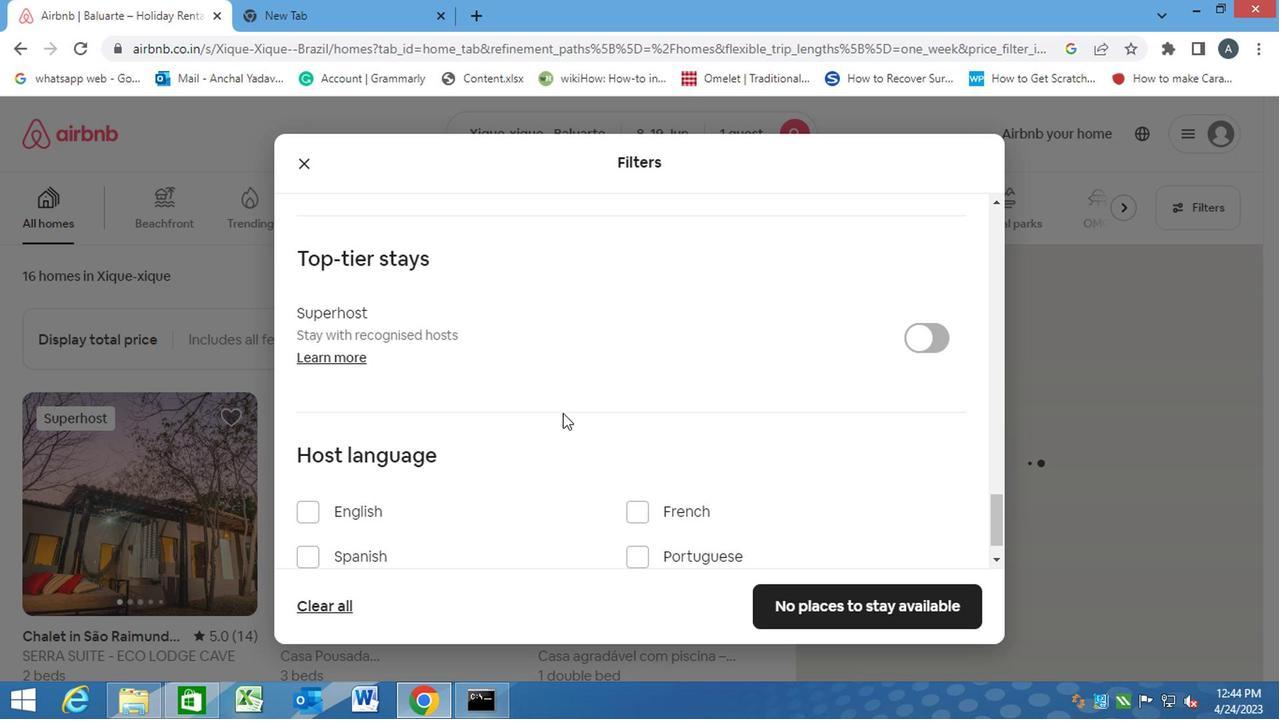 
Action: Mouse moved to (386, 521)
Screenshot: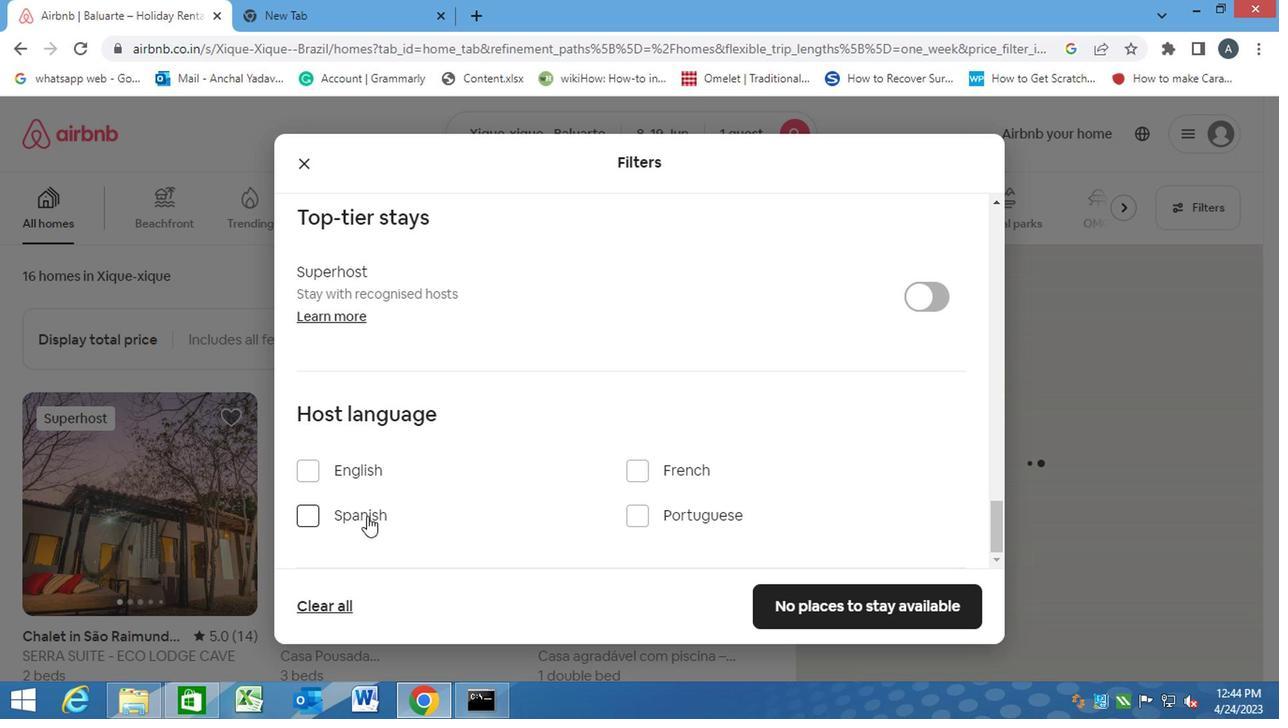 
Action: Mouse pressed left at (386, 521)
Screenshot: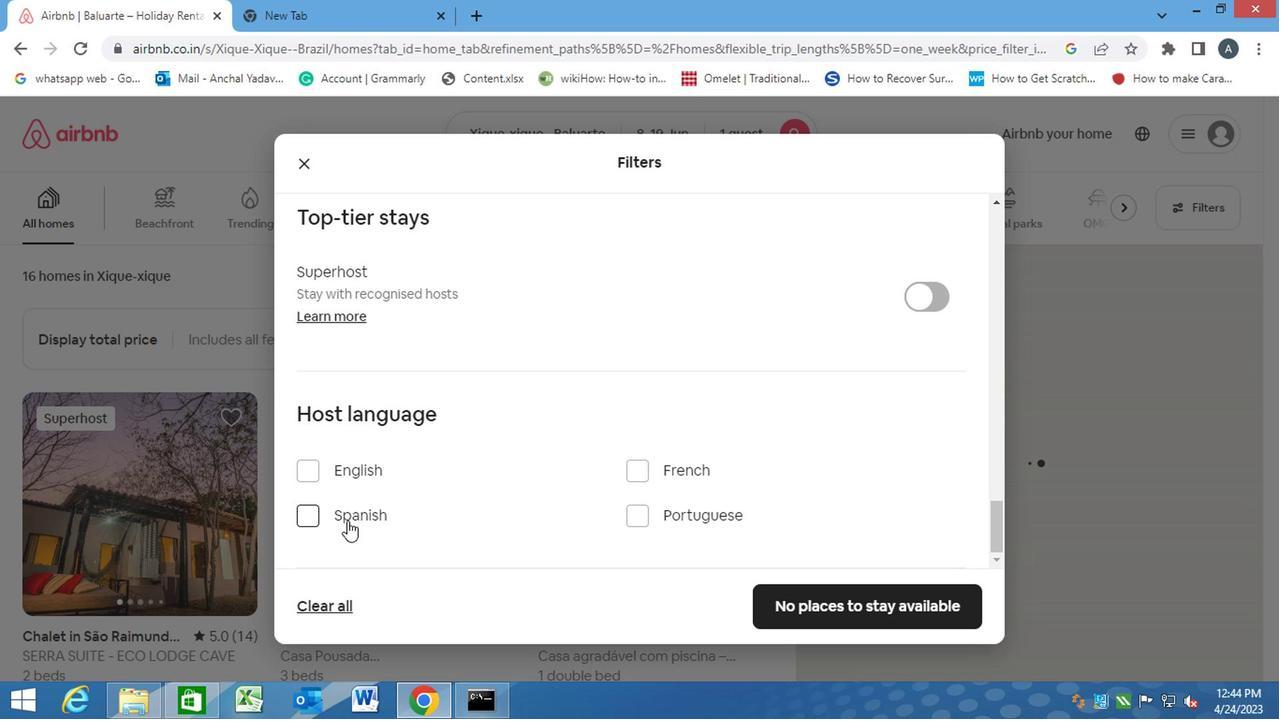 
Action: Mouse moved to (853, 606)
Screenshot: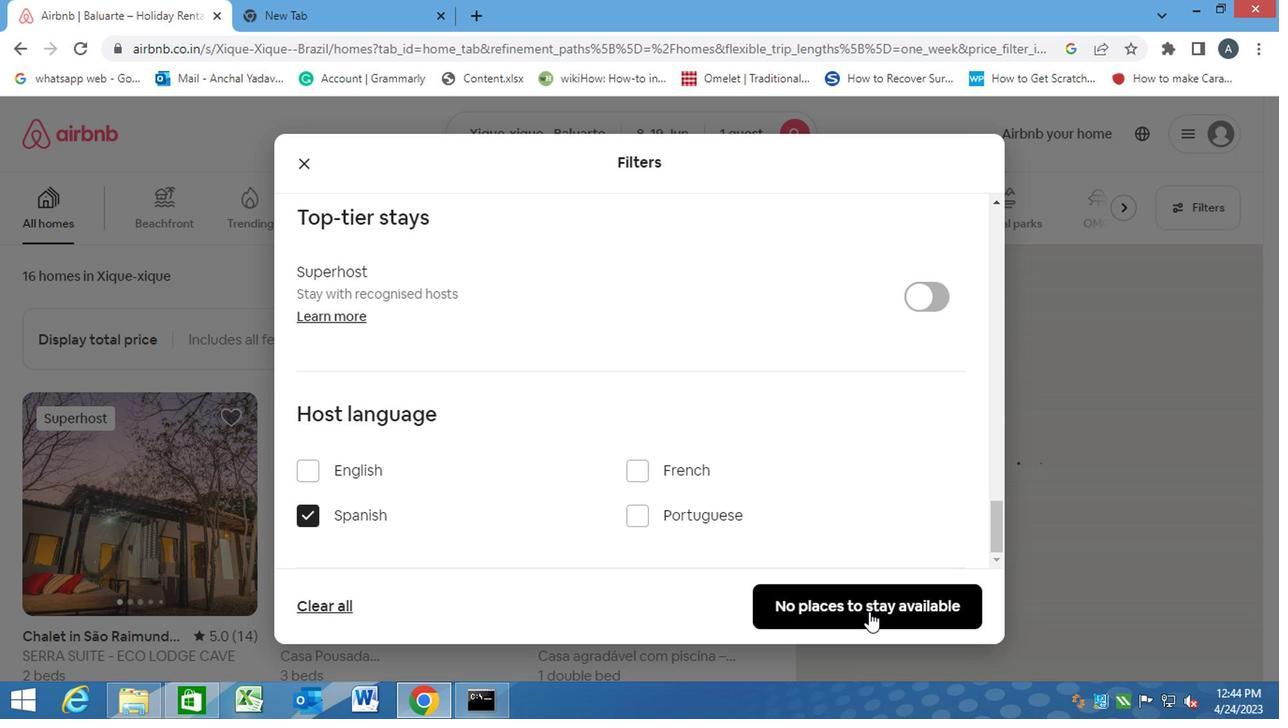 
Action: Mouse pressed left at (853, 606)
Screenshot: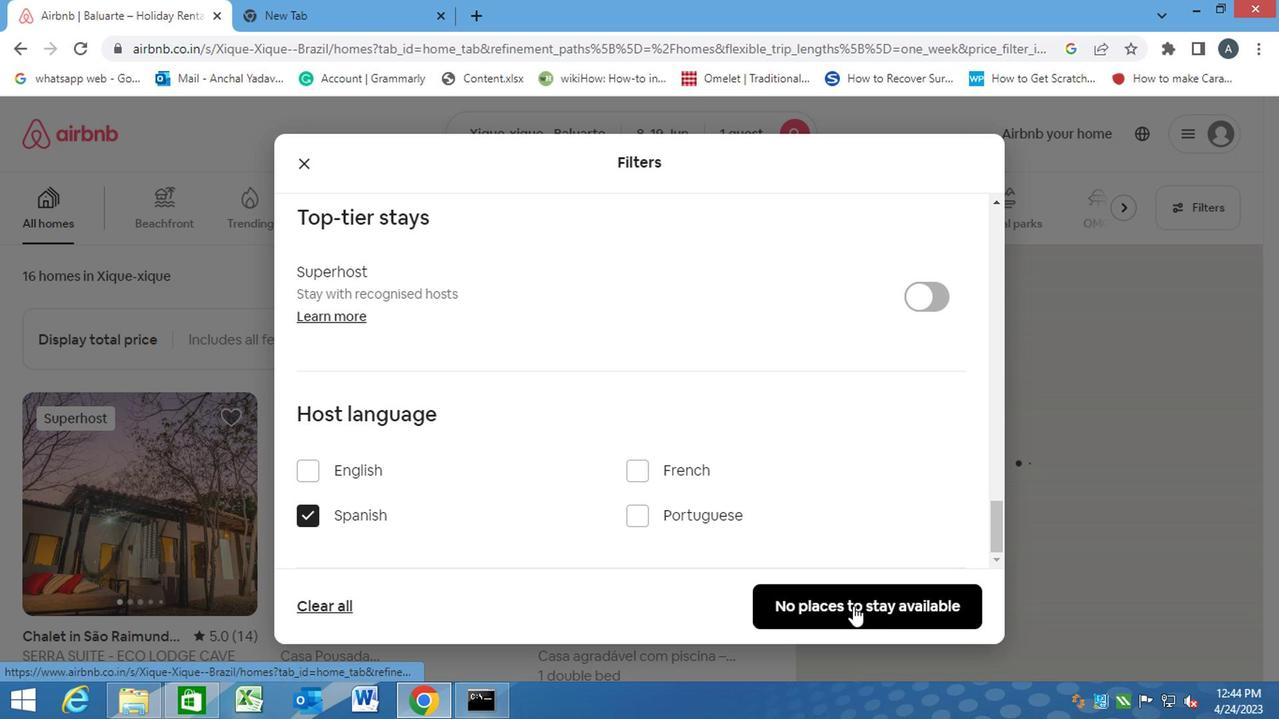 
